 Task: Look for space in Đinh Văn, Vietnam from 12th August, 2023 to 16th August, 2023 for 8 adults in price range Rs.10000 to Rs.16000. Place can be private room with 8 bedrooms having 8 beds and 8 bathrooms. Property type can be house, flat, guest house, hotel. Amenities needed are: wifi, TV, free parkinig on premises, gym, breakfast. Booking option can be shelf check-in. Required host language is English.
Action: Mouse moved to (515, 107)
Screenshot: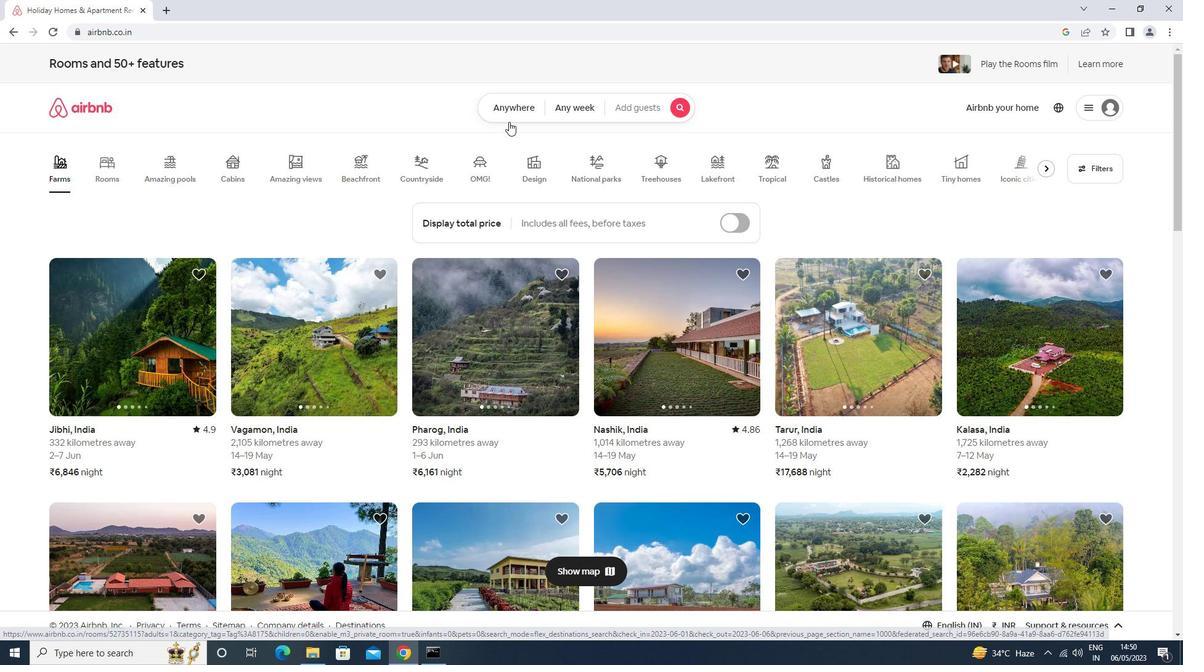 
Action: Mouse pressed left at (515, 107)
Screenshot: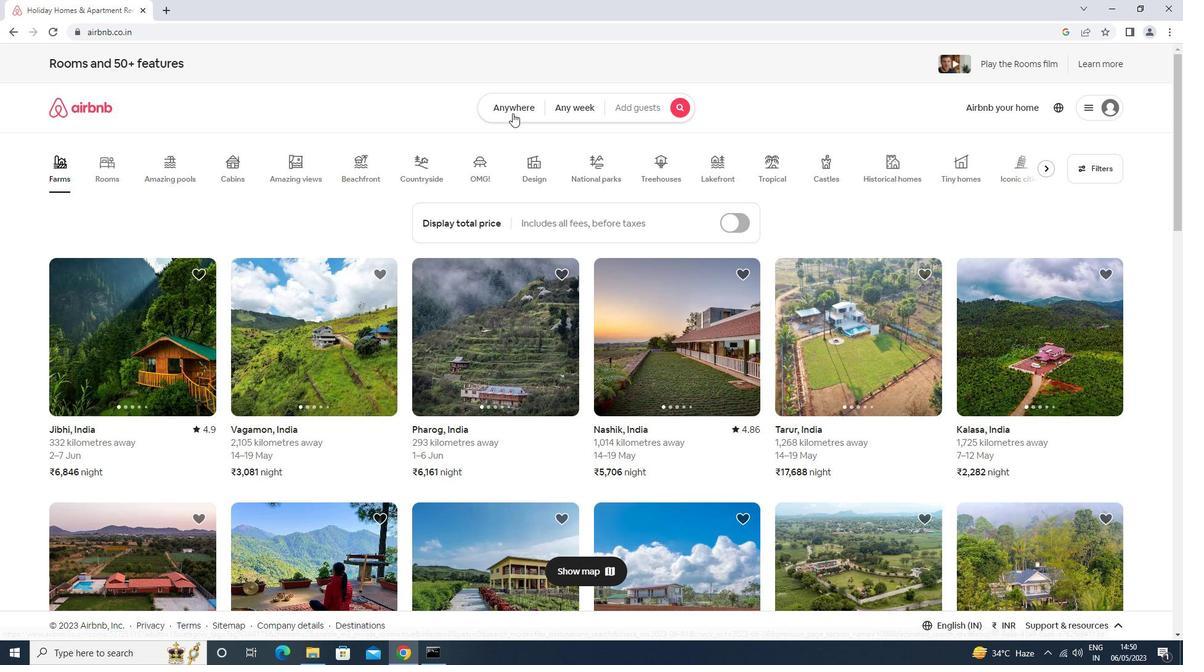 
Action: Mouse moved to (431, 165)
Screenshot: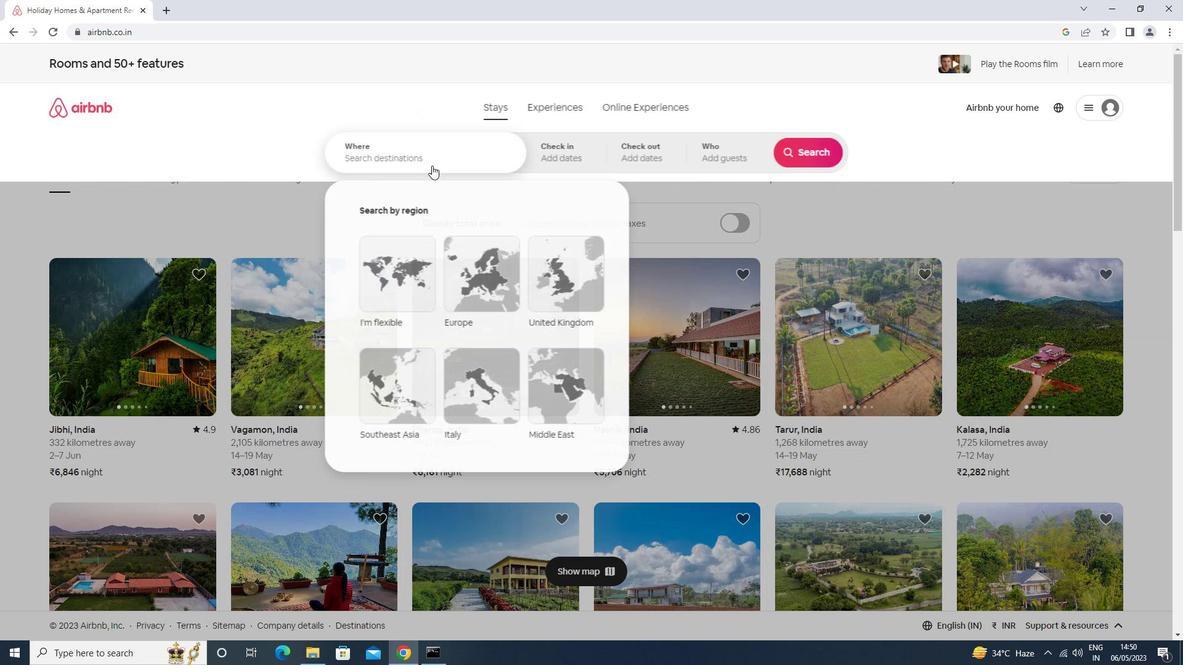 
Action: Mouse pressed left at (431, 165)
Screenshot: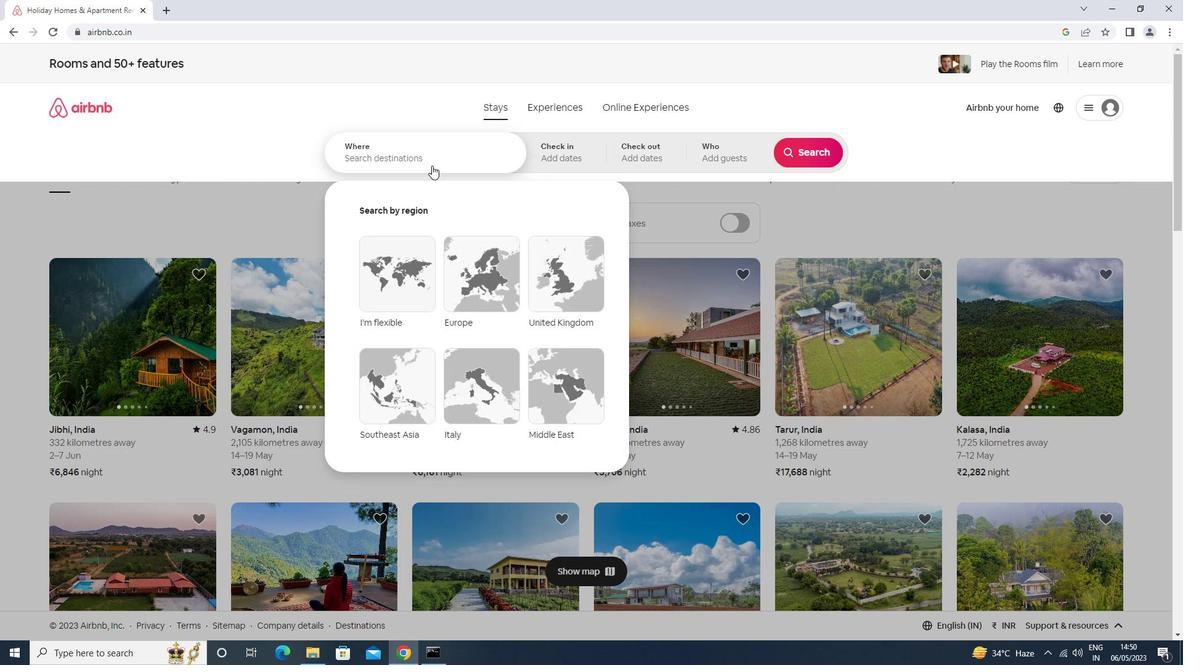 
Action: Mouse moved to (431, 162)
Screenshot: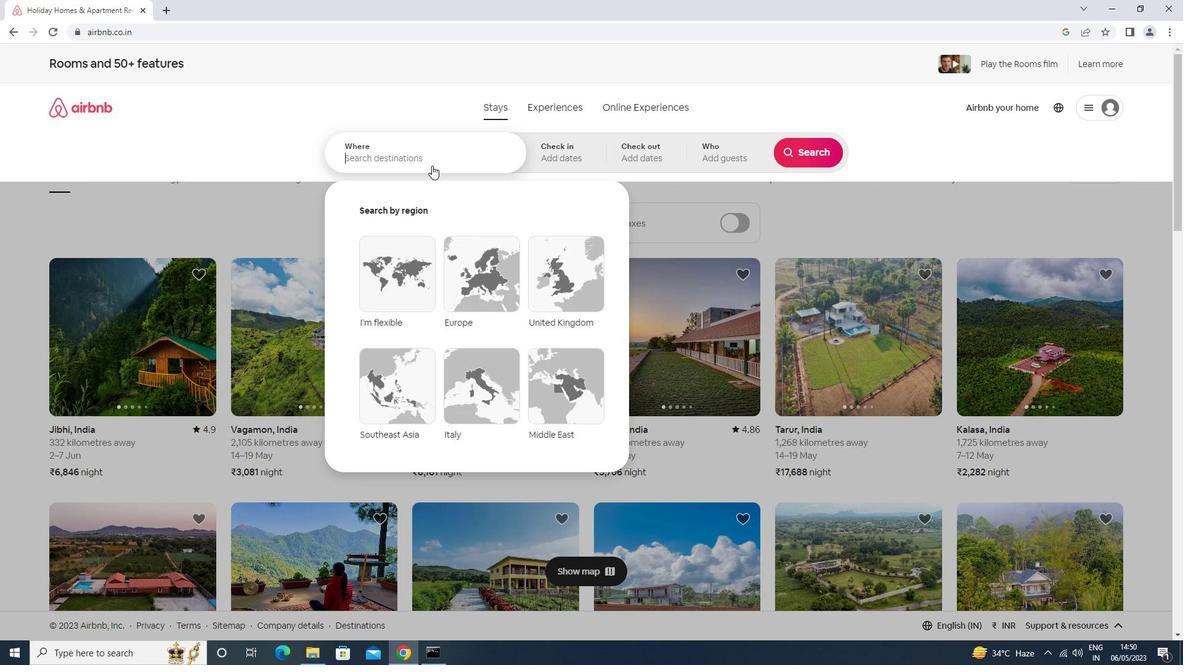 
Action: Key pressed dinh<Key.space>van<Key.space>vietnam<Key.enter>
Screenshot: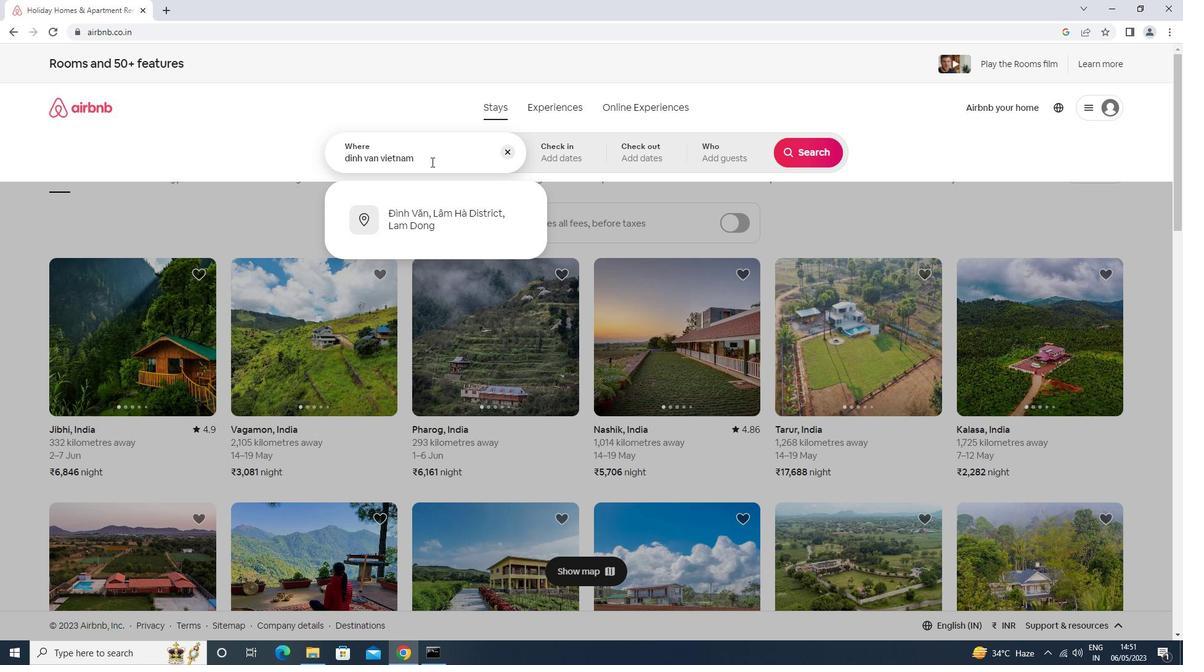 
Action: Mouse moved to (796, 247)
Screenshot: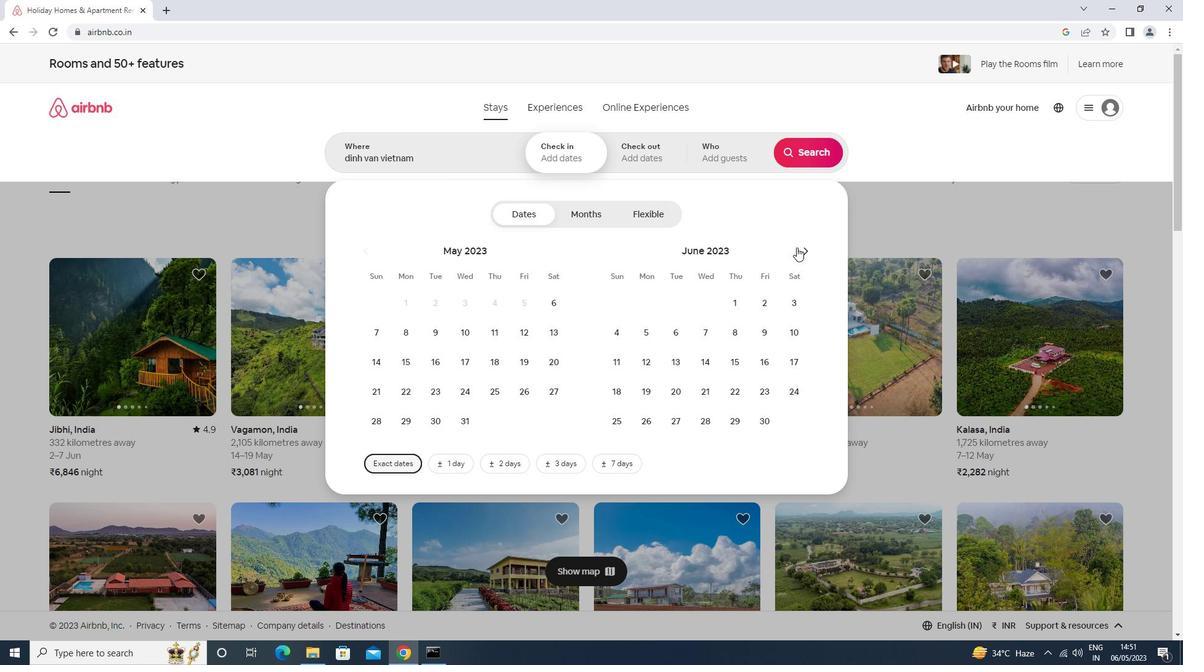 
Action: Mouse pressed left at (796, 247)
Screenshot: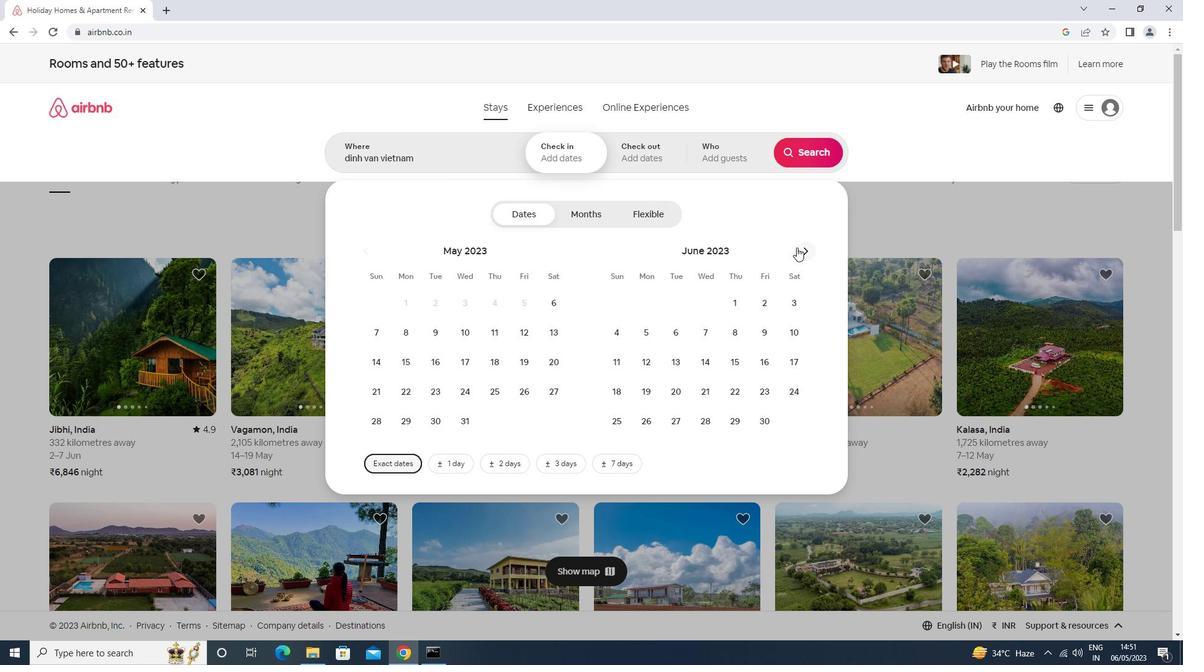 
Action: Mouse moved to (804, 248)
Screenshot: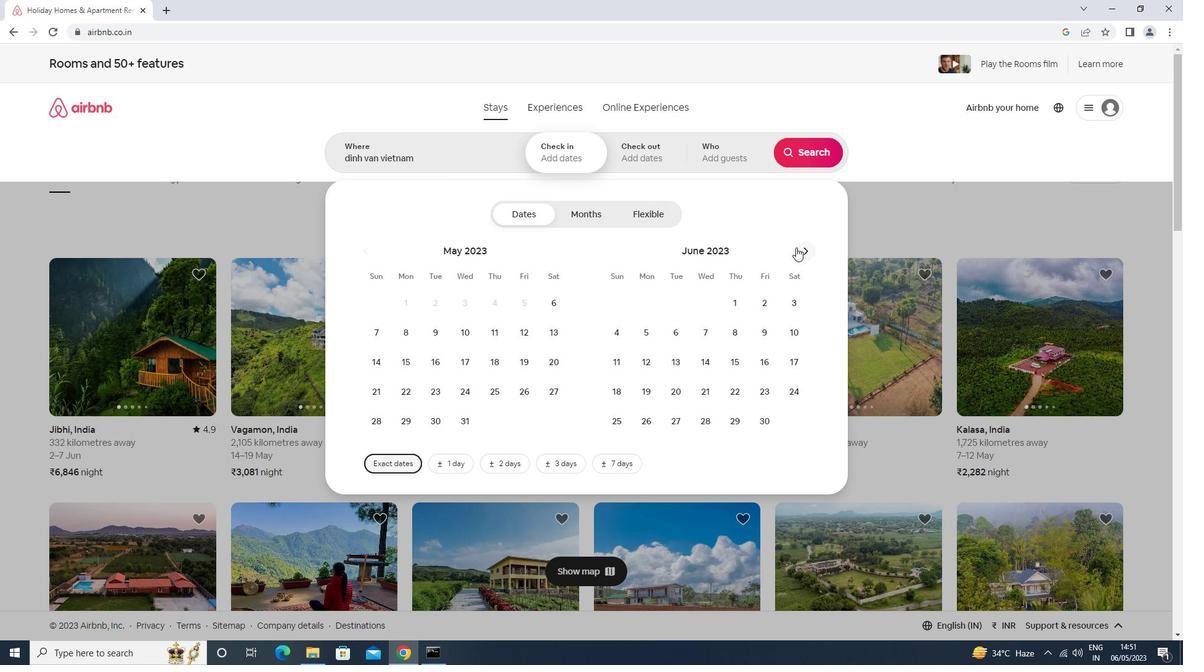 
Action: Mouse pressed left at (804, 248)
Screenshot: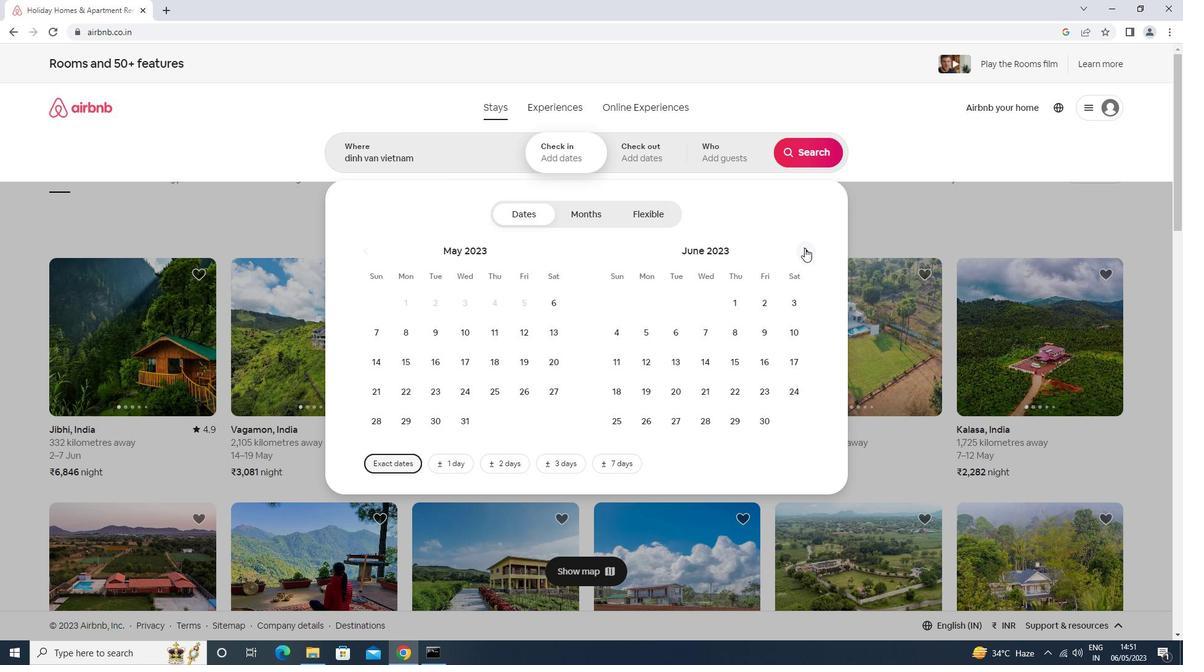 
Action: Mouse pressed left at (804, 248)
Screenshot: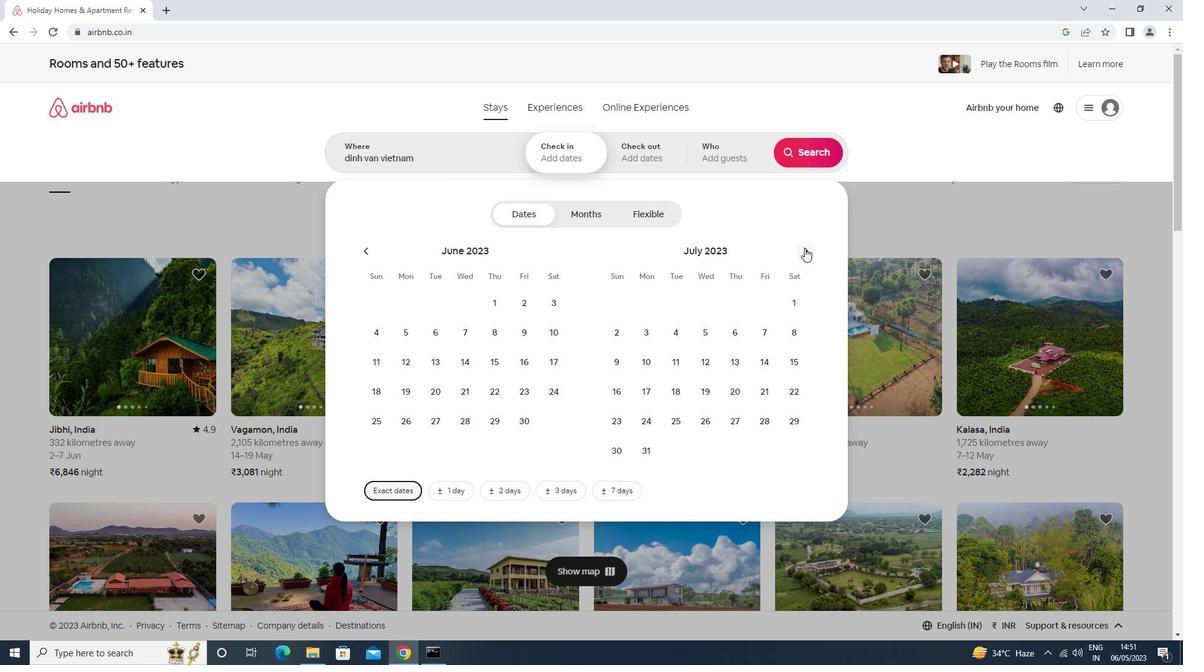 
Action: Mouse moved to (791, 327)
Screenshot: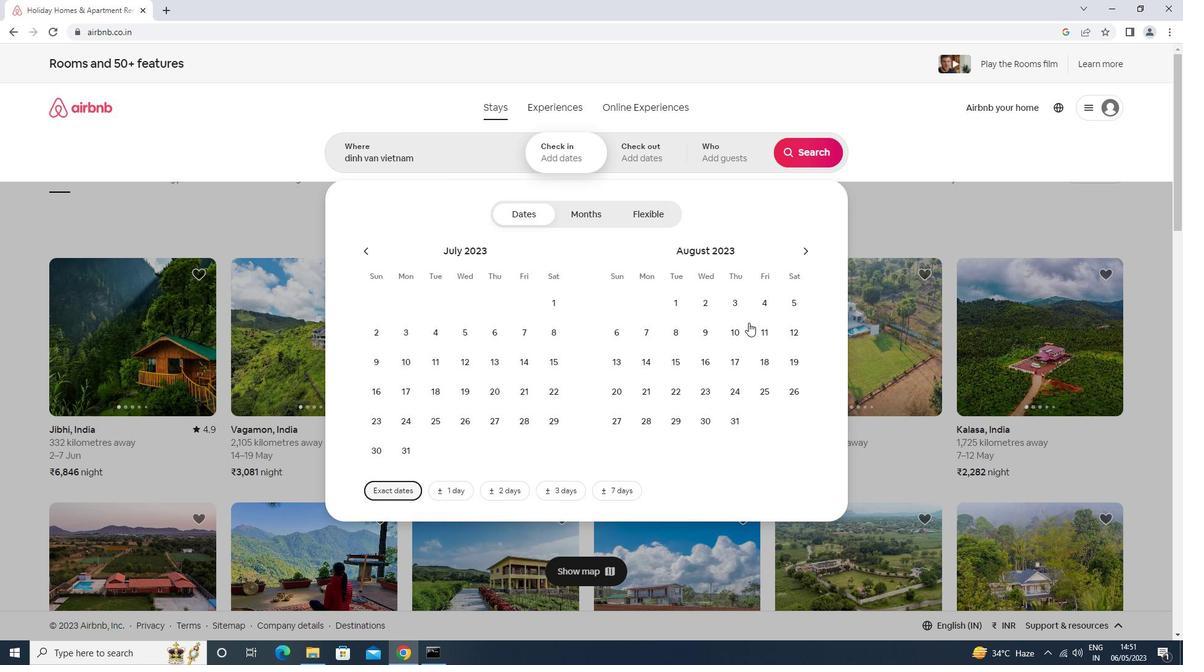 
Action: Mouse pressed left at (791, 327)
Screenshot: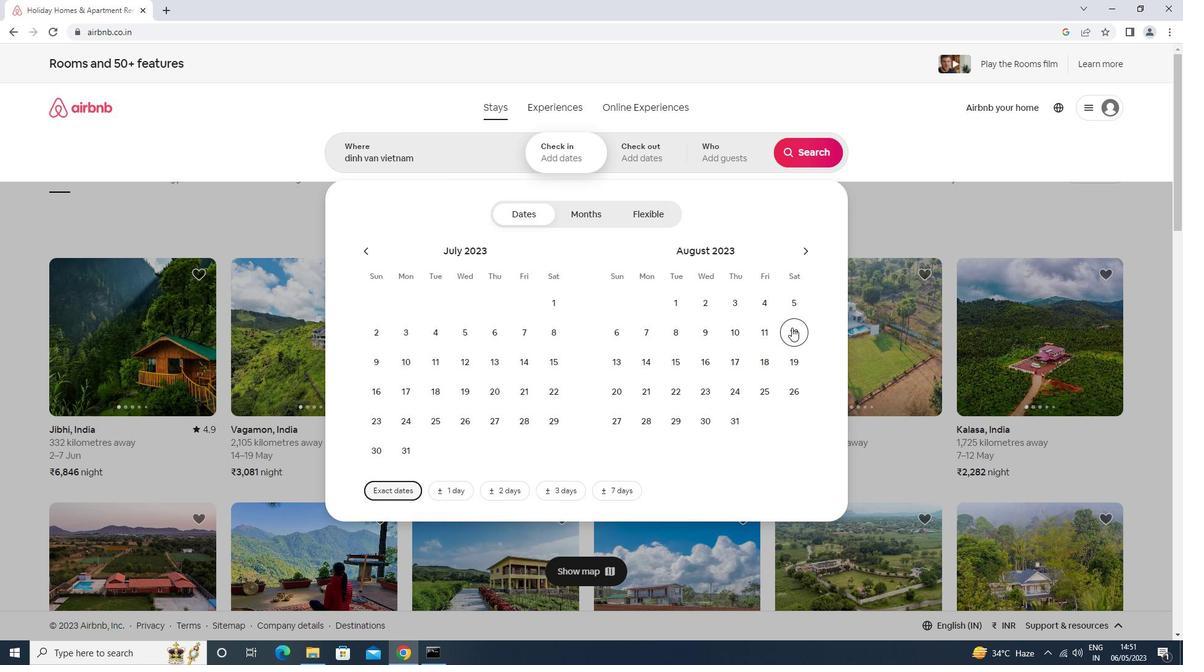 
Action: Mouse moved to (712, 364)
Screenshot: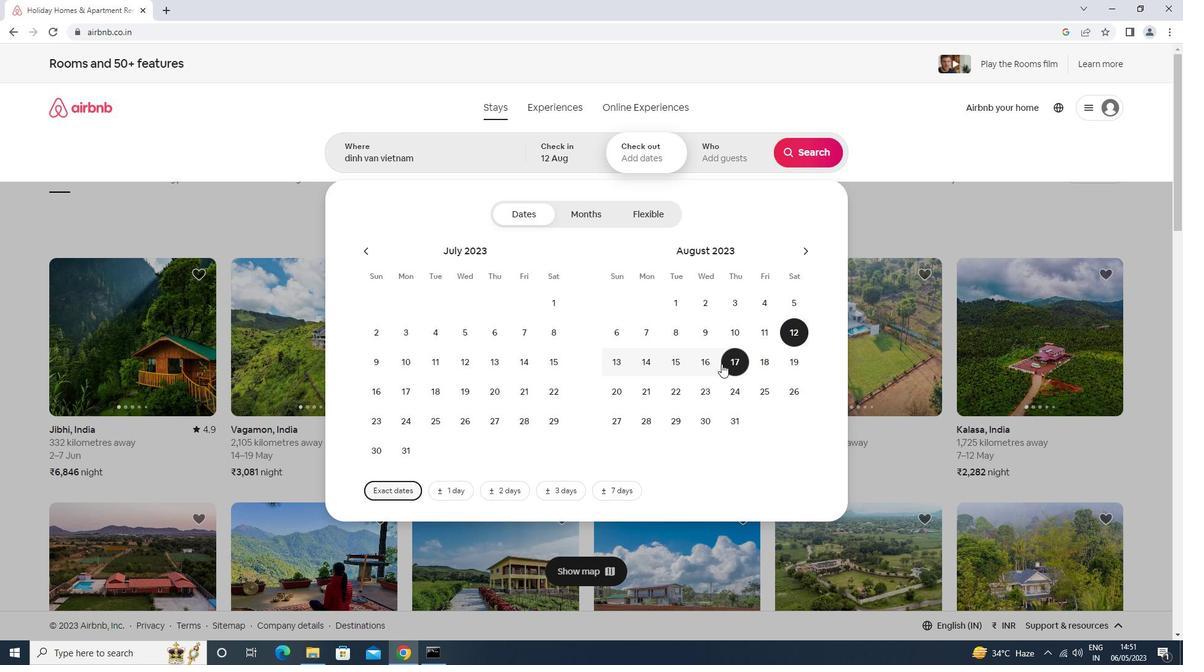 
Action: Mouse pressed left at (712, 364)
Screenshot: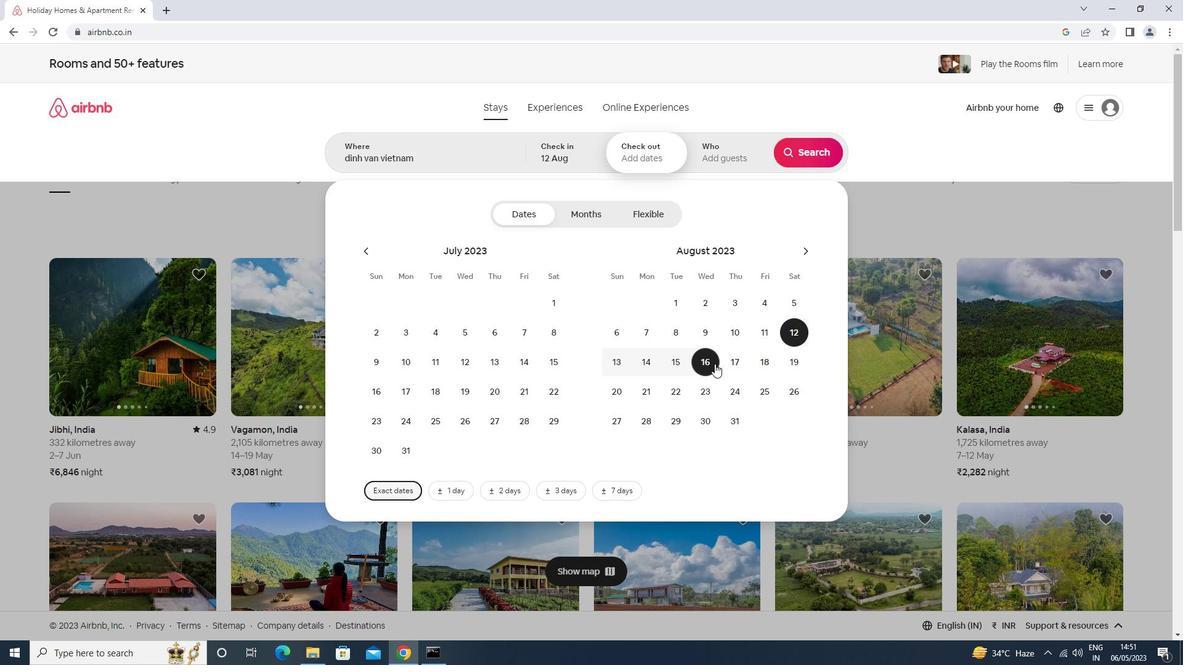 
Action: Mouse moved to (710, 165)
Screenshot: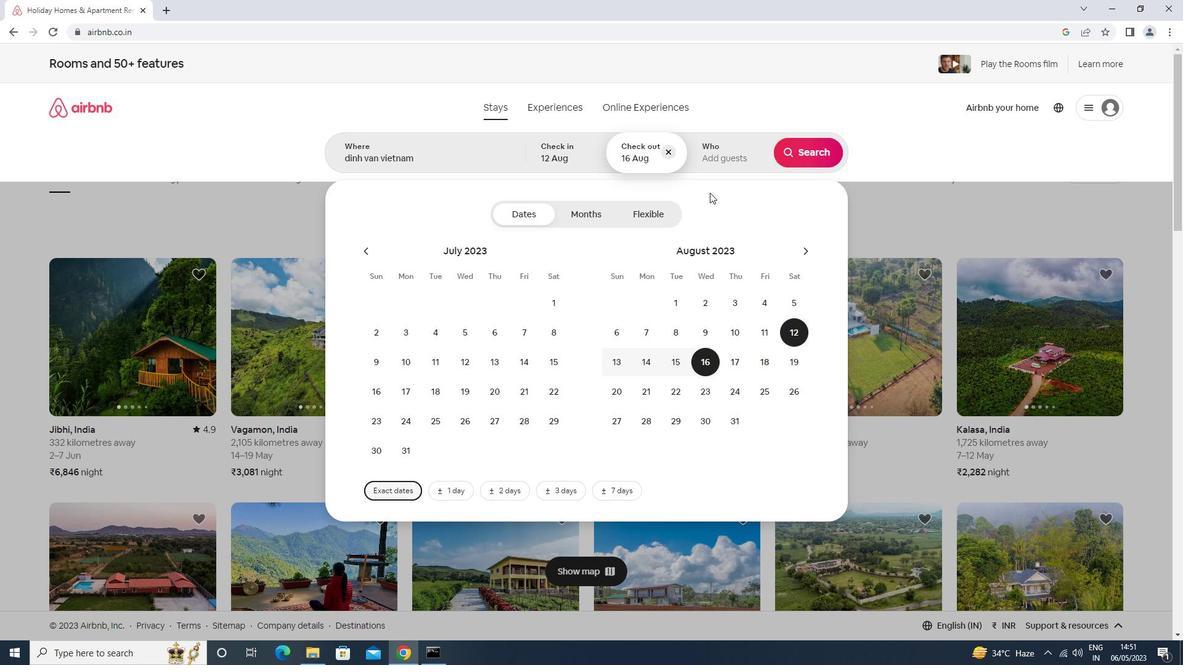 
Action: Mouse pressed left at (710, 165)
Screenshot: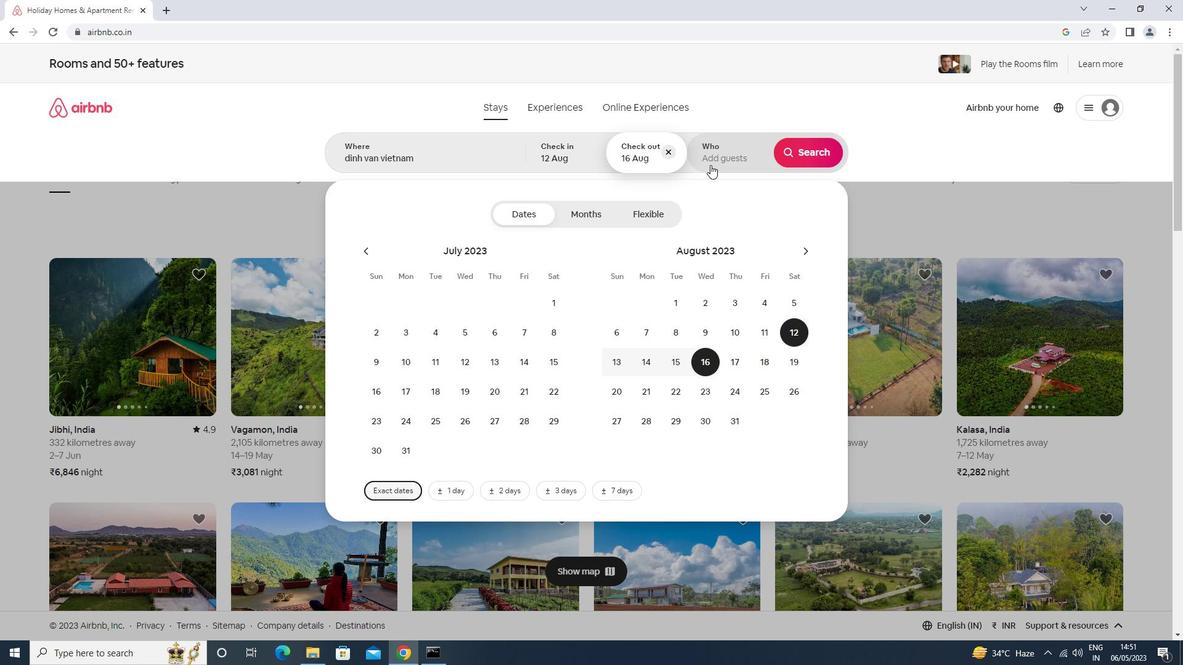 
Action: Mouse moved to (808, 211)
Screenshot: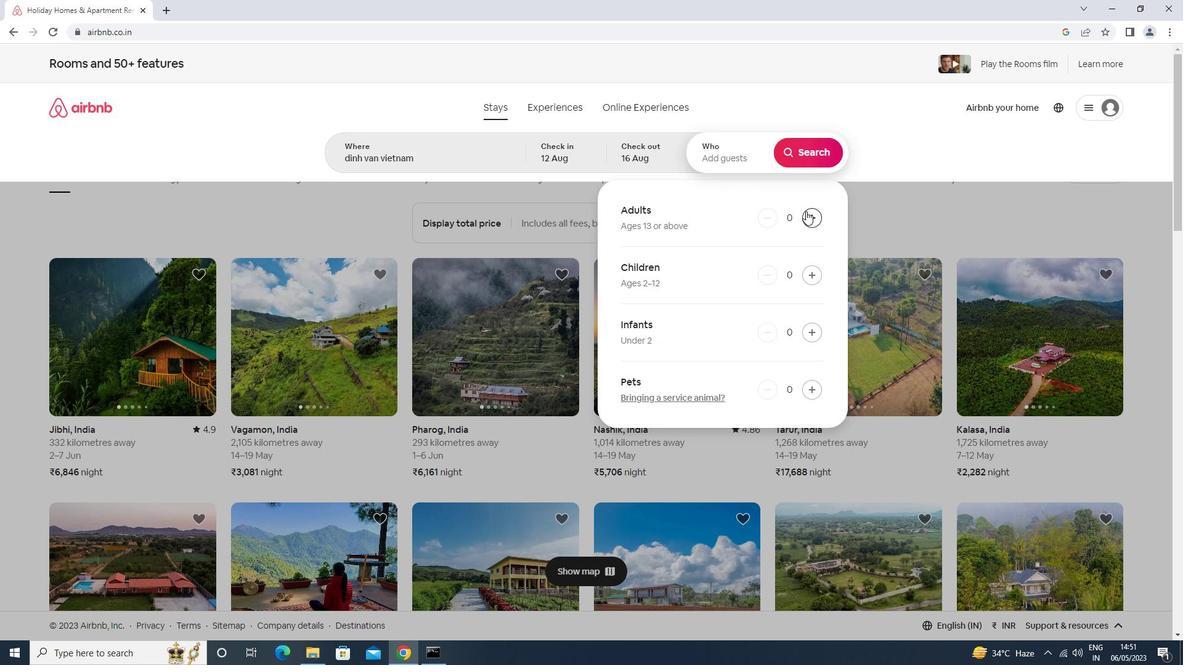 
Action: Mouse pressed left at (808, 211)
Screenshot: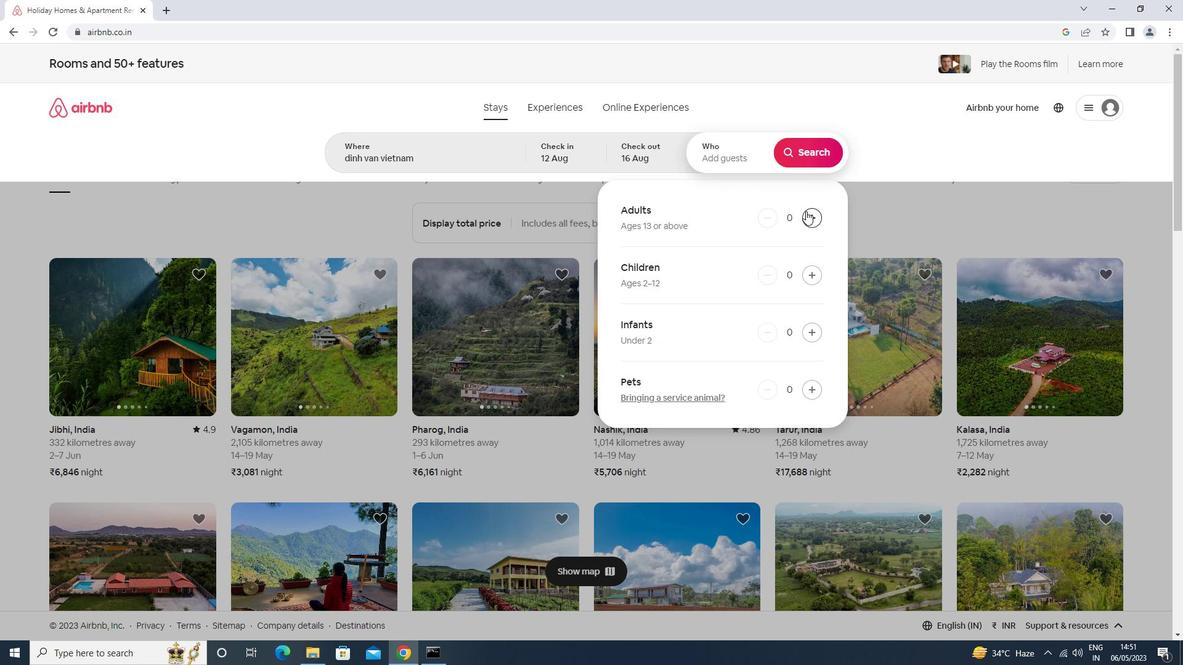 
Action: Mouse pressed left at (808, 211)
Screenshot: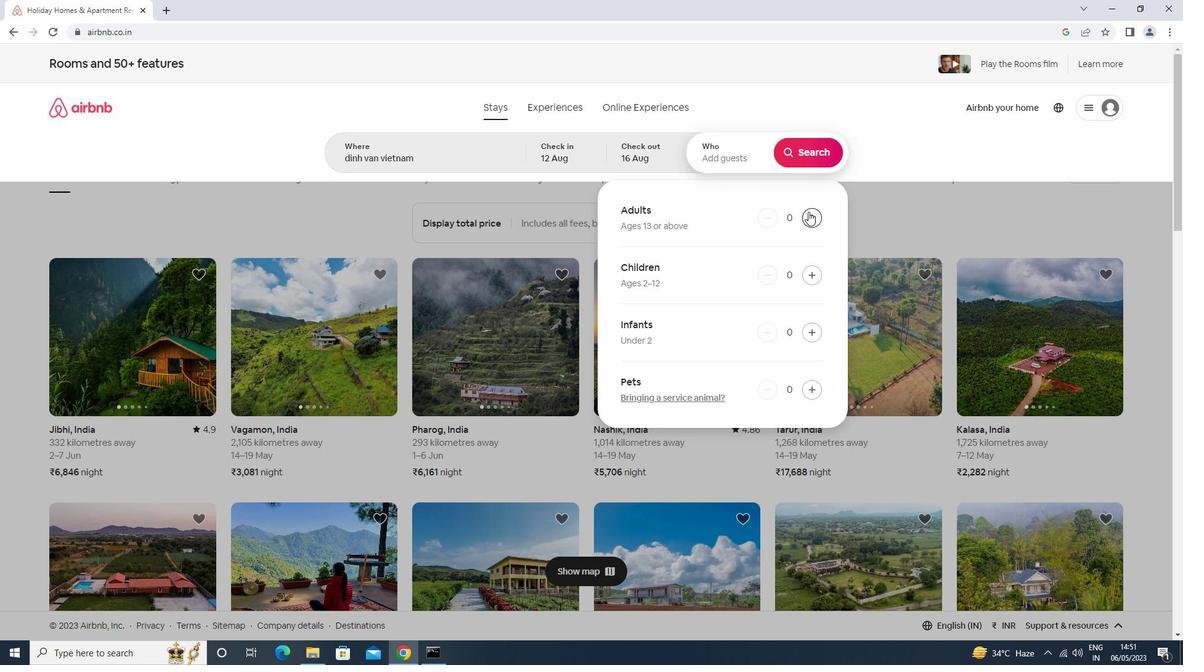 
Action: Mouse pressed left at (808, 211)
Screenshot: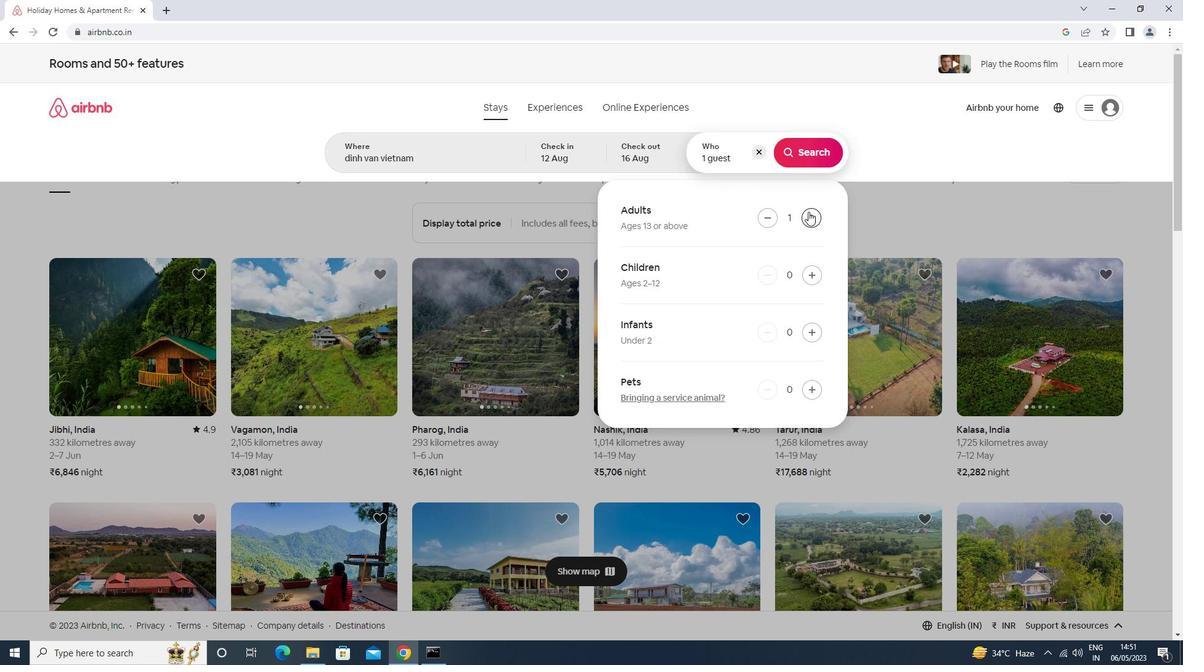 
Action: Mouse pressed left at (808, 211)
Screenshot: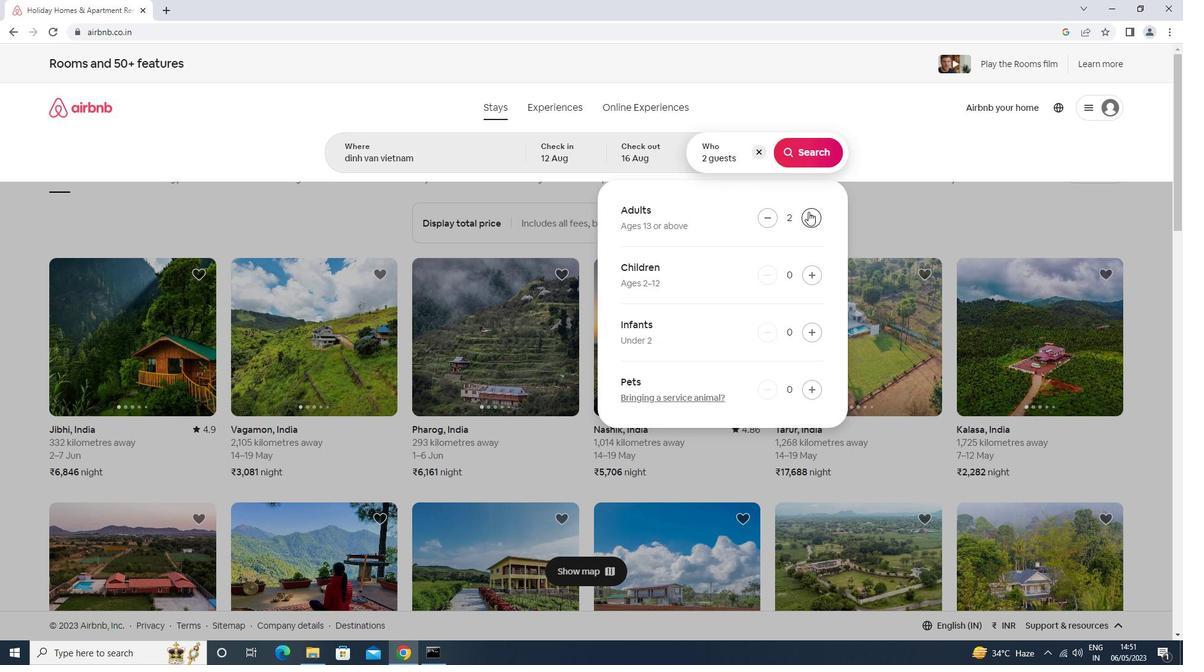 
Action: Mouse pressed left at (808, 211)
Screenshot: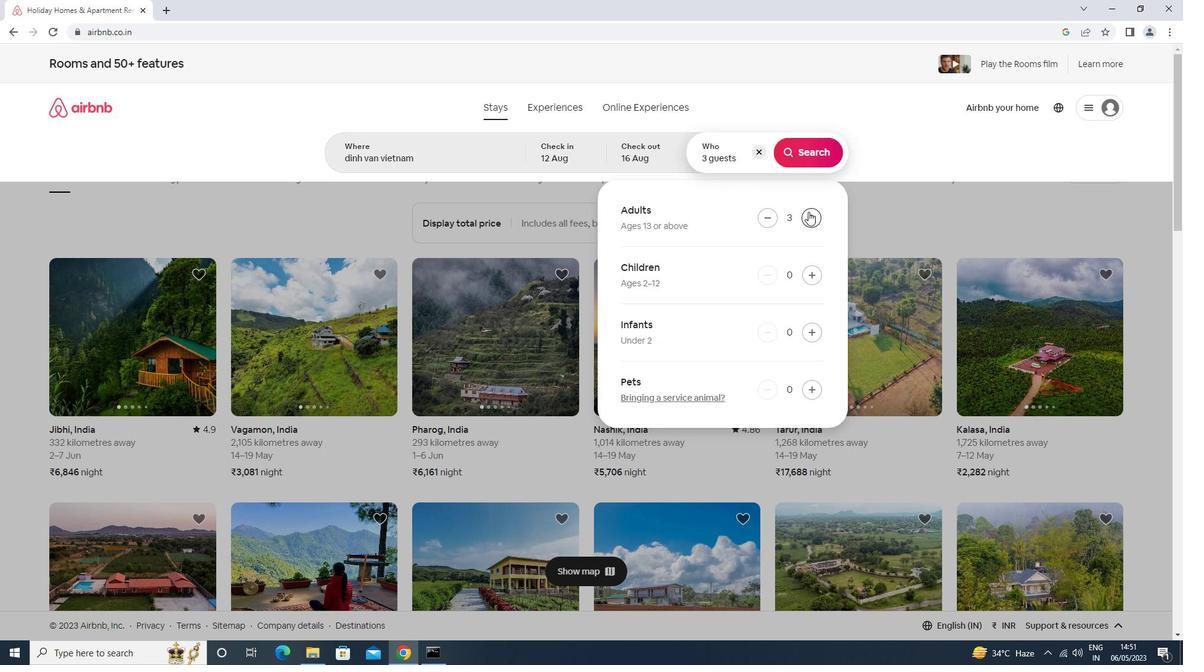 
Action: Mouse pressed left at (808, 211)
Screenshot: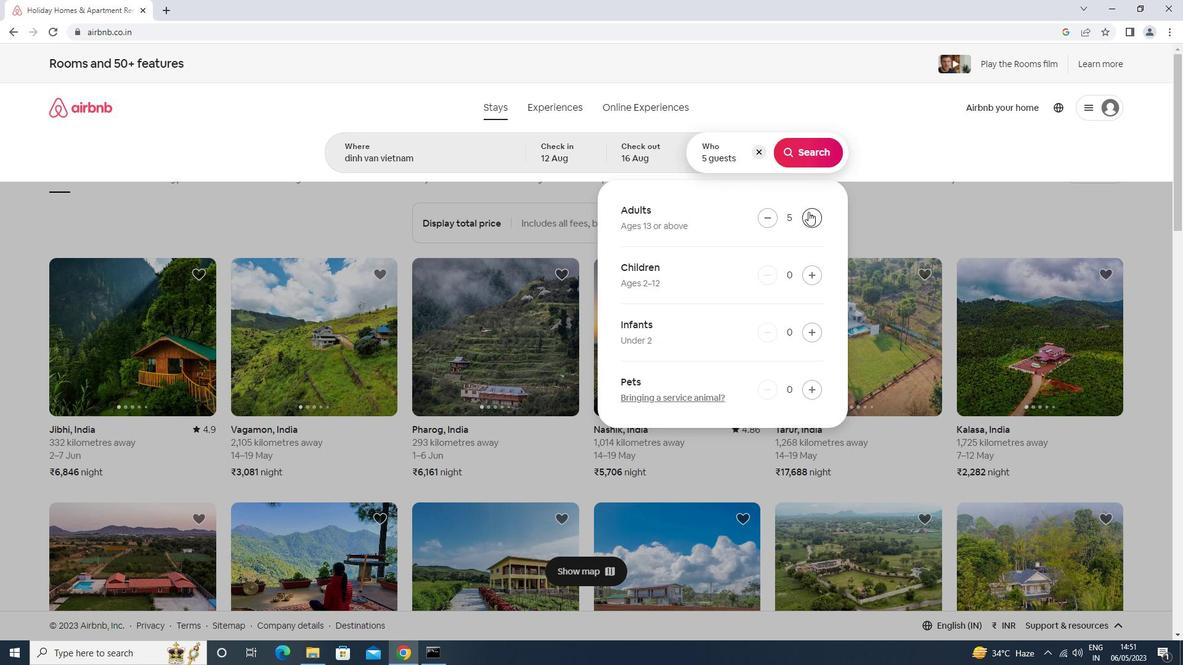 
Action: Mouse pressed left at (808, 211)
Screenshot: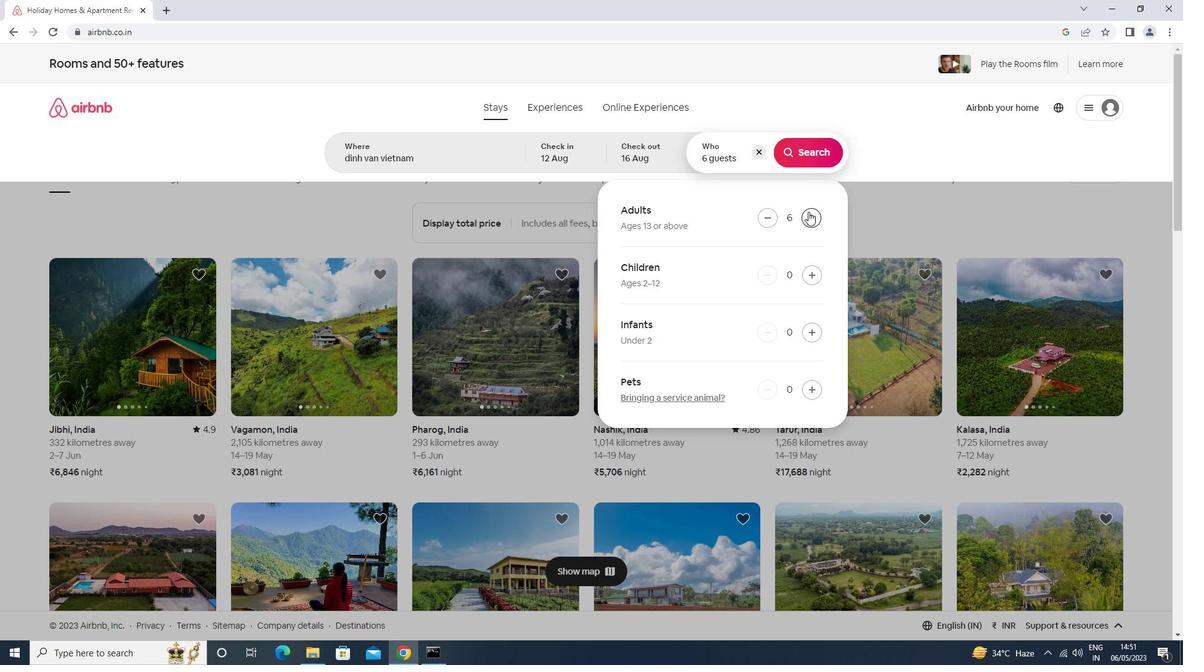 
Action: Mouse pressed left at (808, 211)
Screenshot: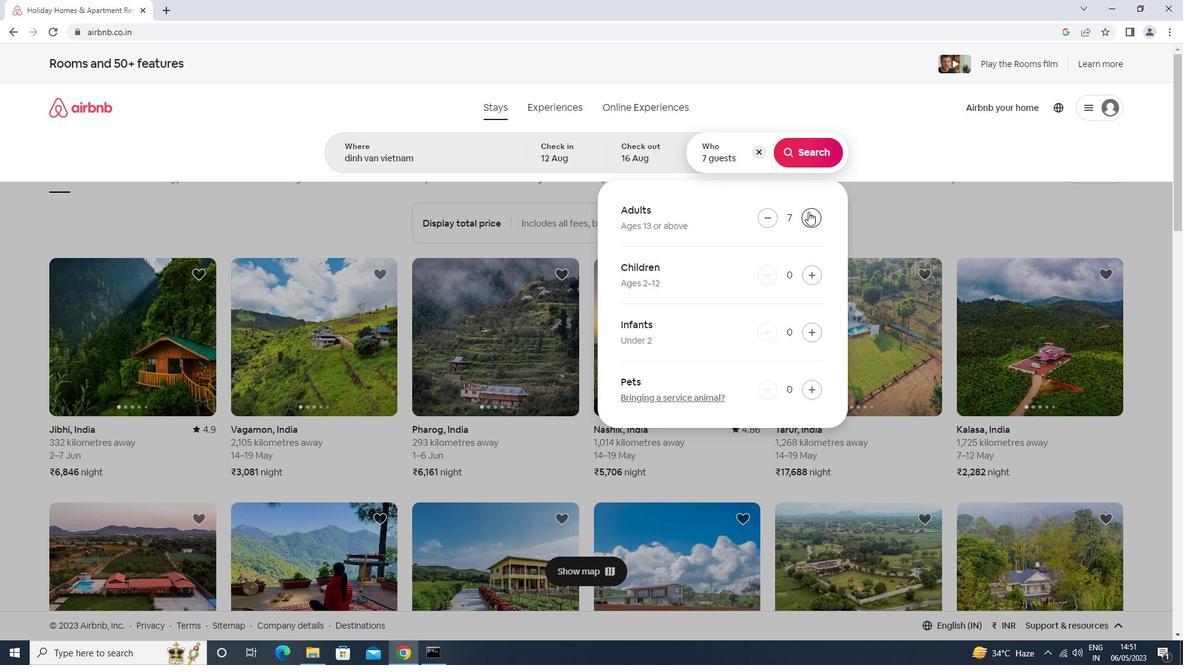 
Action: Mouse moved to (811, 155)
Screenshot: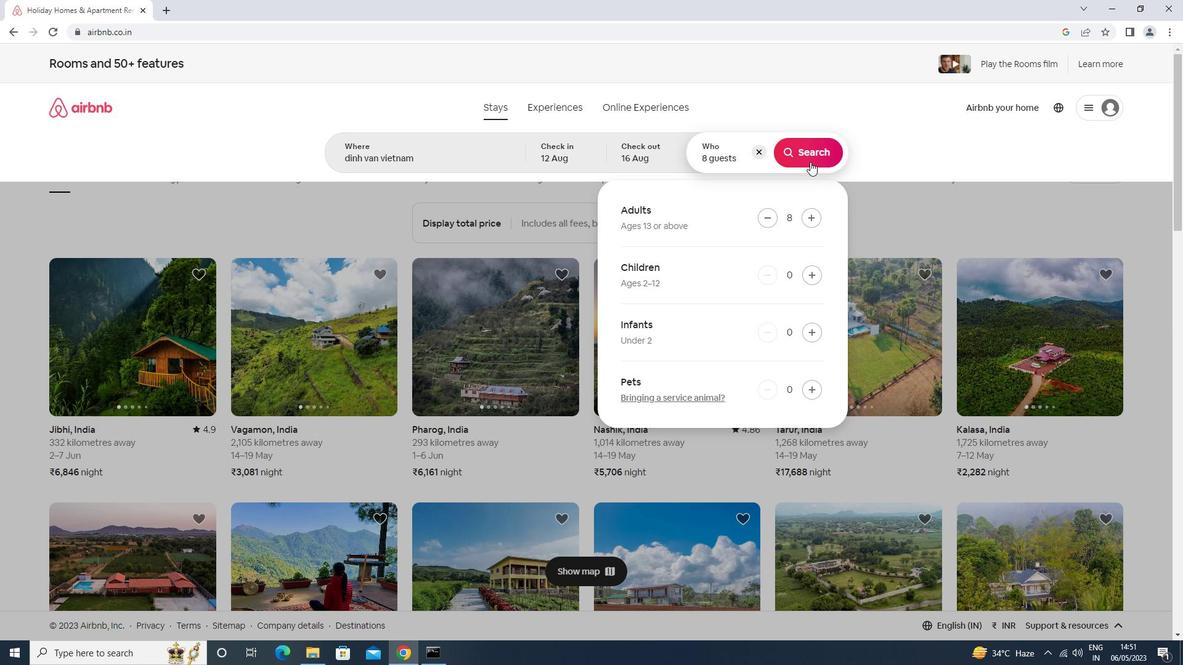
Action: Mouse pressed left at (811, 155)
Screenshot: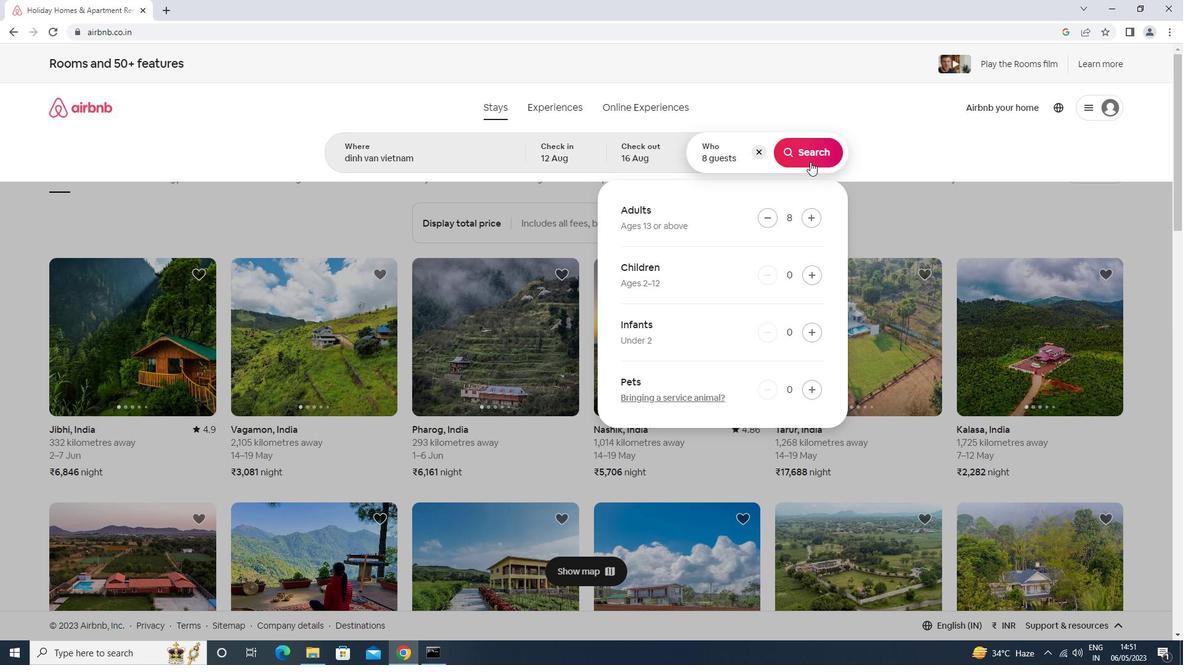 
Action: Mouse moved to (1122, 113)
Screenshot: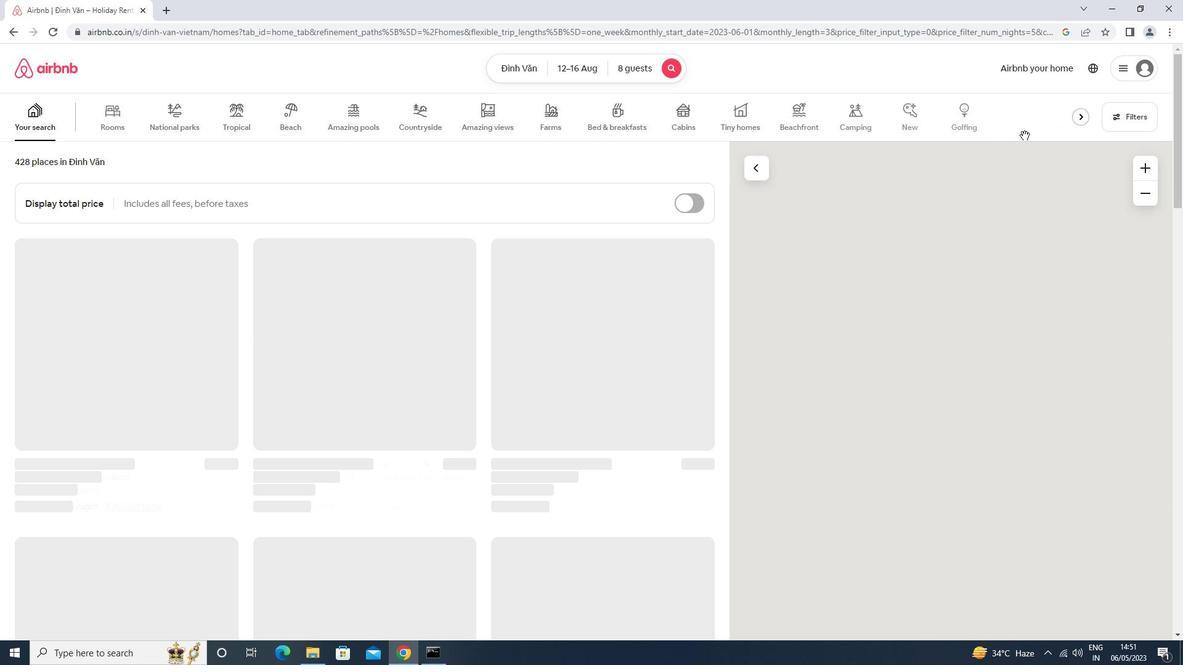 
Action: Mouse pressed left at (1122, 113)
Screenshot: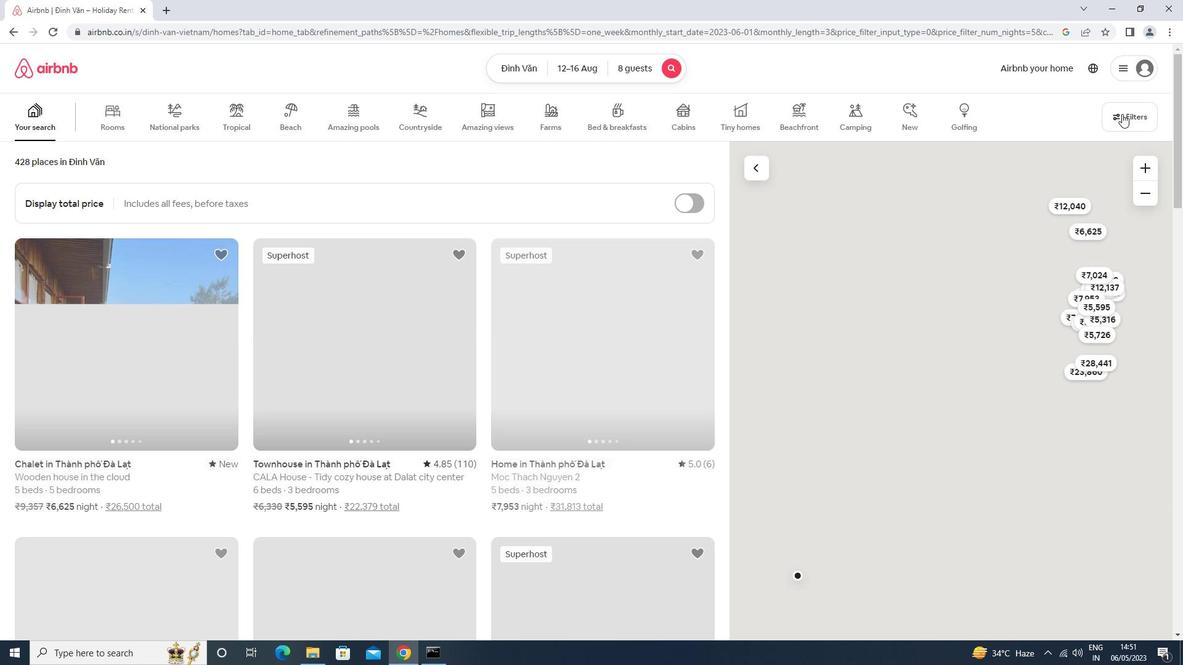 
Action: Mouse moved to (473, 425)
Screenshot: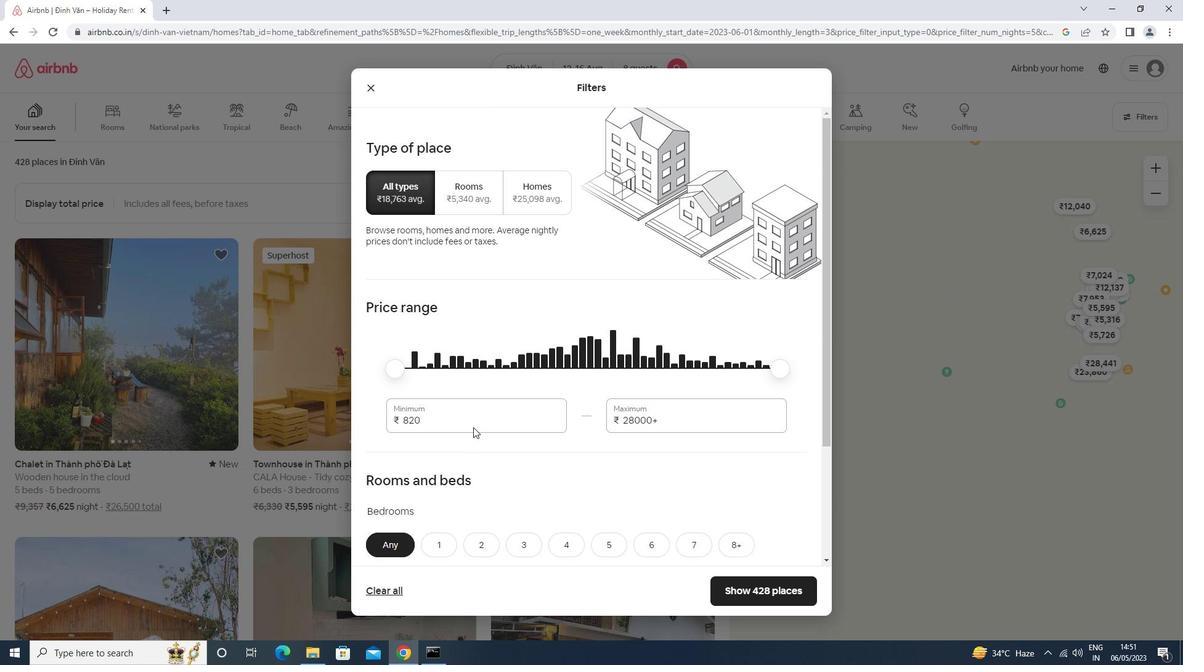 
Action: Mouse pressed left at (473, 425)
Screenshot: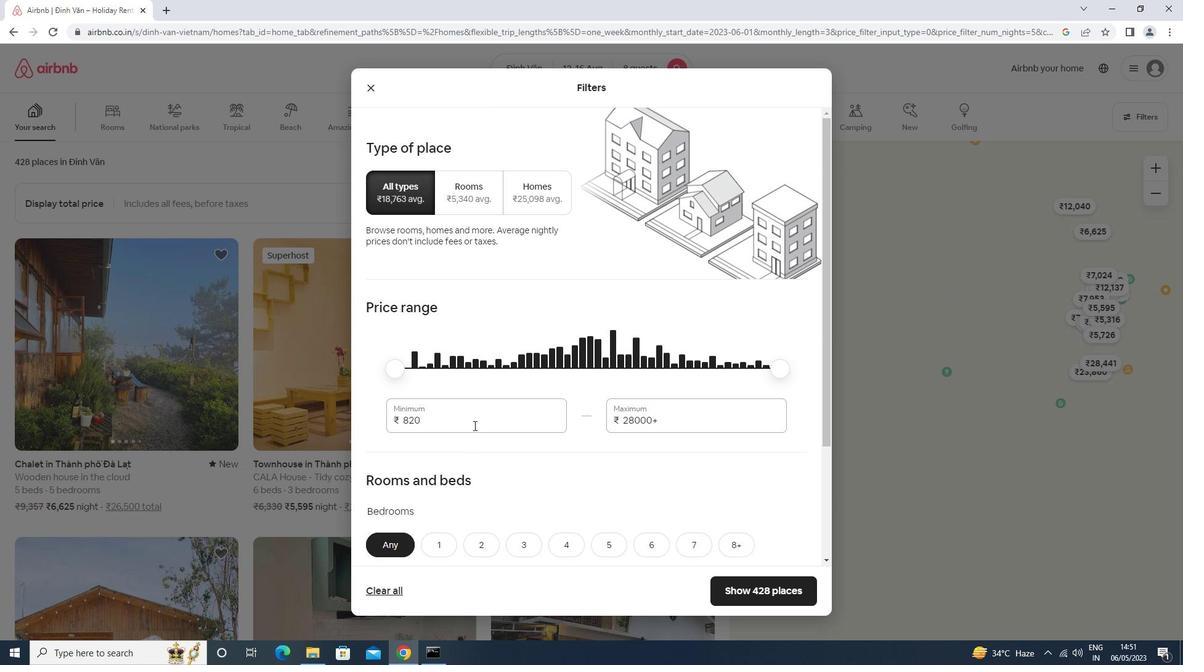 
Action: Key pressed <Key.backspace><Key.backspace><Key.backspace><Key.backspace><Key.backspace>10000<Key.tab>16000
Screenshot: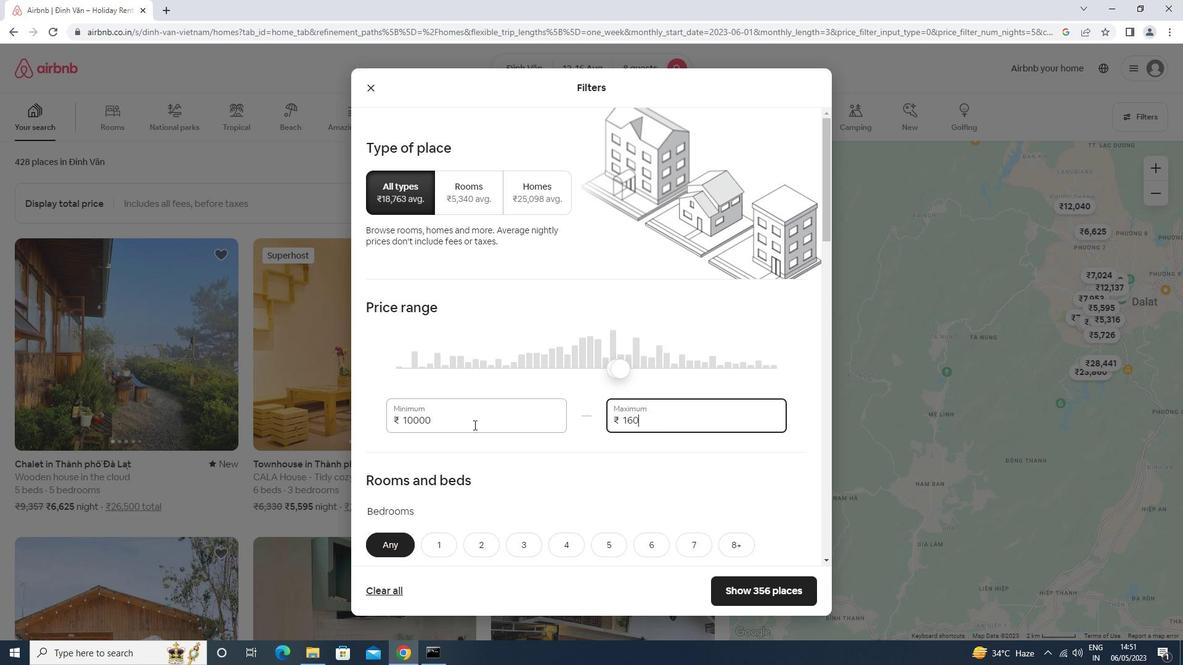
Action: Mouse scrolled (473, 424) with delta (0, 0)
Screenshot: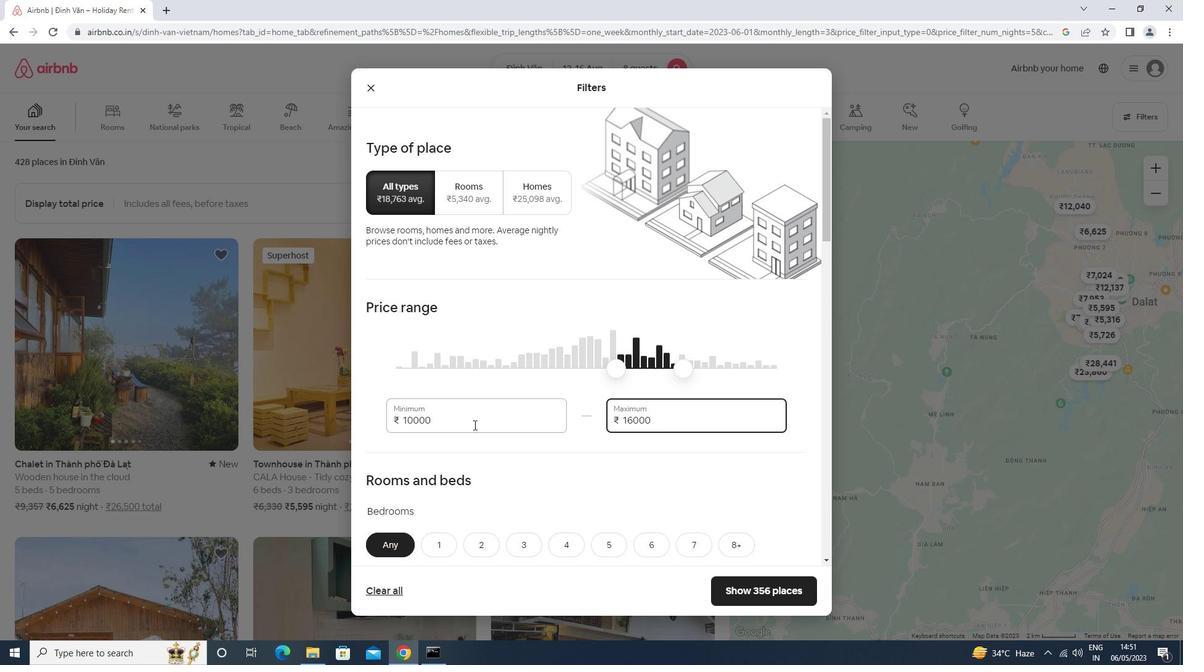 
Action: Mouse scrolled (473, 424) with delta (0, 0)
Screenshot: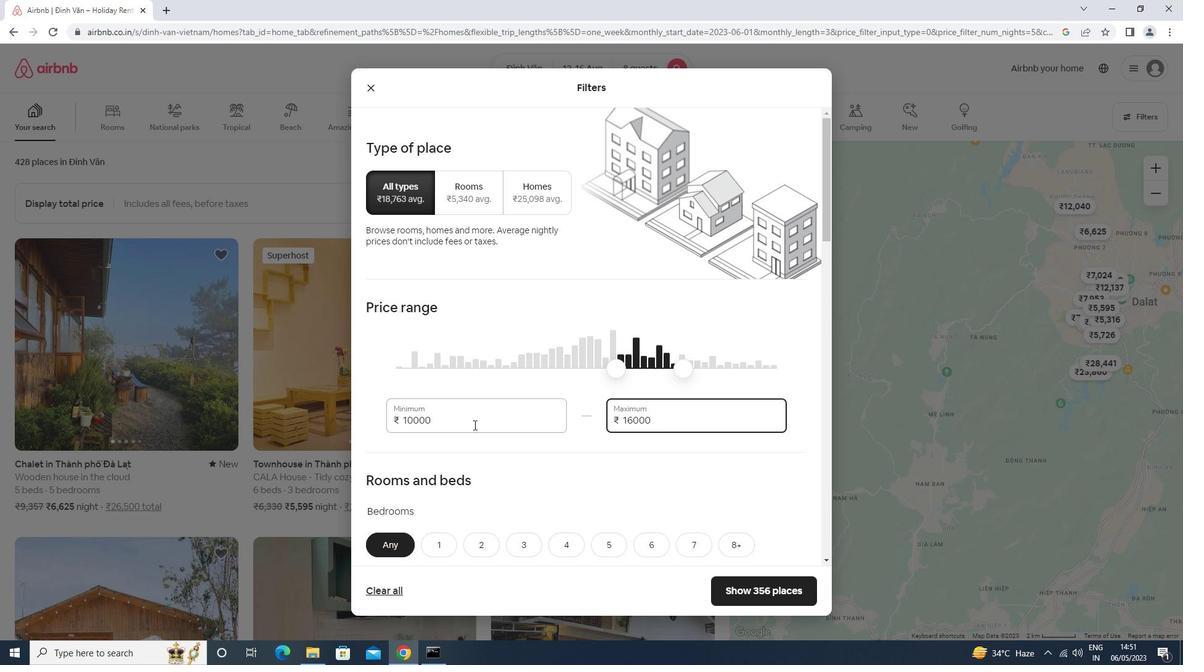 
Action: Mouse scrolled (473, 424) with delta (0, 0)
Screenshot: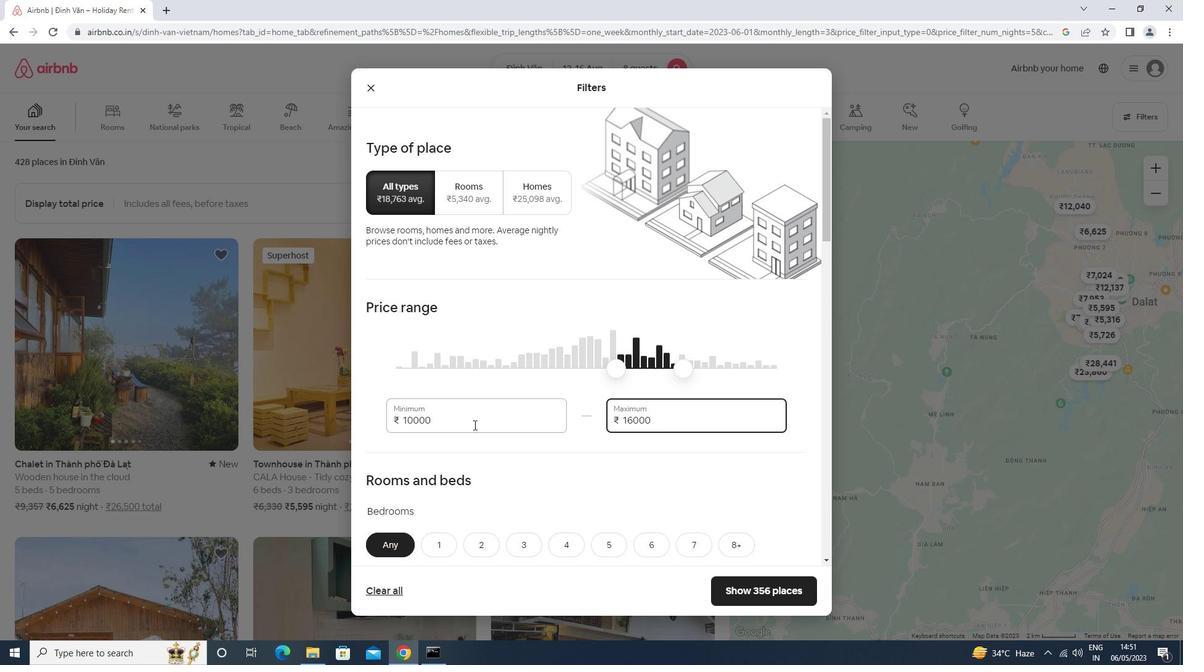 
Action: Mouse scrolled (473, 424) with delta (0, 0)
Screenshot: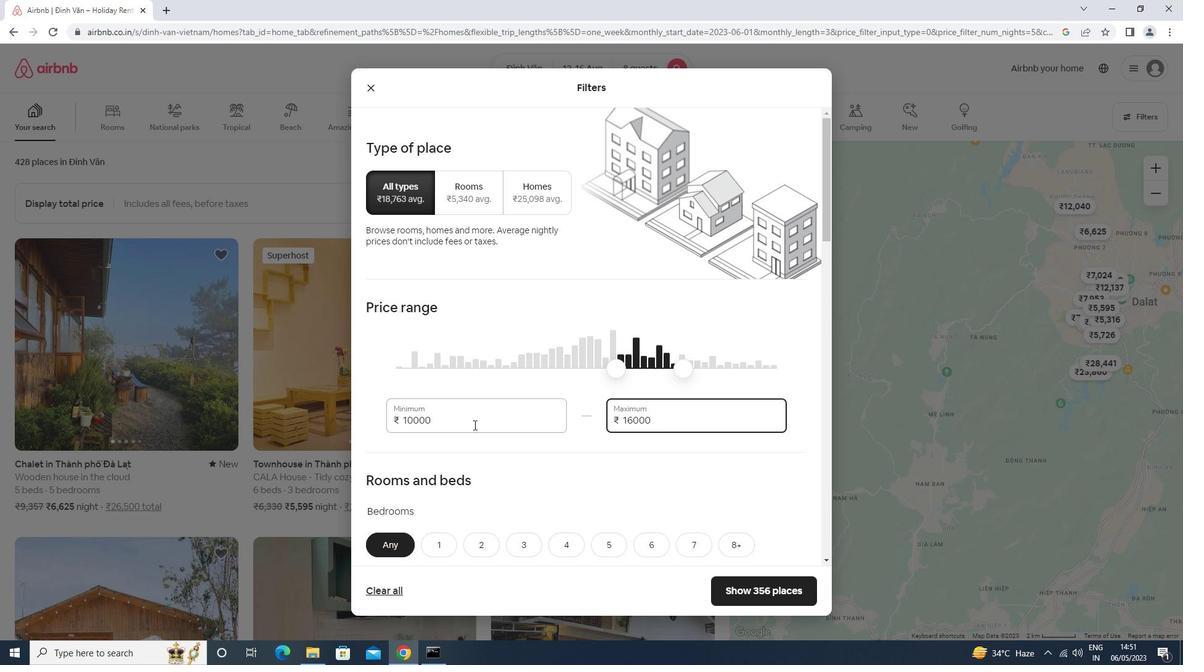 
Action: Mouse moved to (731, 297)
Screenshot: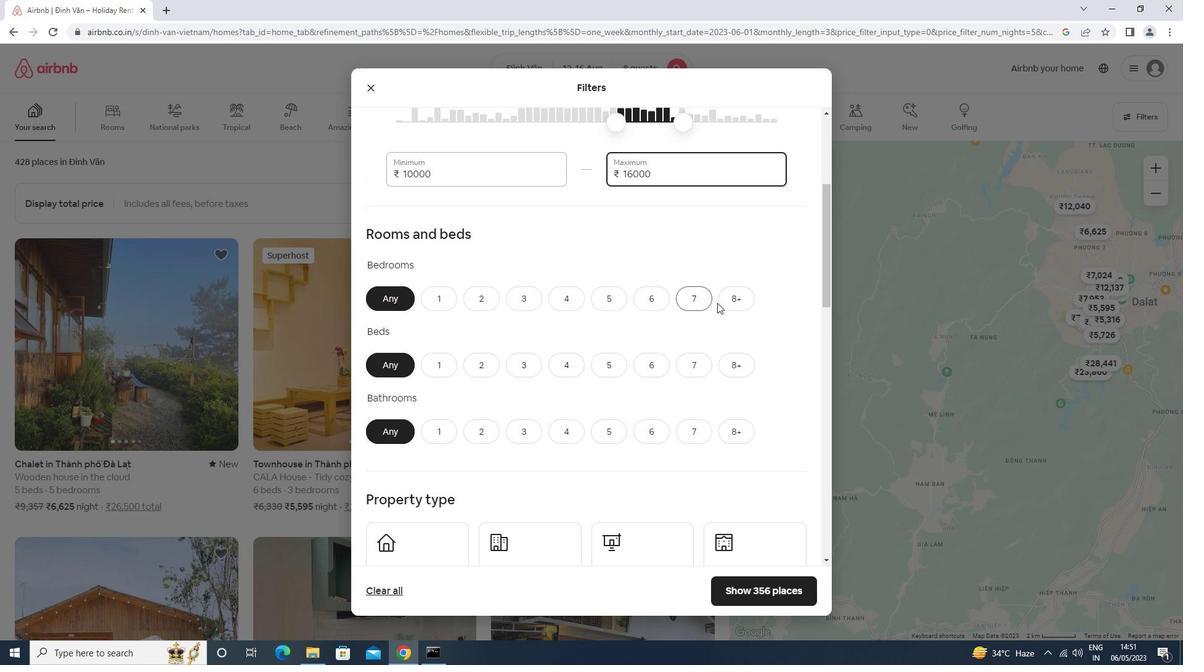 
Action: Mouse pressed left at (731, 297)
Screenshot: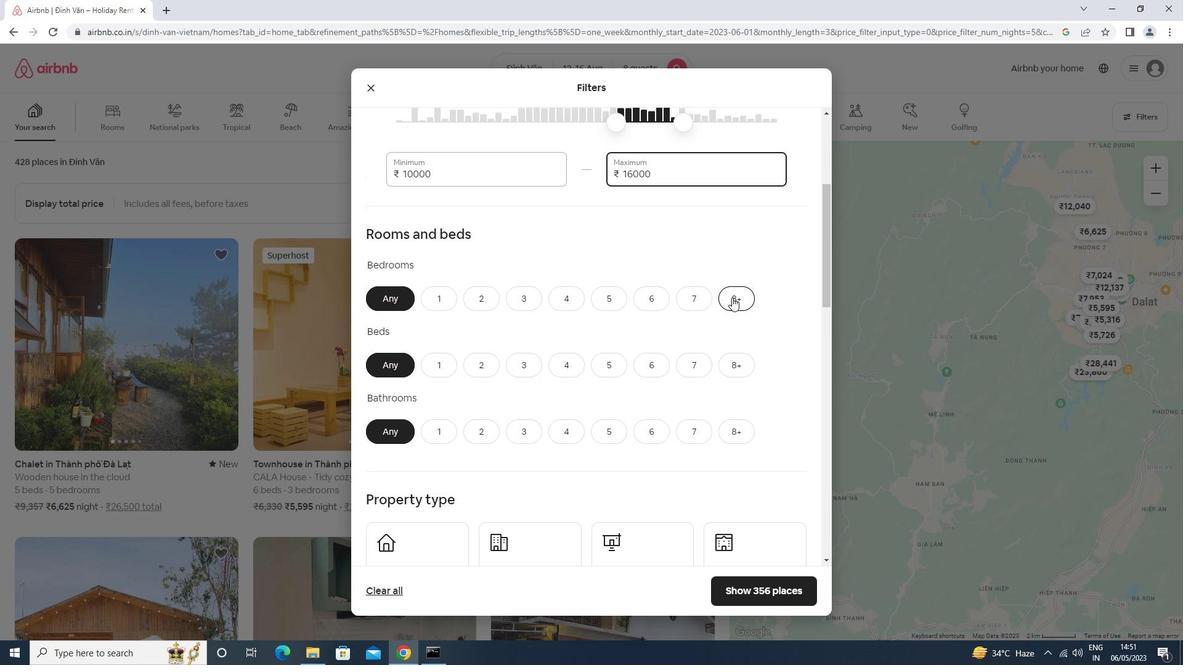 
Action: Mouse moved to (743, 362)
Screenshot: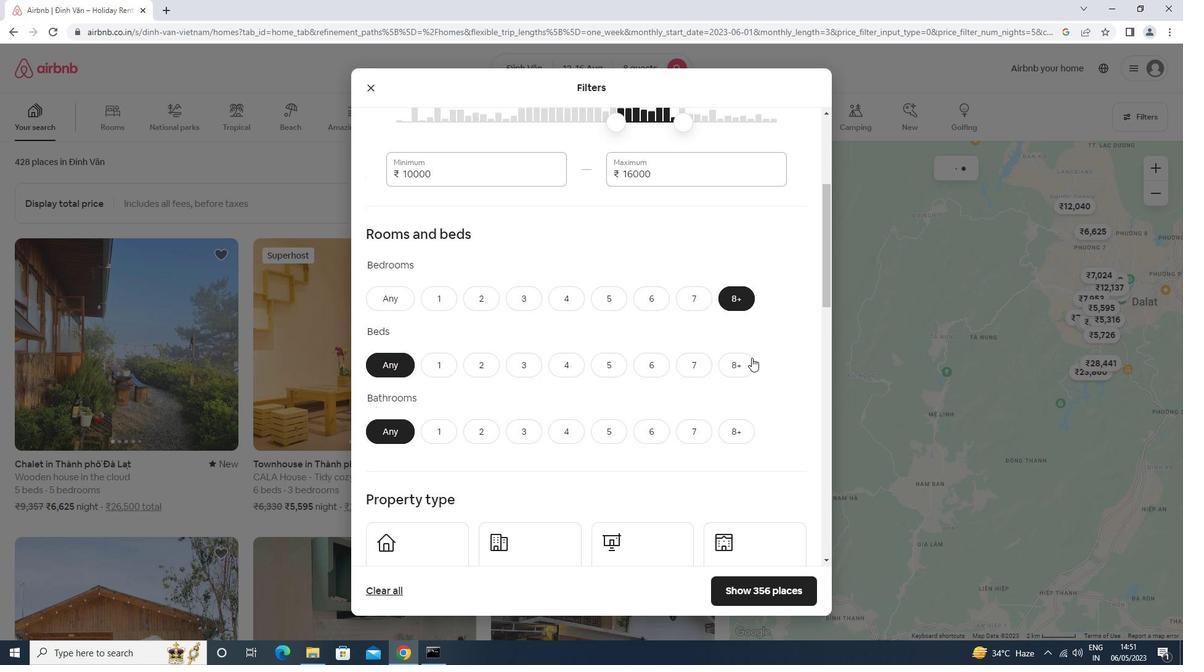 
Action: Mouse pressed left at (743, 362)
Screenshot: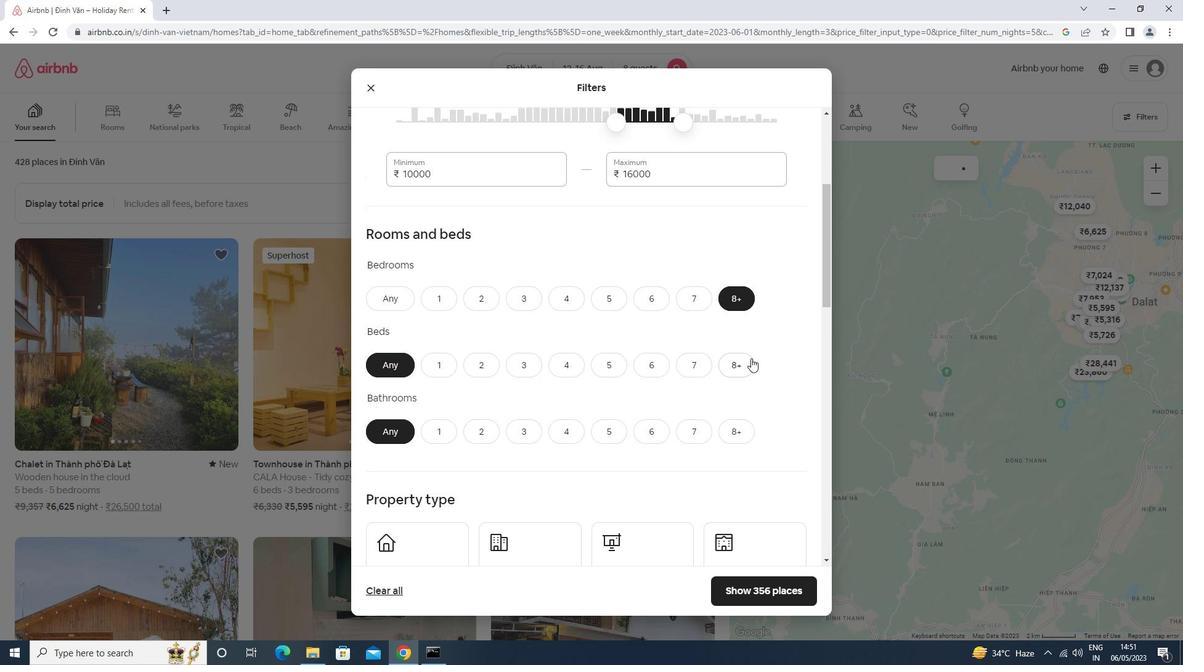 
Action: Mouse moved to (726, 430)
Screenshot: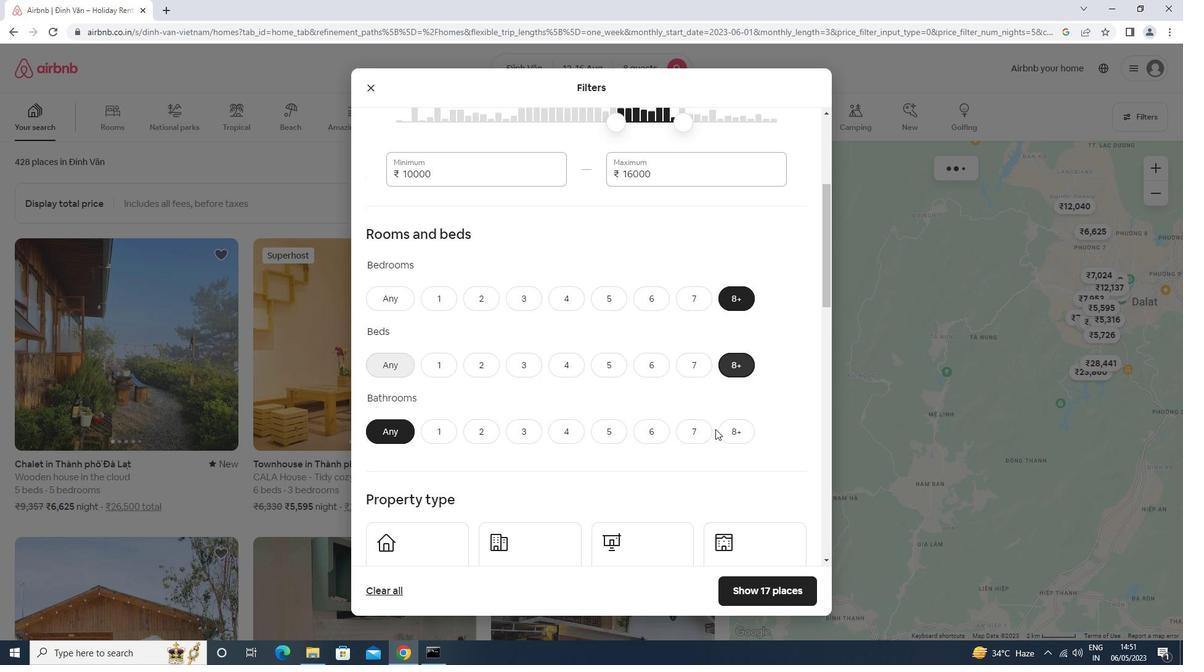 
Action: Mouse pressed left at (726, 430)
Screenshot: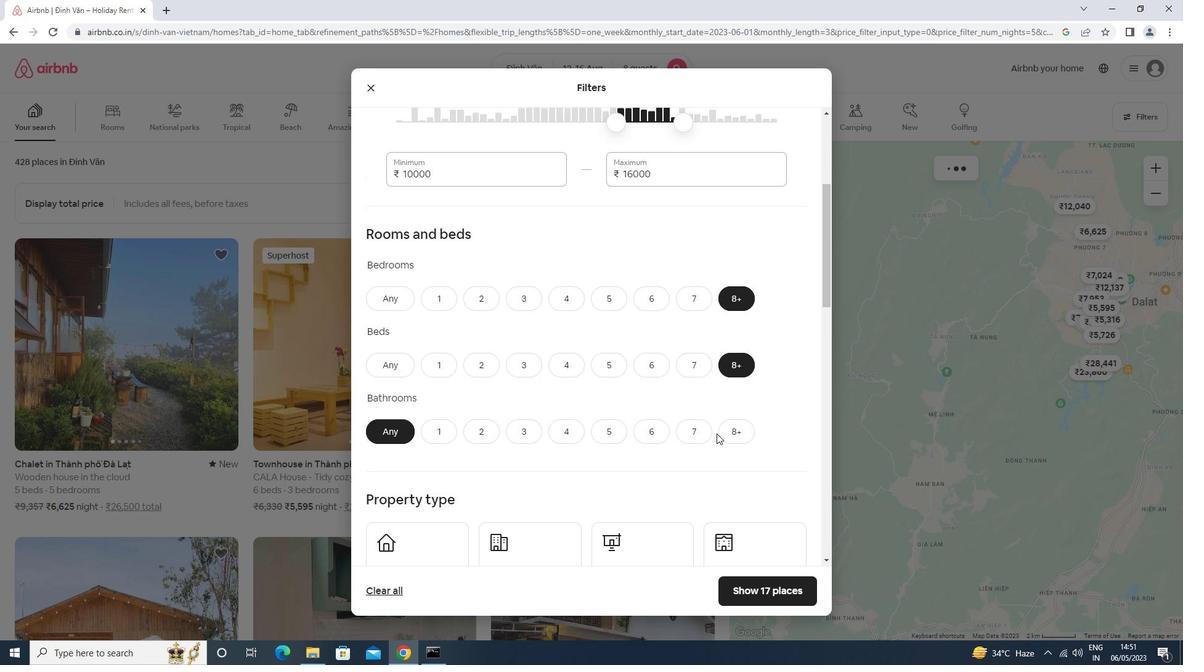 
Action: Mouse moved to (577, 386)
Screenshot: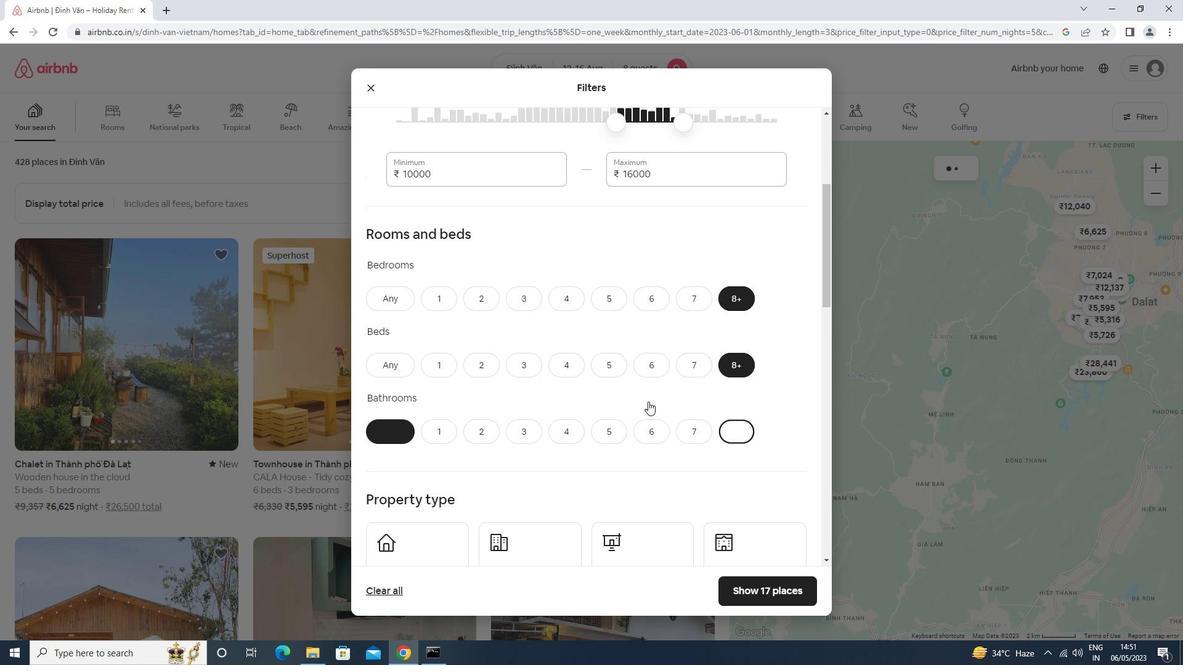 
Action: Mouse scrolled (577, 385) with delta (0, 0)
Screenshot: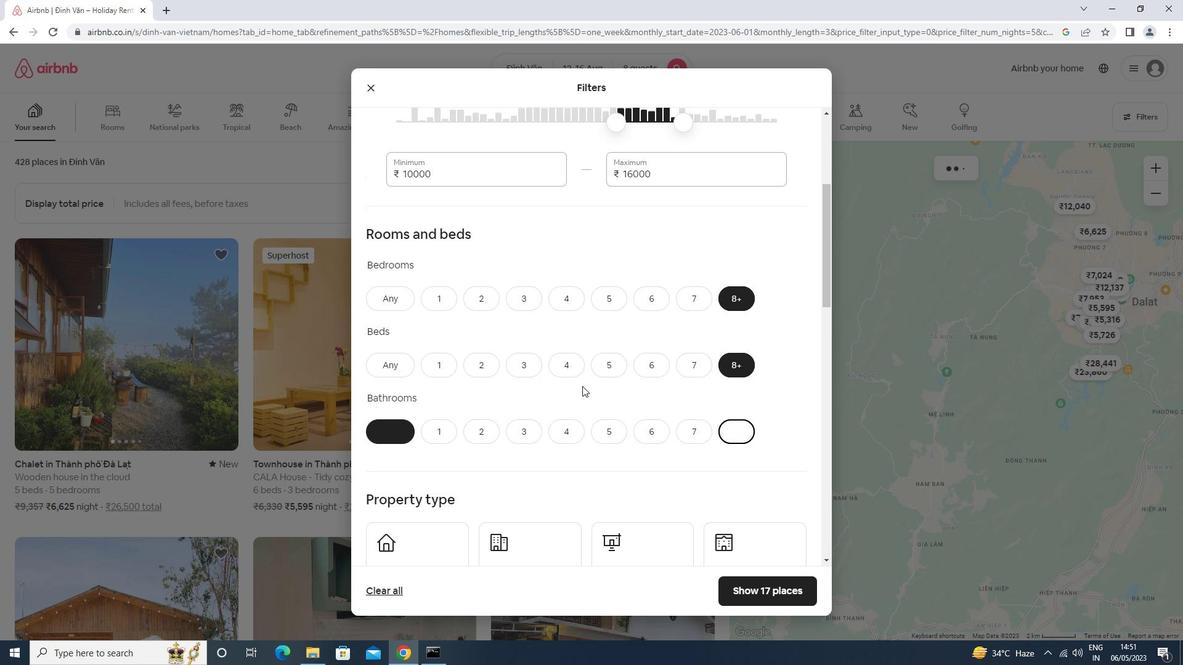
Action: Mouse scrolled (577, 385) with delta (0, 0)
Screenshot: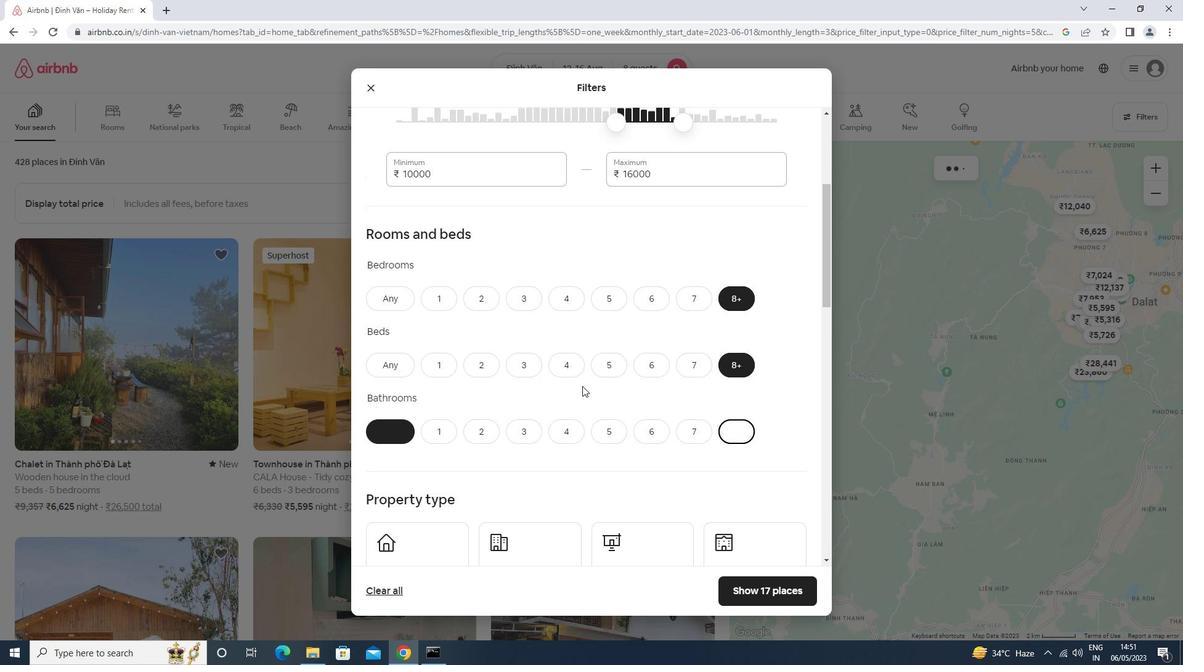 
Action: Mouse scrolled (577, 385) with delta (0, 0)
Screenshot: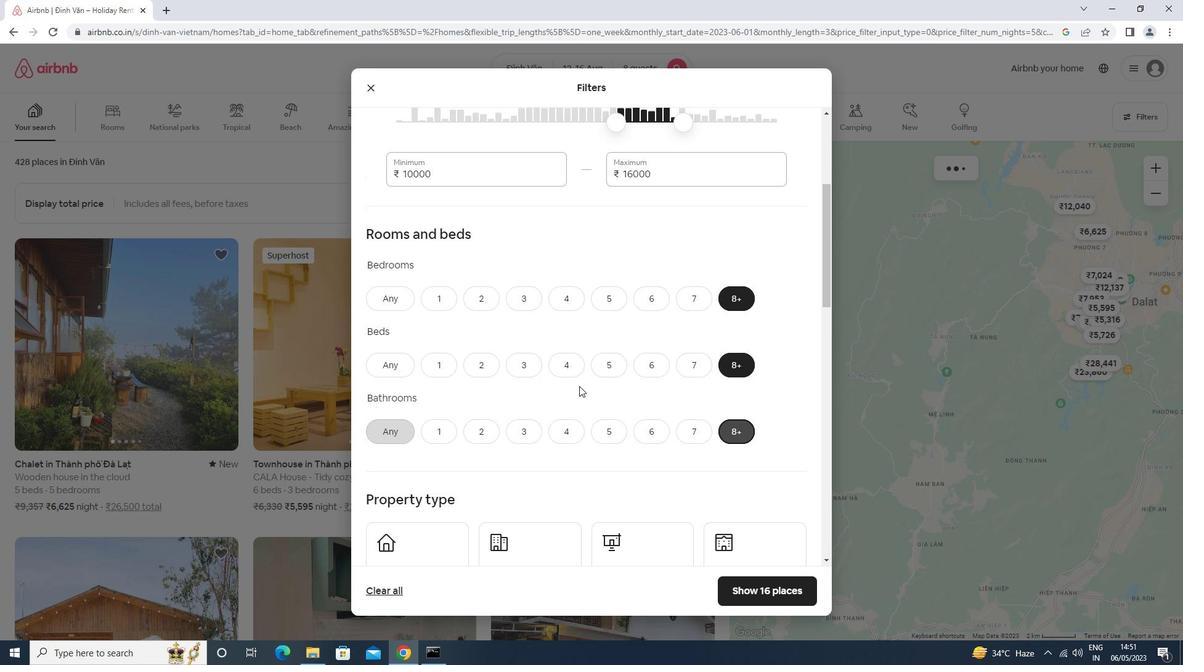 
Action: Mouse moved to (577, 386)
Screenshot: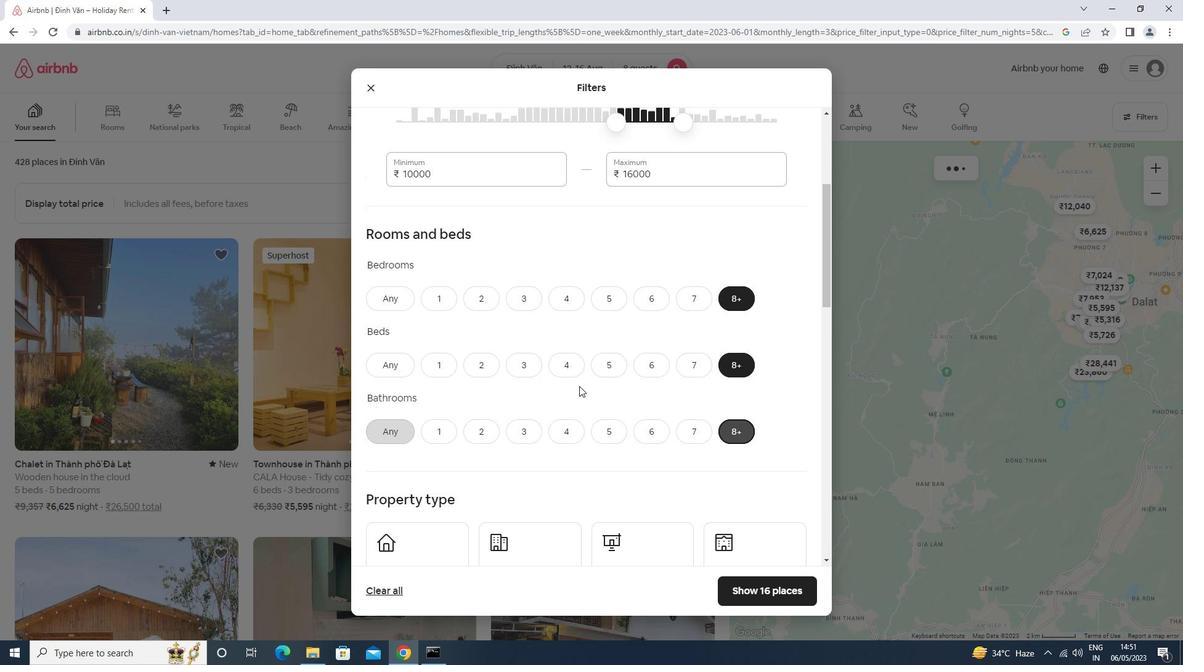
Action: Mouse scrolled (577, 385) with delta (0, 0)
Screenshot: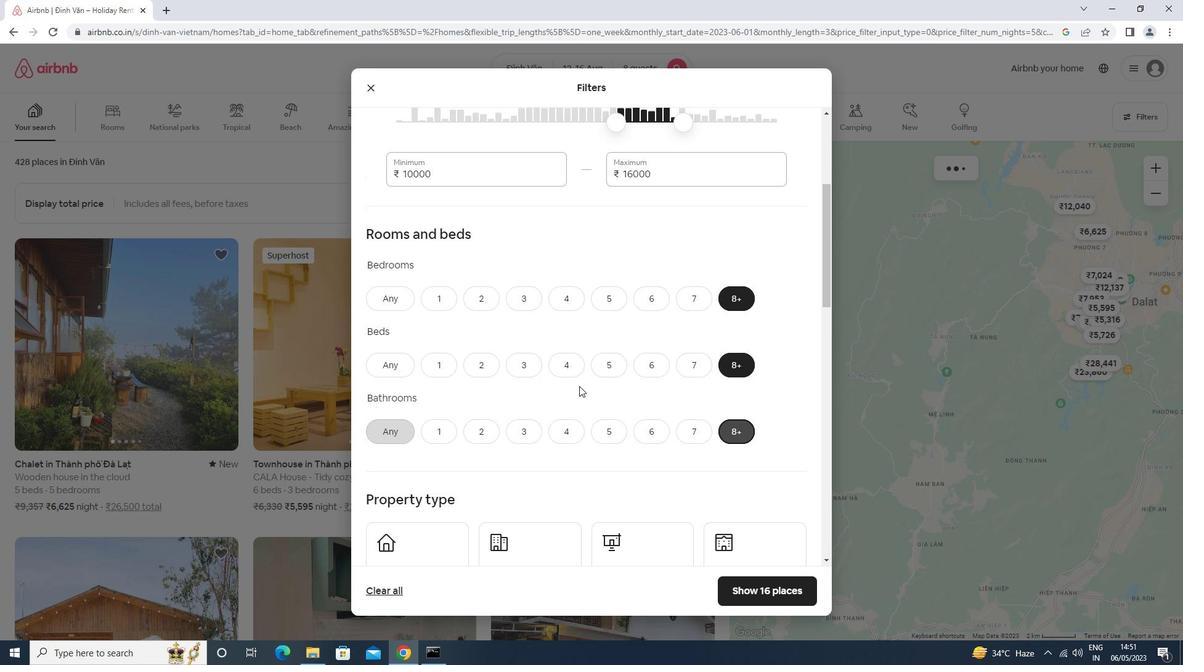 
Action: Mouse moved to (446, 326)
Screenshot: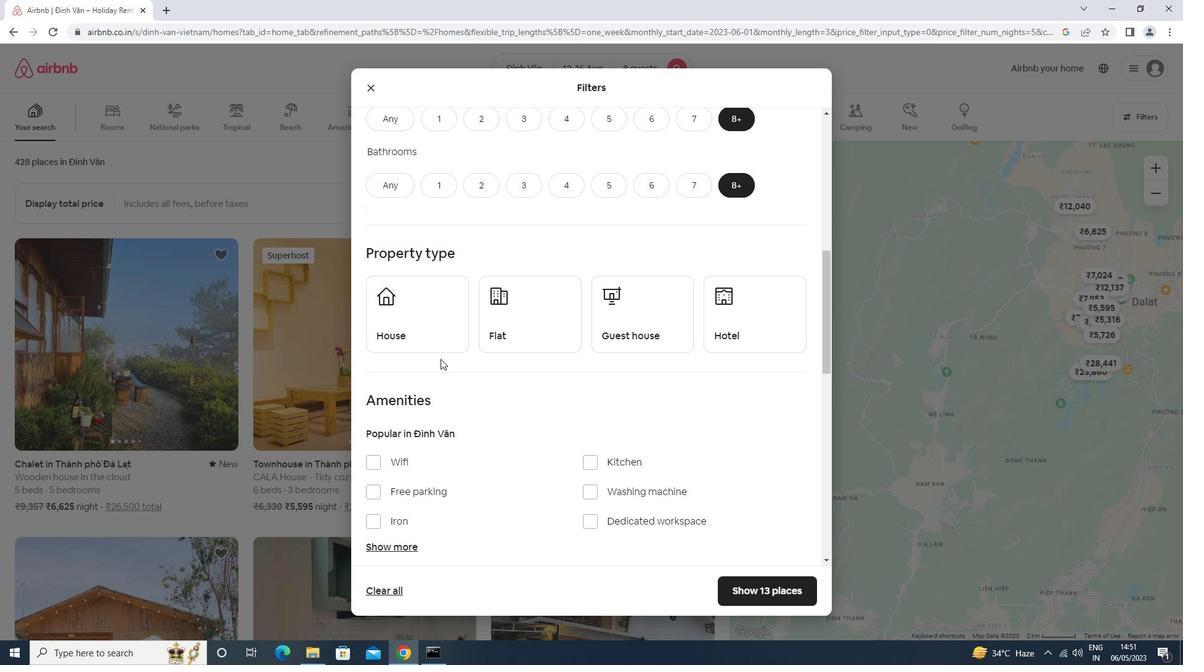 
Action: Mouse pressed left at (446, 326)
Screenshot: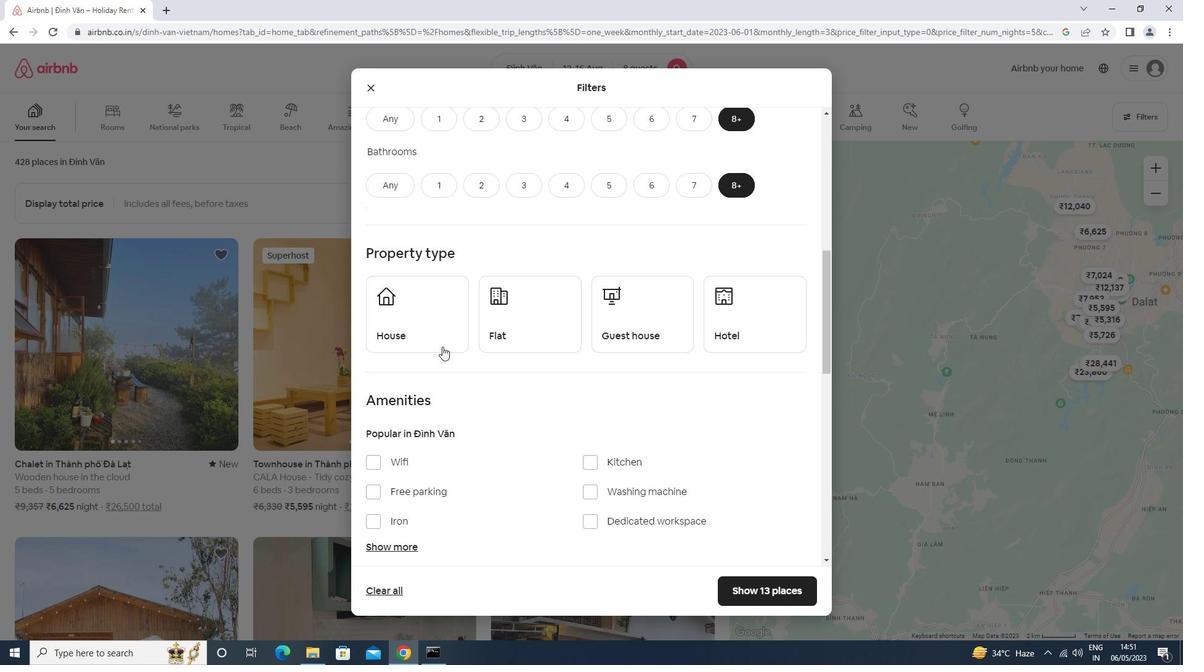 
Action: Mouse moved to (509, 311)
Screenshot: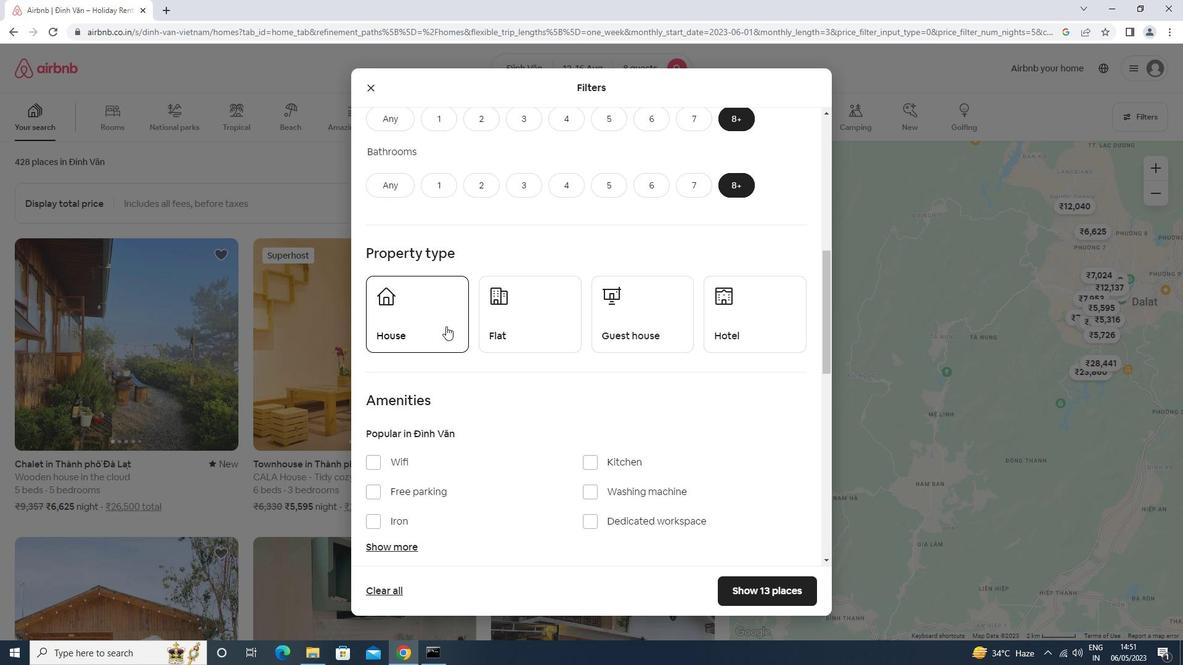 
Action: Mouse pressed left at (509, 311)
Screenshot: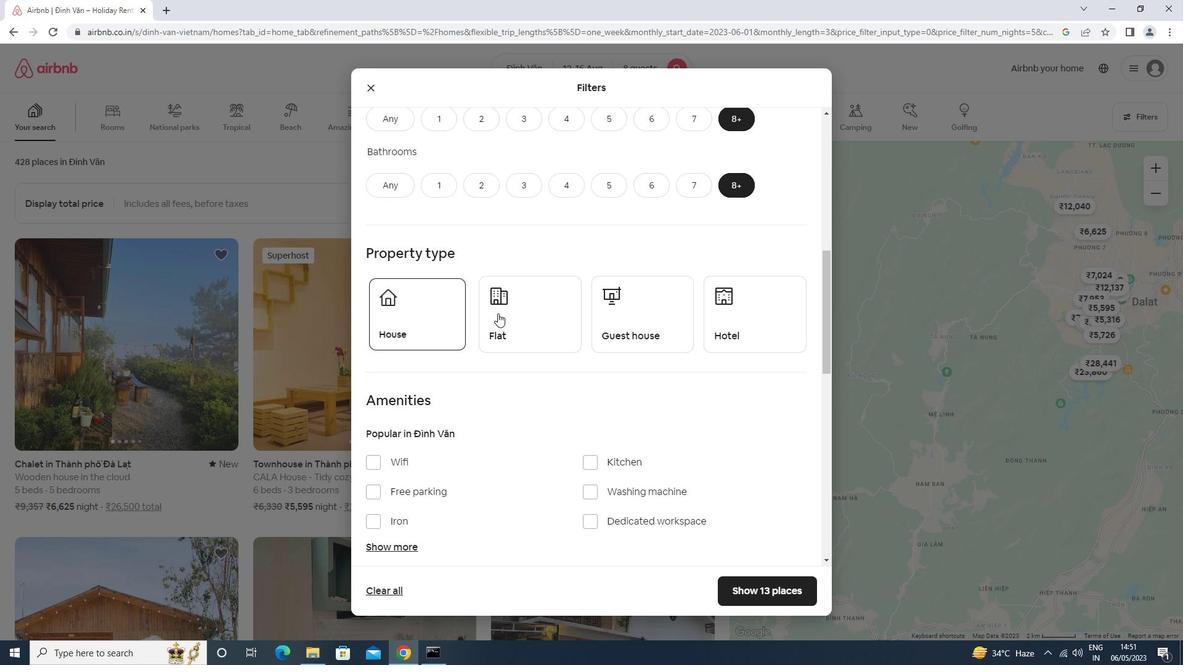 
Action: Mouse moved to (693, 323)
Screenshot: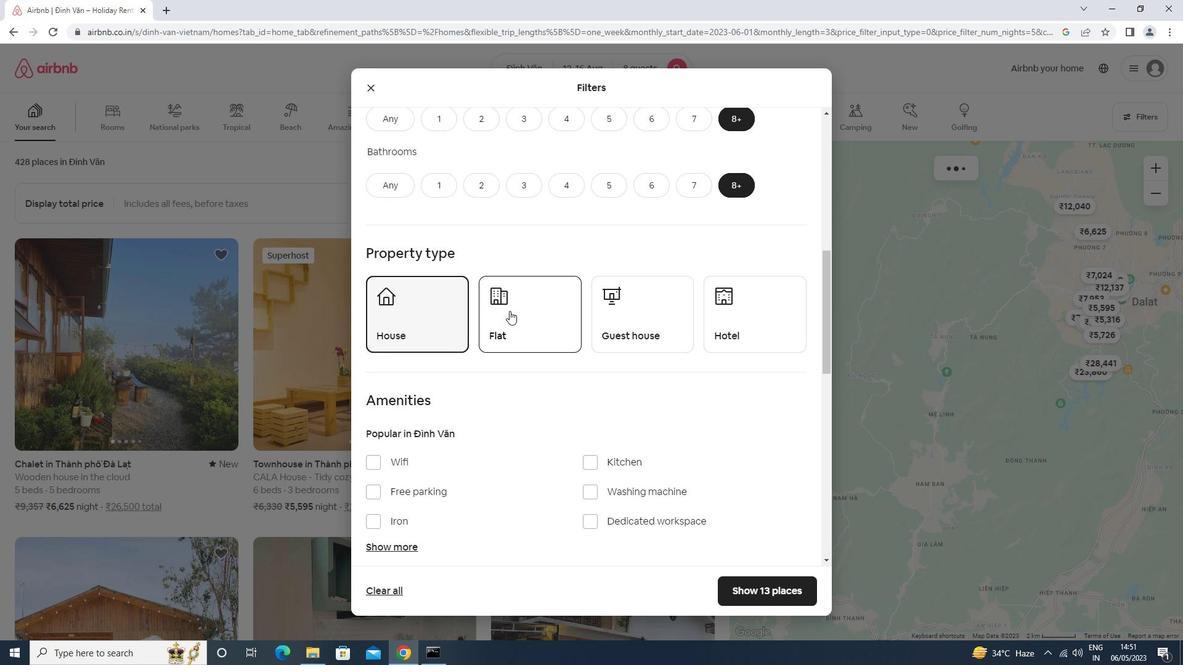
Action: Mouse pressed left at (693, 323)
Screenshot: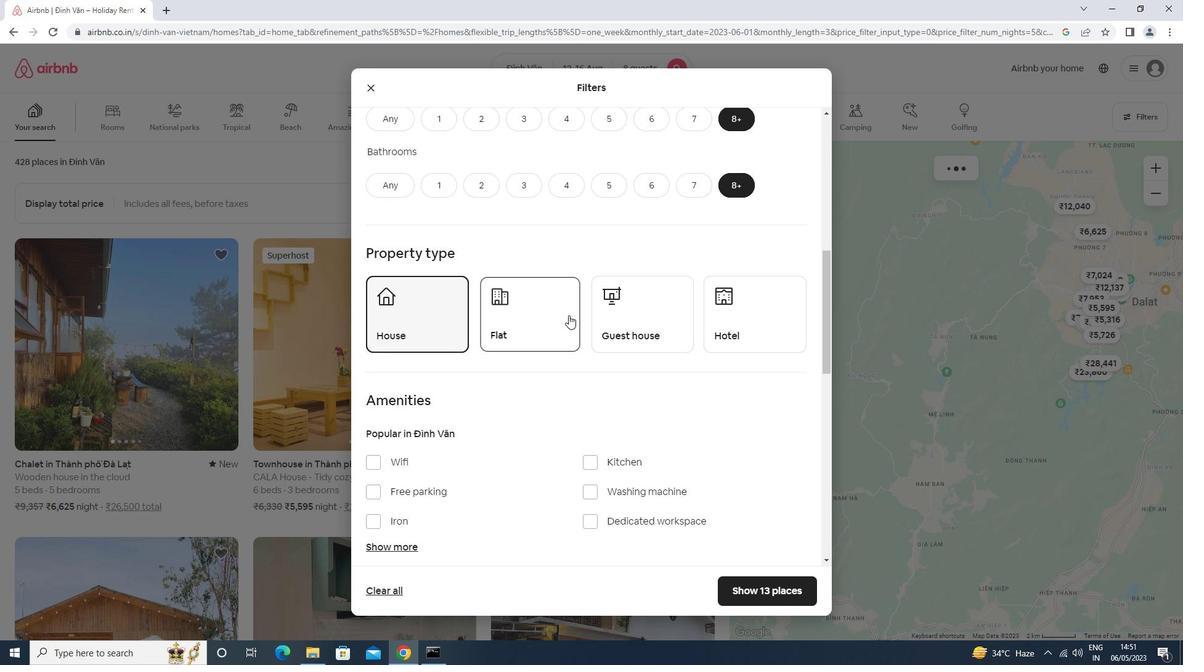 
Action: Mouse moved to (741, 321)
Screenshot: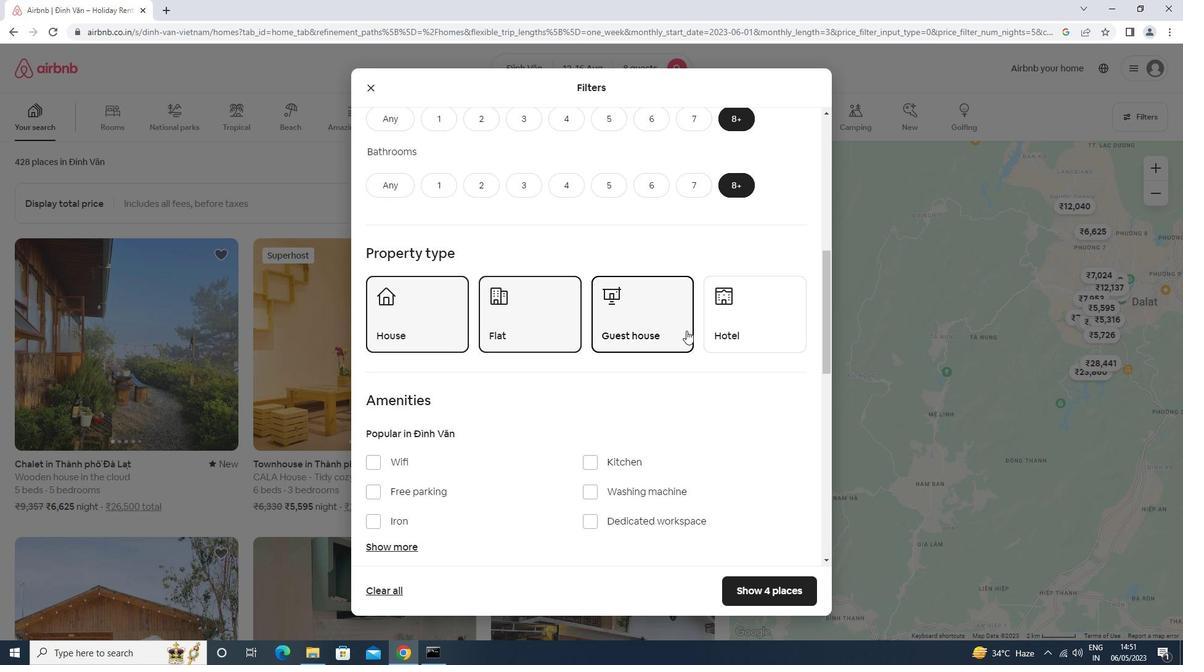 
Action: Mouse pressed left at (741, 321)
Screenshot: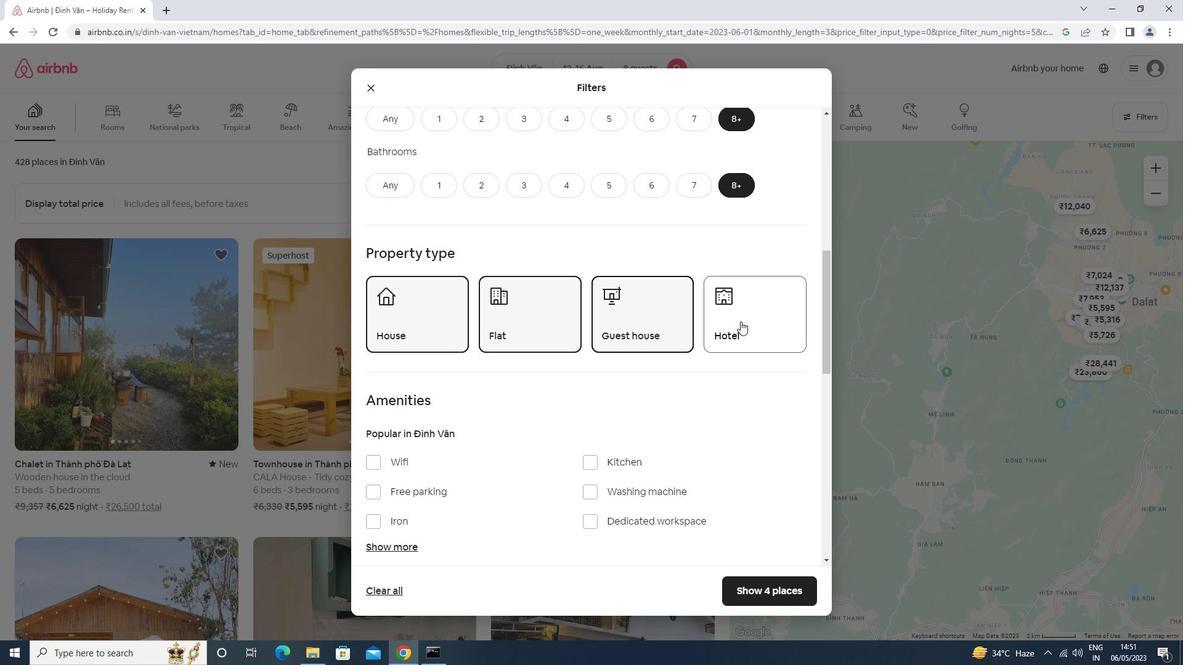 
Action: Mouse moved to (713, 342)
Screenshot: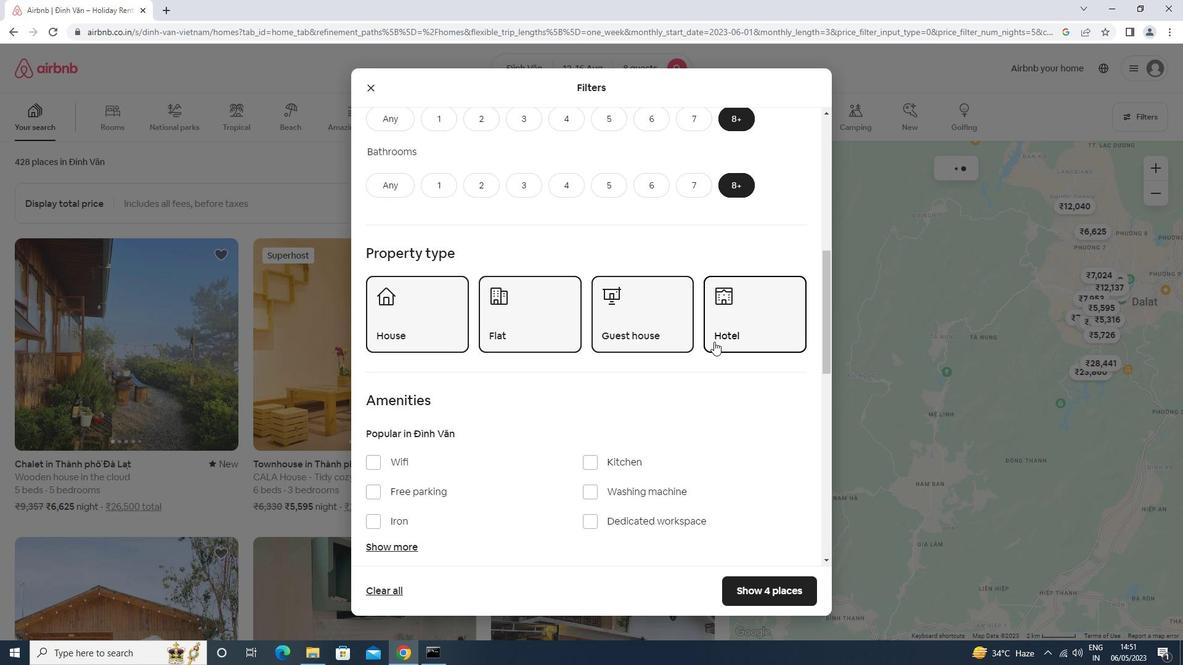 
Action: Mouse scrolled (713, 341) with delta (0, 0)
Screenshot: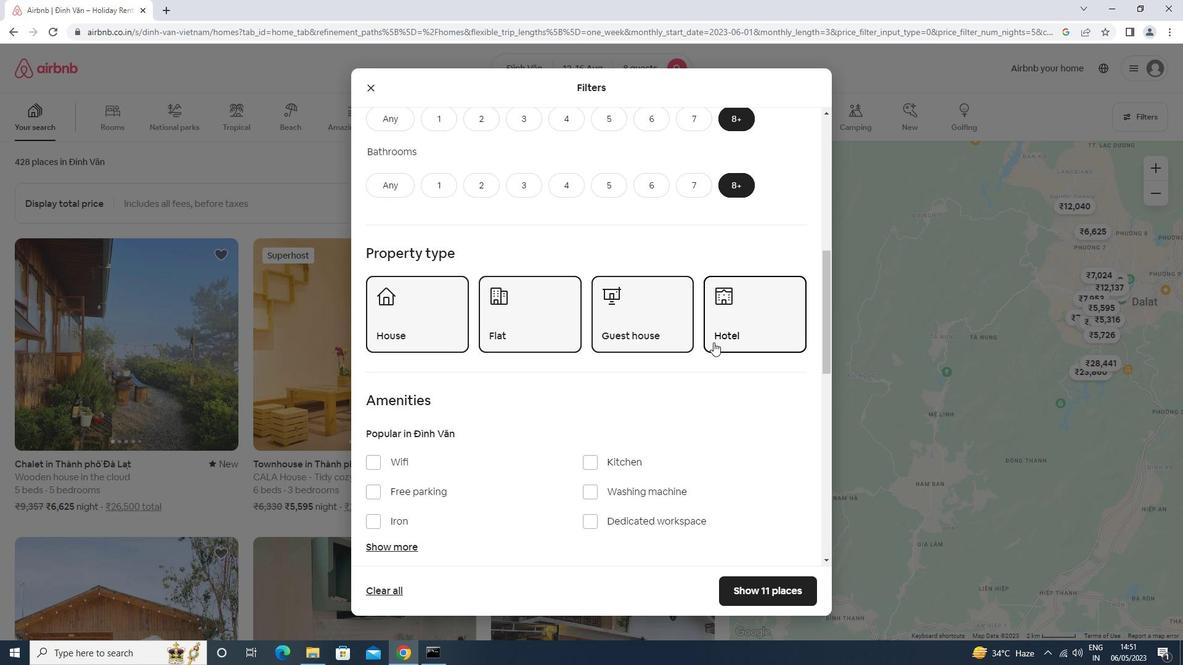 
Action: Mouse scrolled (713, 341) with delta (0, 0)
Screenshot: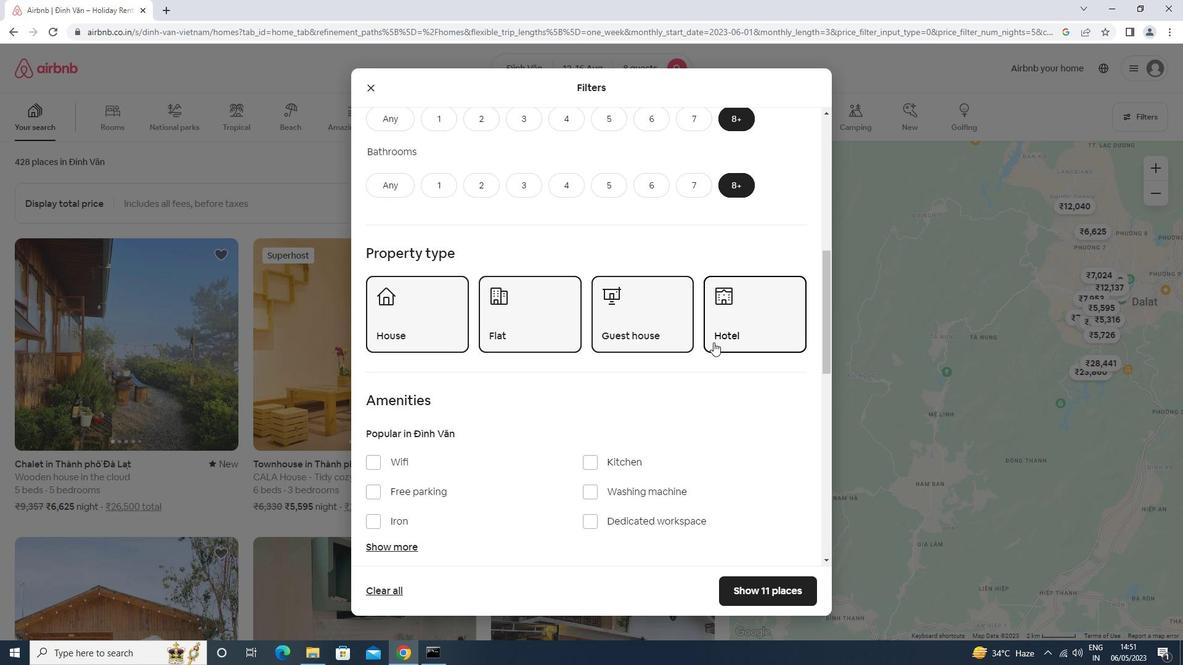 
Action: Mouse scrolled (713, 341) with delta (0, 0)
Screenshot: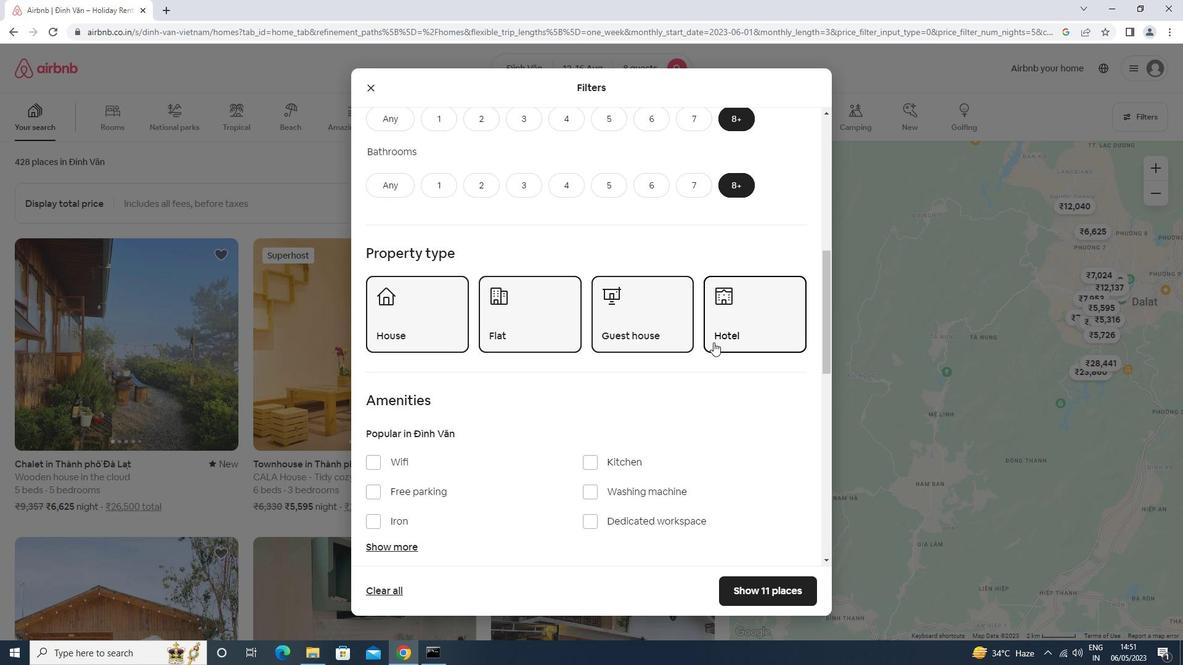 
Action: Mouse moved to (404, 361)
Screenshot: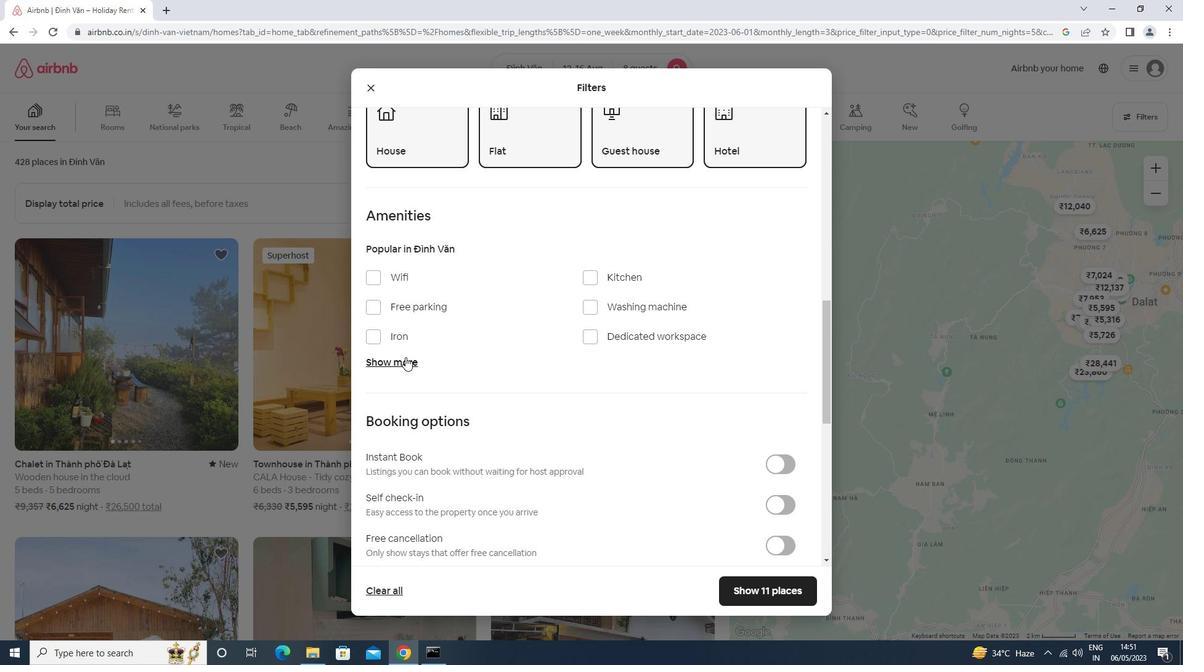 
Action: Mouse pressed left at (404, 361)
Screenshot: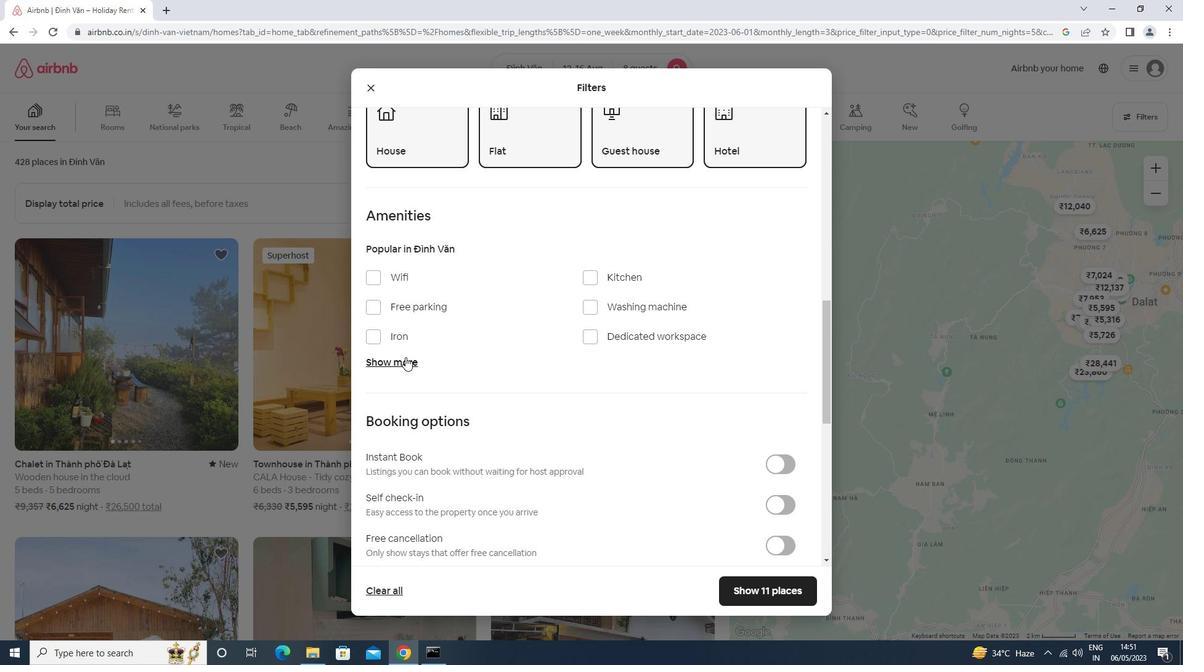 
Action: Mouse moved to (407, 309)
Screenshot: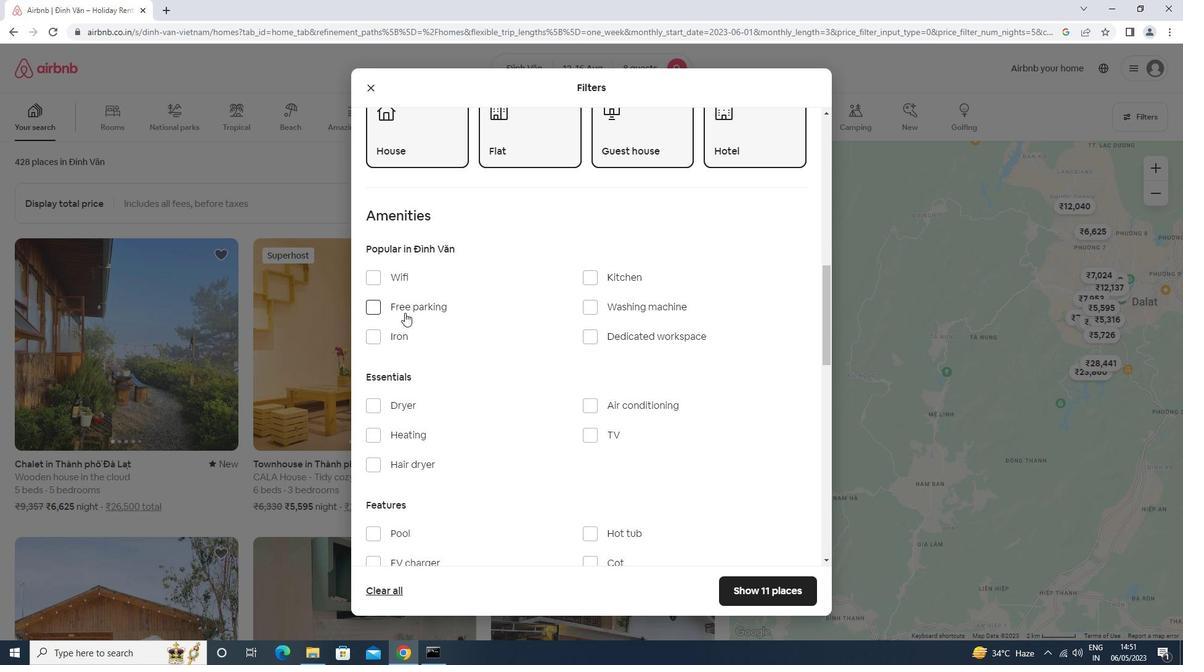 
Action: Mouse pressed left at (407, 309)
Screenshot: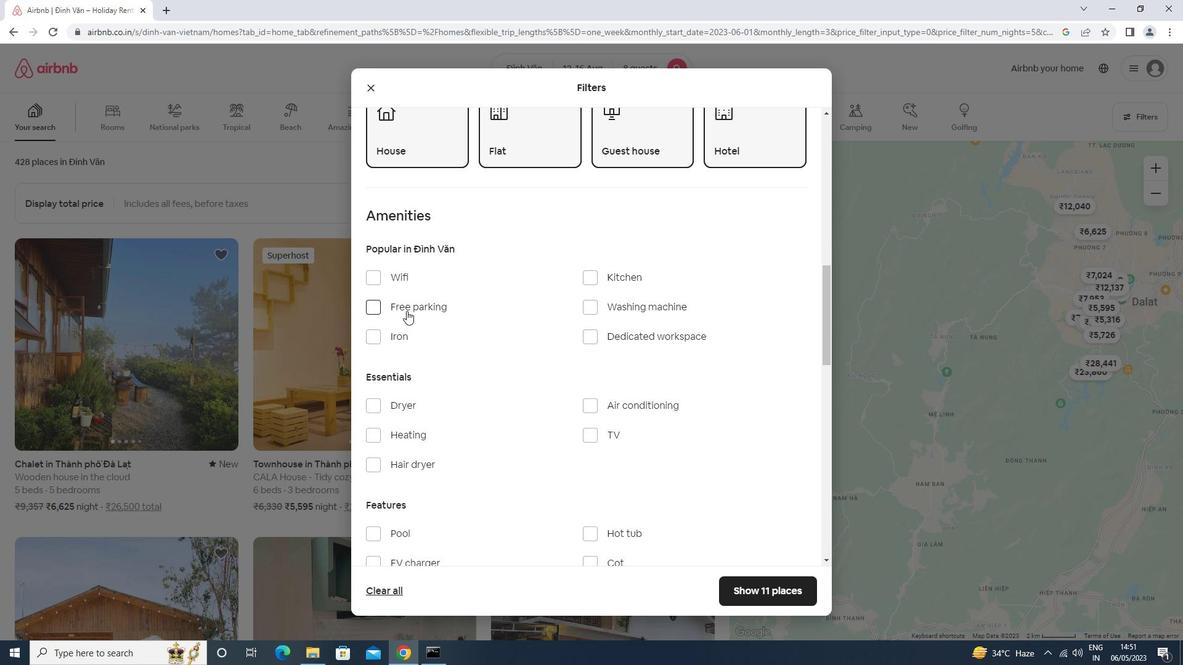 
Action: Mouse moved to (412, 273)
Screenshot: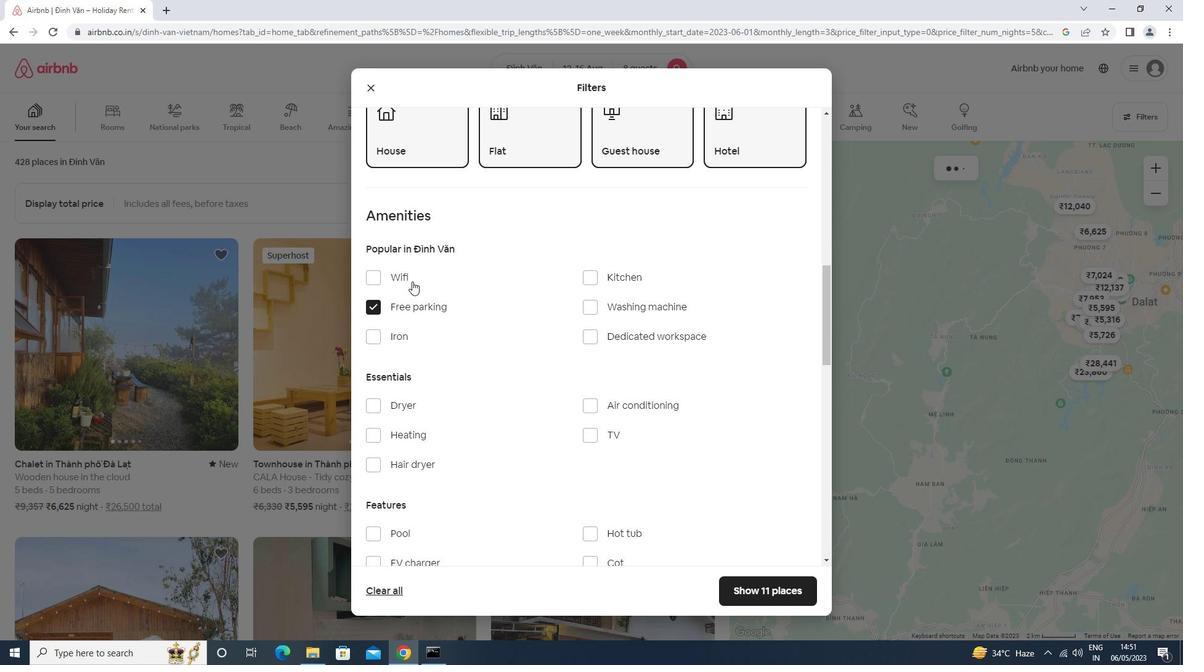 
Action: Mouse pressed left at (412, 273)
Screenshot: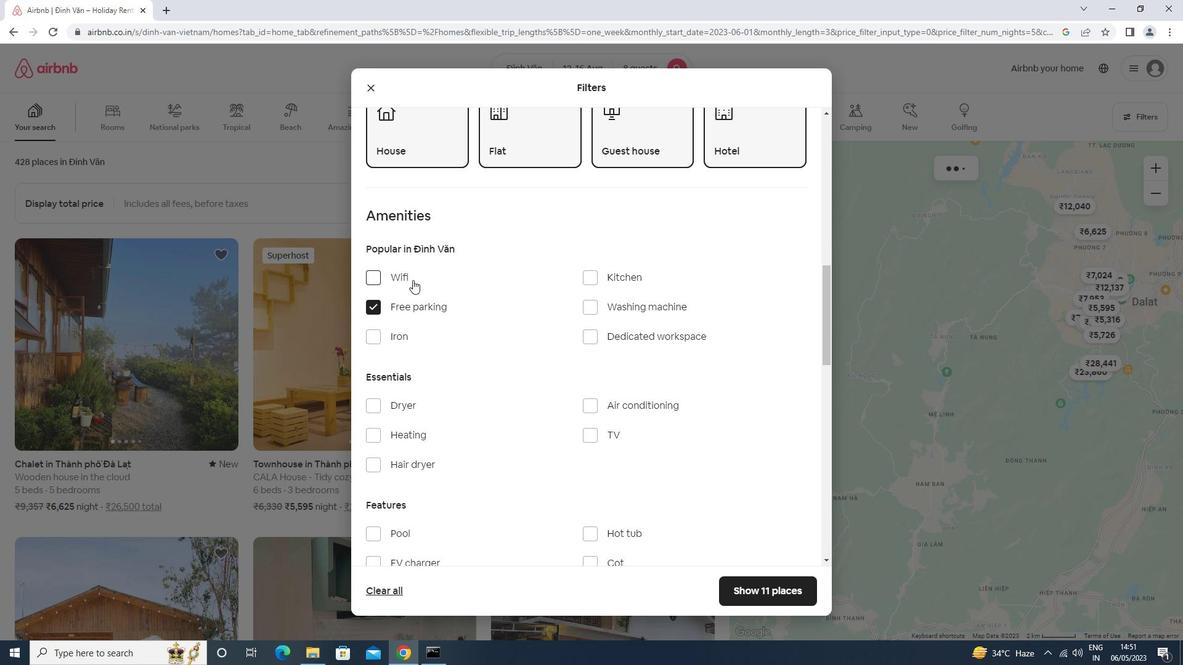 
Action: Mouse moved to (618, 306)
Screenshot: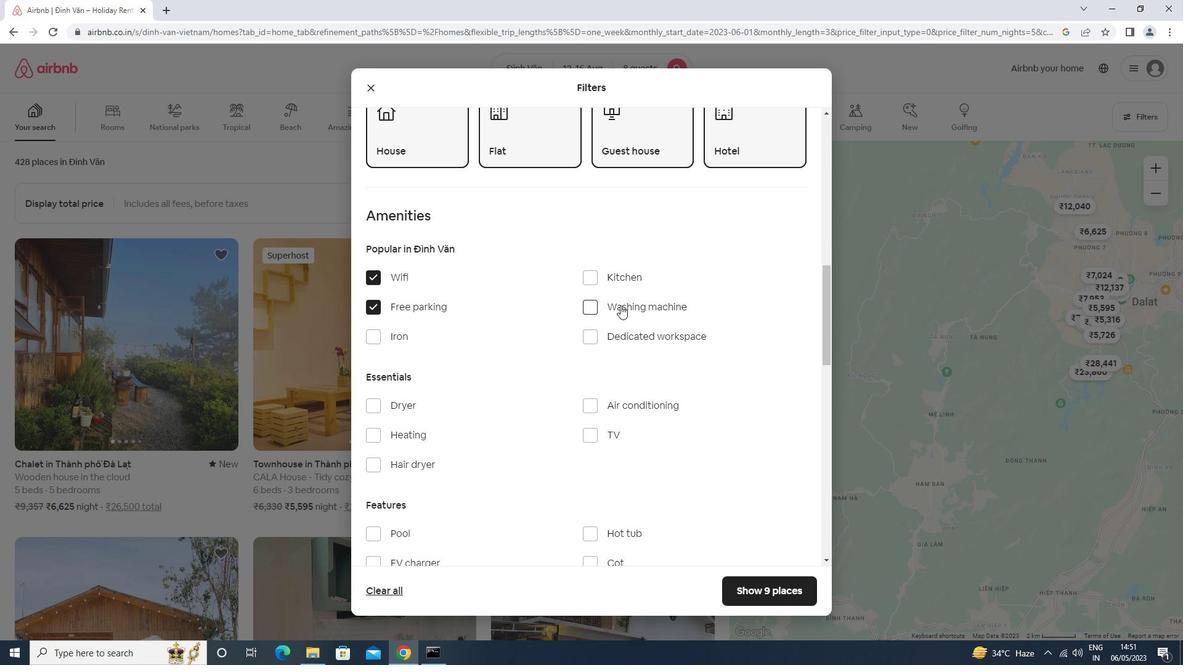 
Action: Mouse scrolled (618, 305) with delta (0, 0)
Screenshot: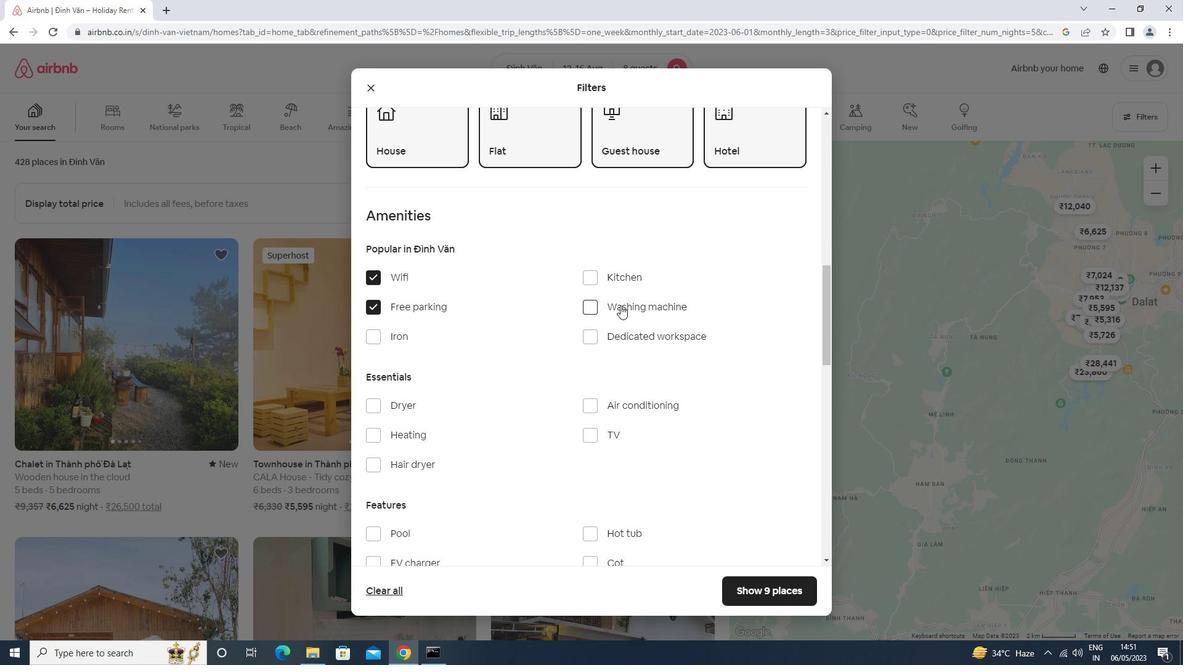 
Action: Mouse scrolled (618, 305) with delta (0, 0)
Screenshot: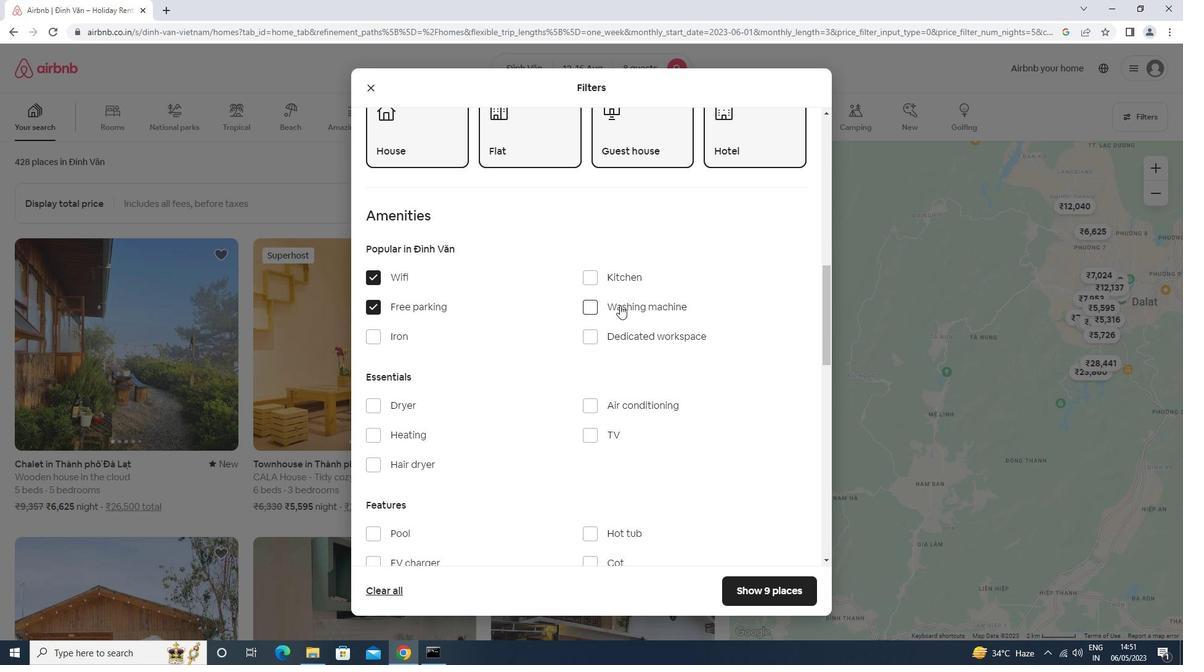 
Action: Mouse scrolled (618, 305) with delta (0, 0)
Screenshot: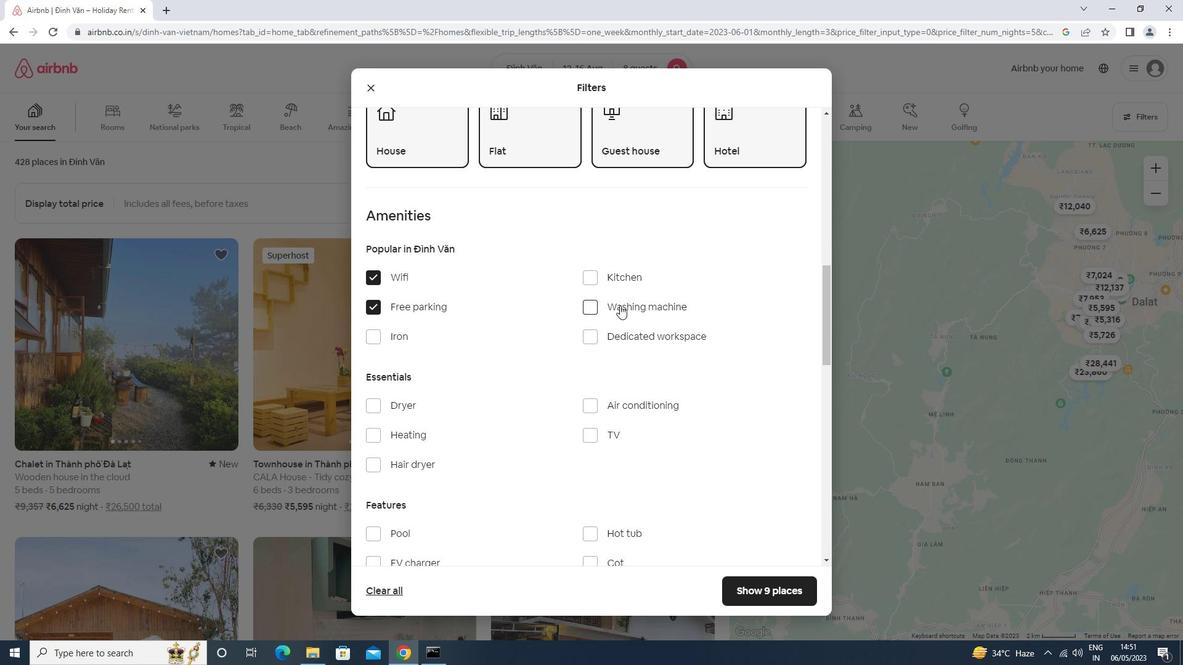 
Action: Mouse moved to (617, 306)
Screenshot: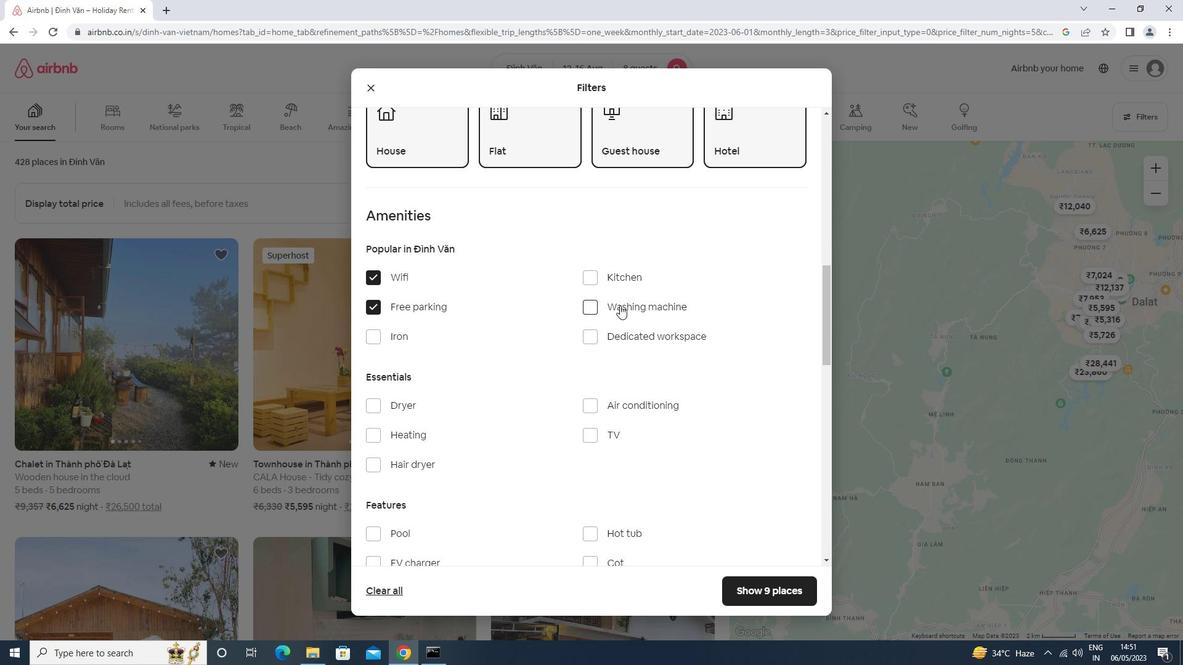 
Action: Mouse scrolled (617, 306) with delta (0, 0)
Screenshot: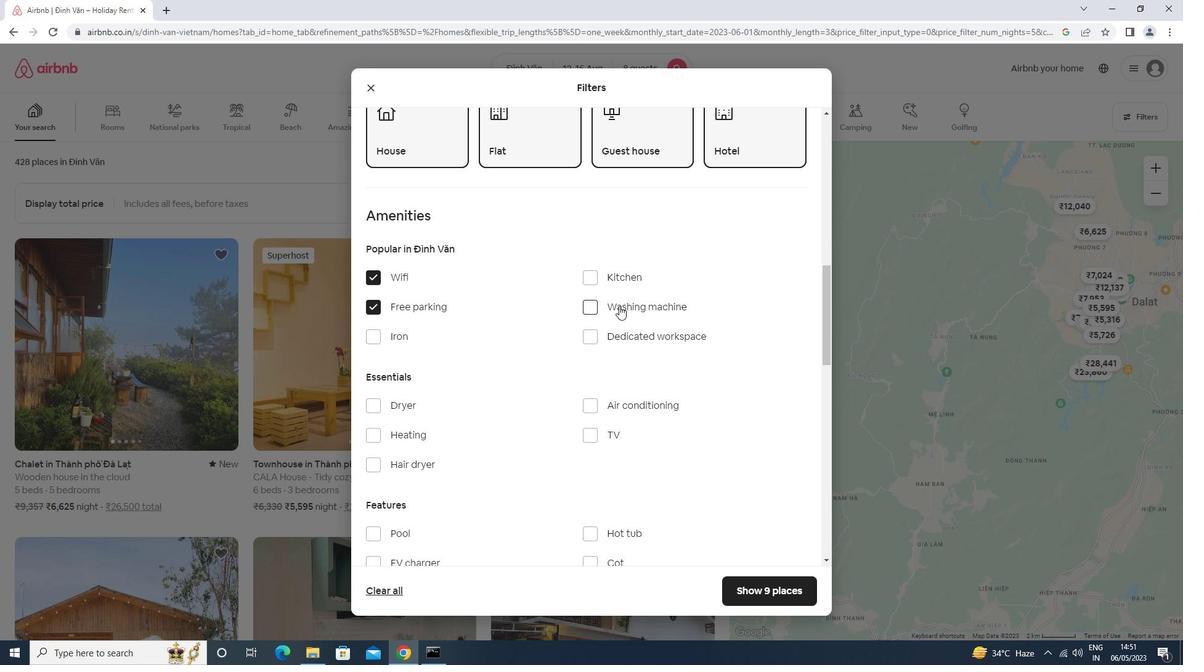 
Action: Mouse moved to (426, 375)
Screenshot: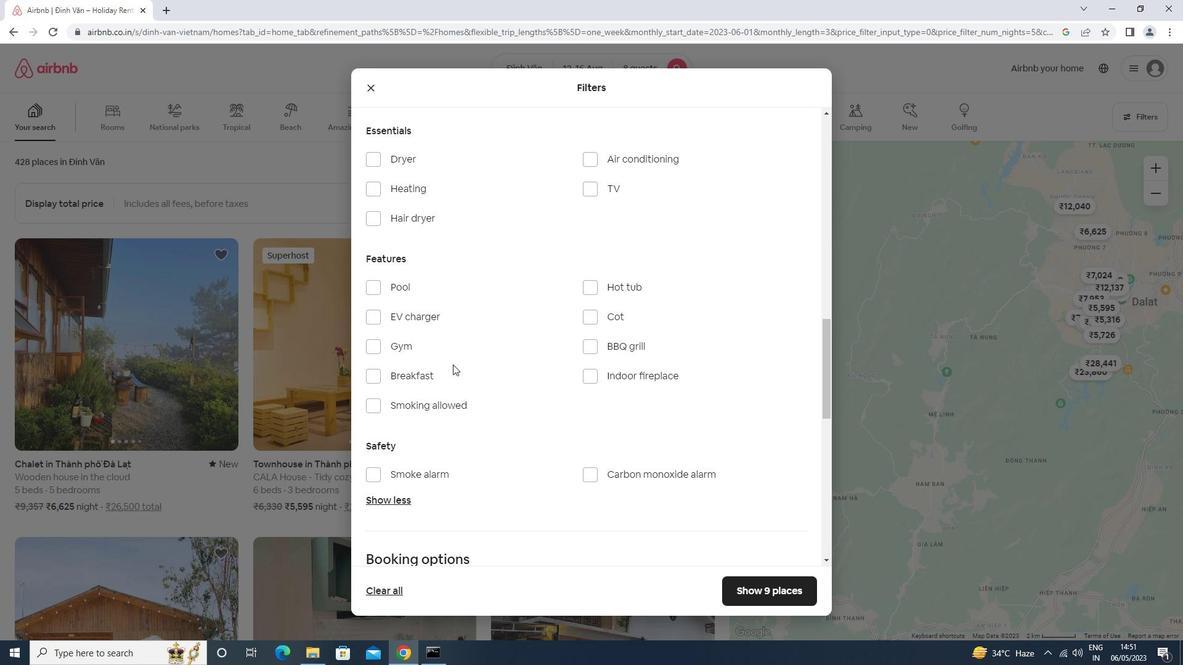 
Action: Mouse pressed left at (426, 375)
Screenshot: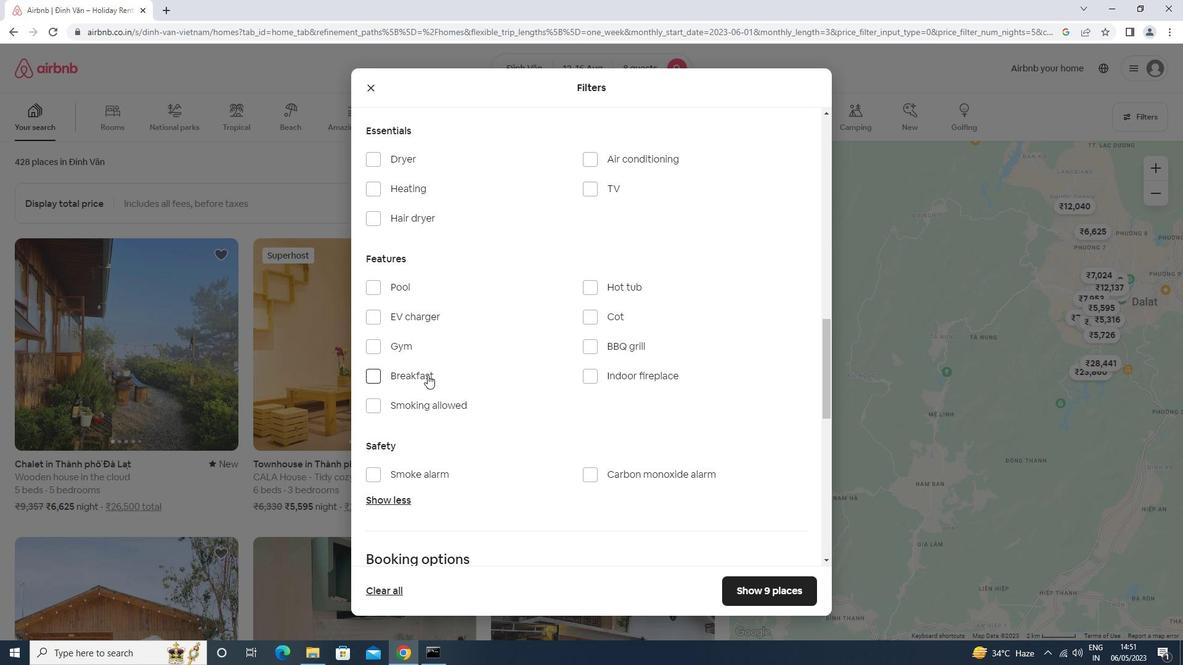 
Action: Mouse moved to (513, 345)
Screenshot: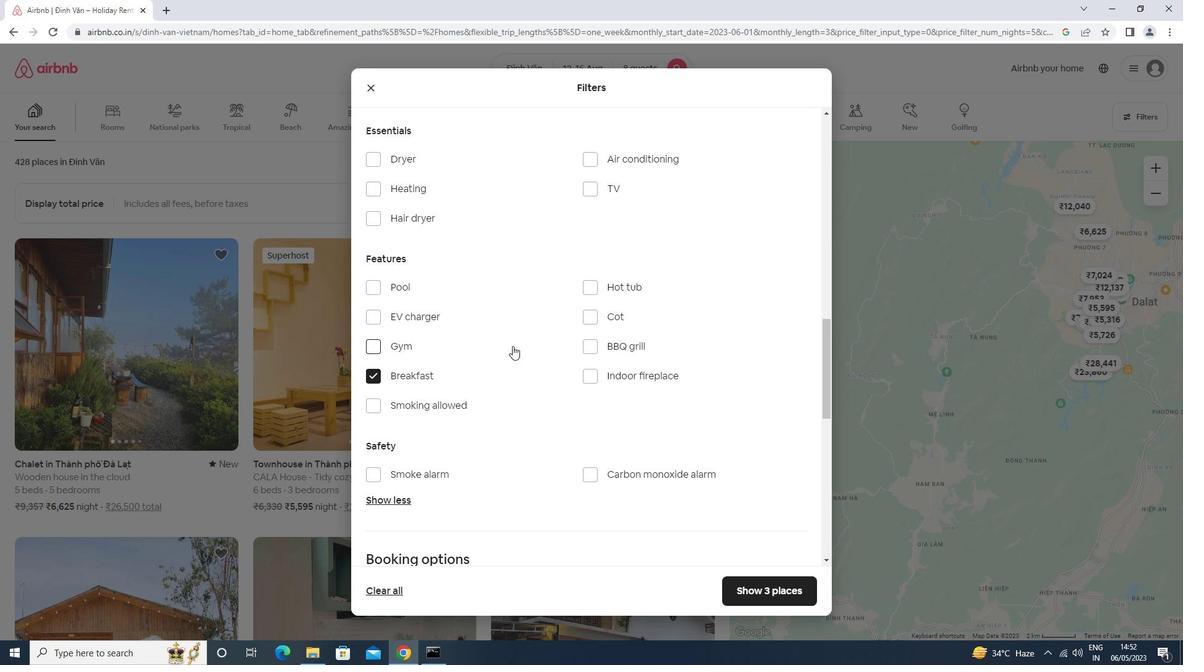 
Action: Mouse scrolled (513, 344) with delta (0, 0)
Screenshot: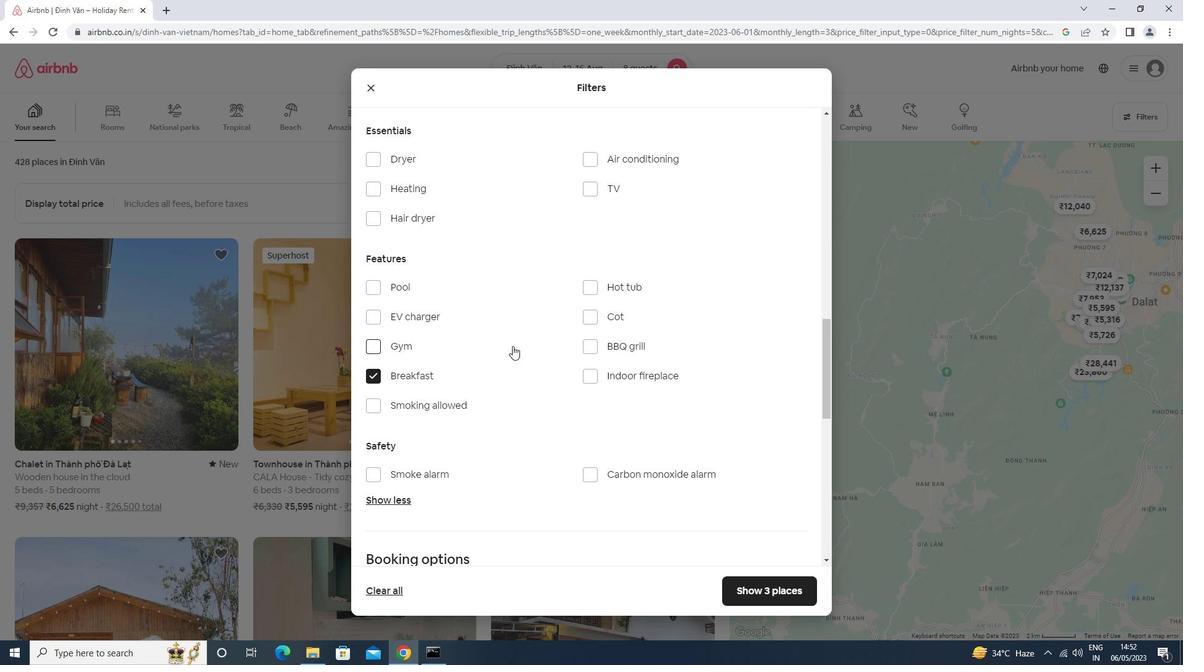 
Action: Mouse scrolled (513, 344) with delta (0, 0)
Screenshot: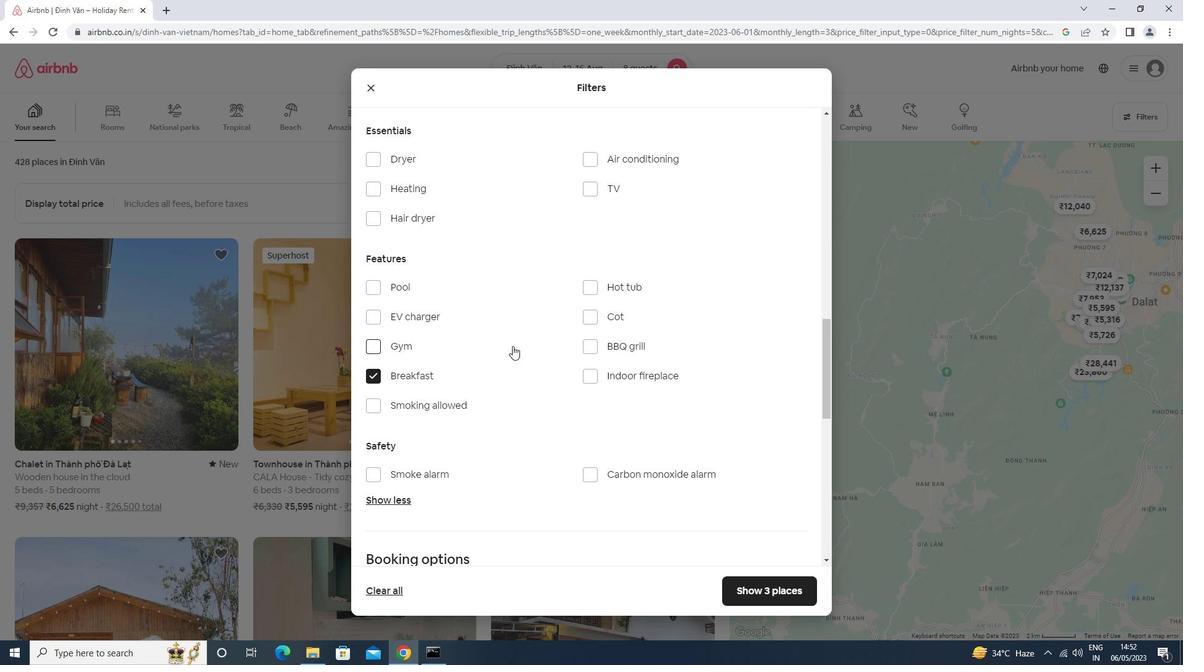
Action: Mouse scrolled (513, 344) with delta (0, 0)
Screenshot: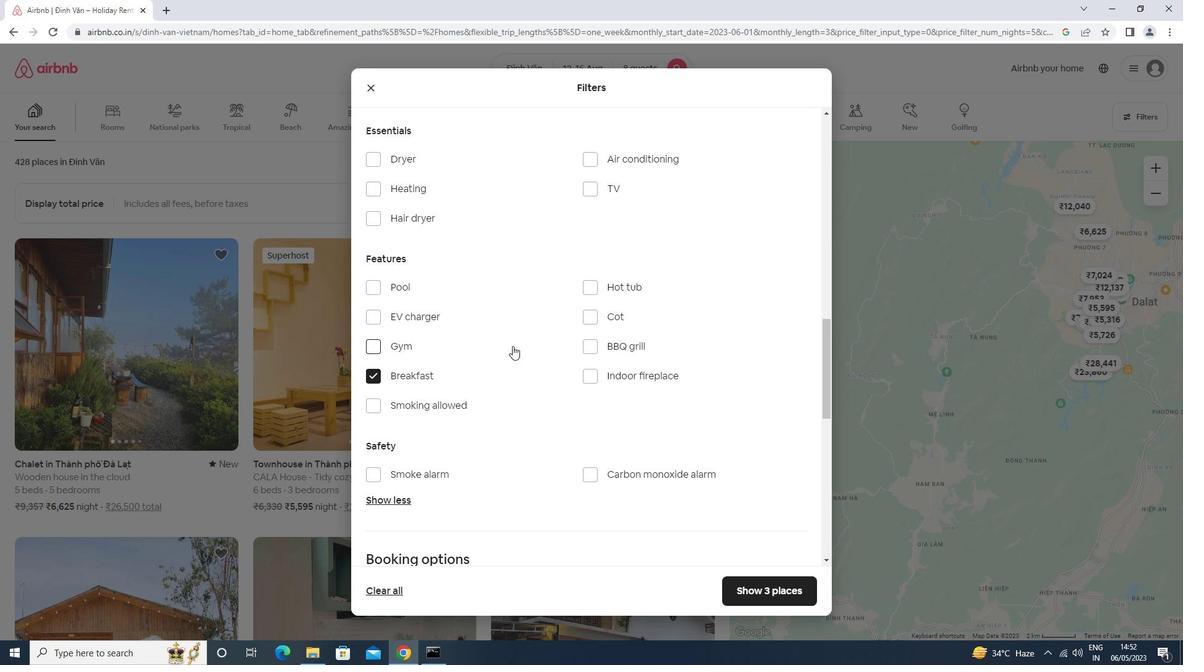 
Action: Mouse scrolled (513, 344) with delta (0, 0)
Screenshot: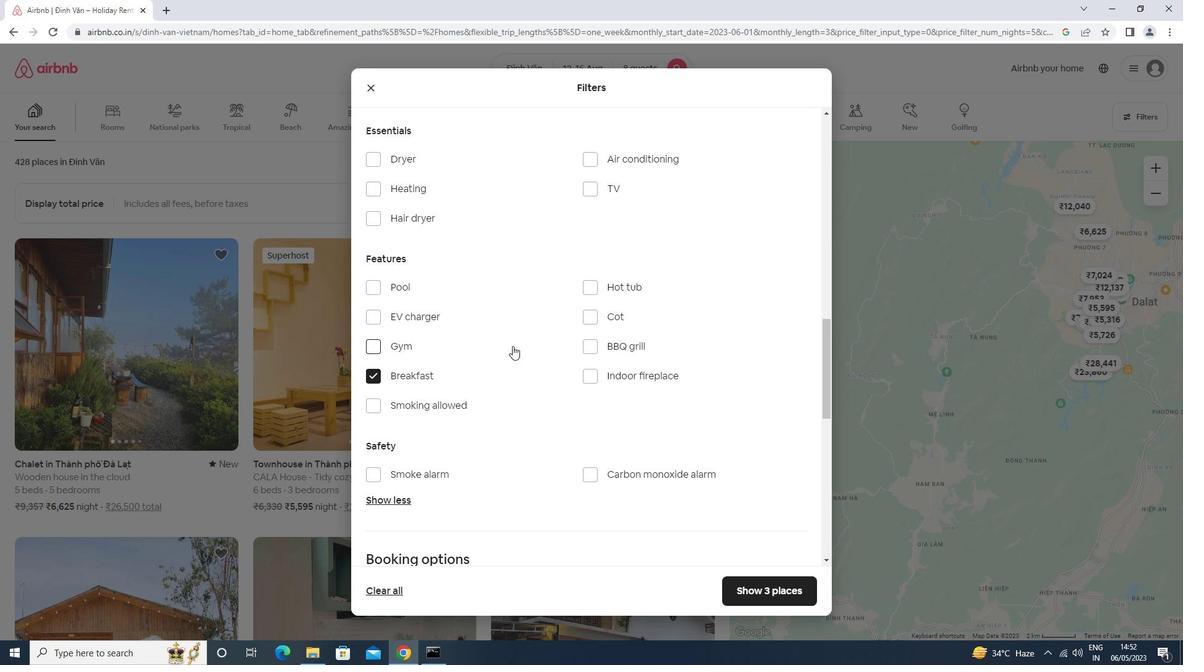 
Action: Mouse scrolled (513, 344) with delta (0, 0)
Screenshot: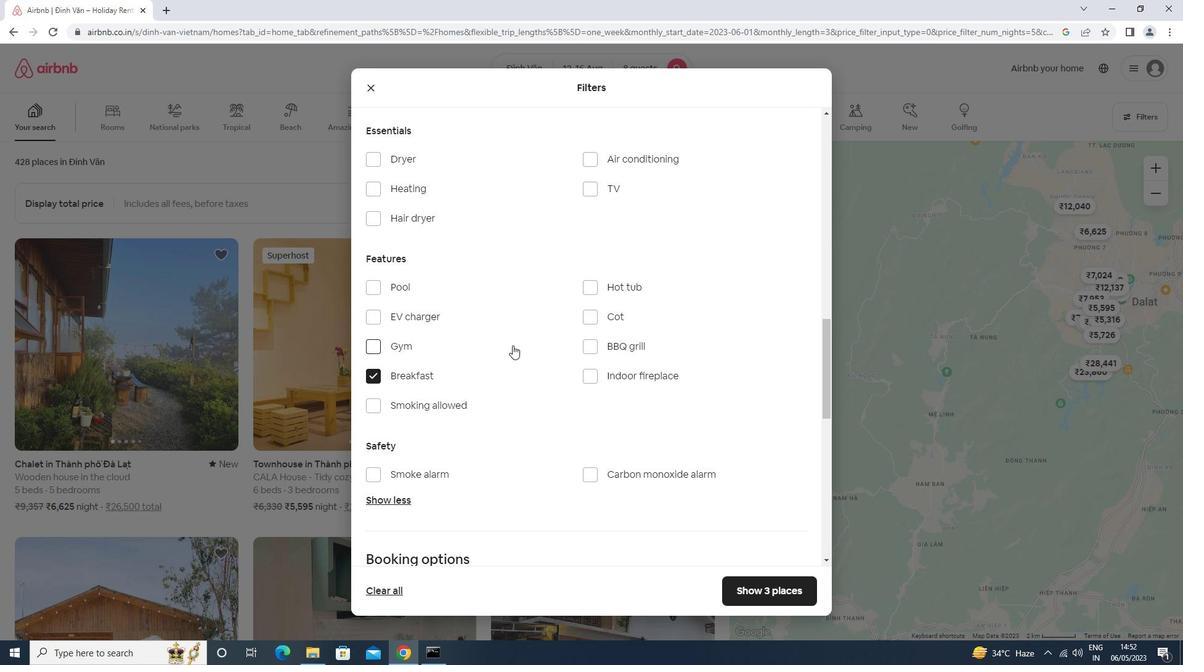
Action: Mouse moved to (781, 333)
Screenshot: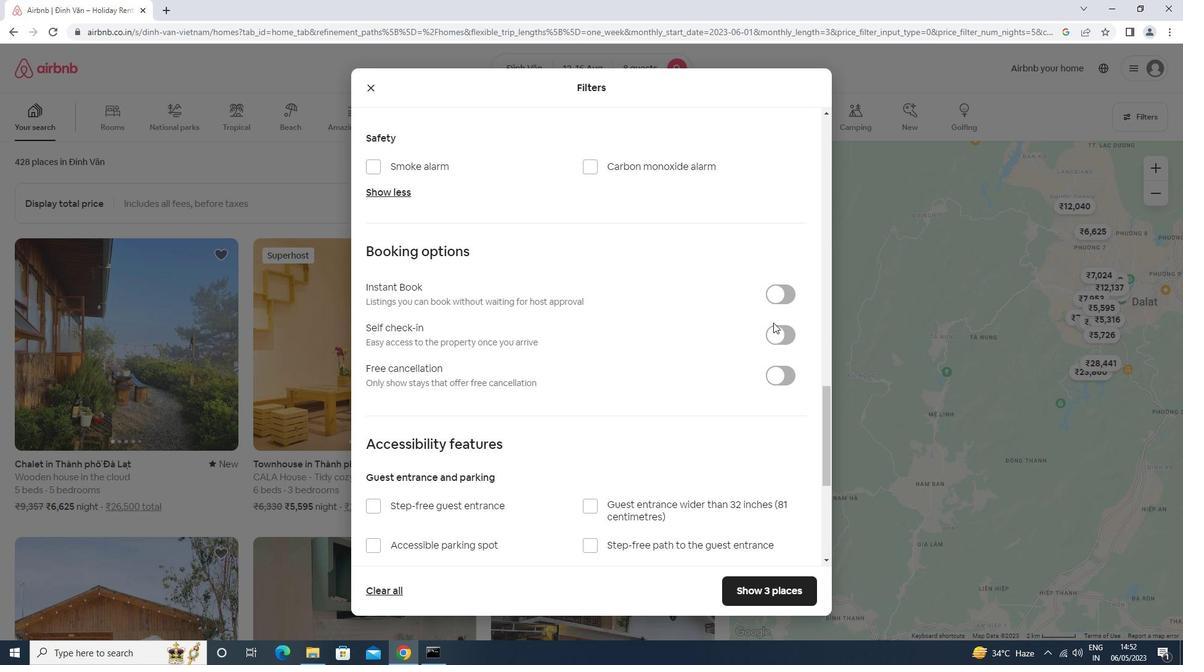 
Action: Mouse pressed left at (781, 333)
Screenshot: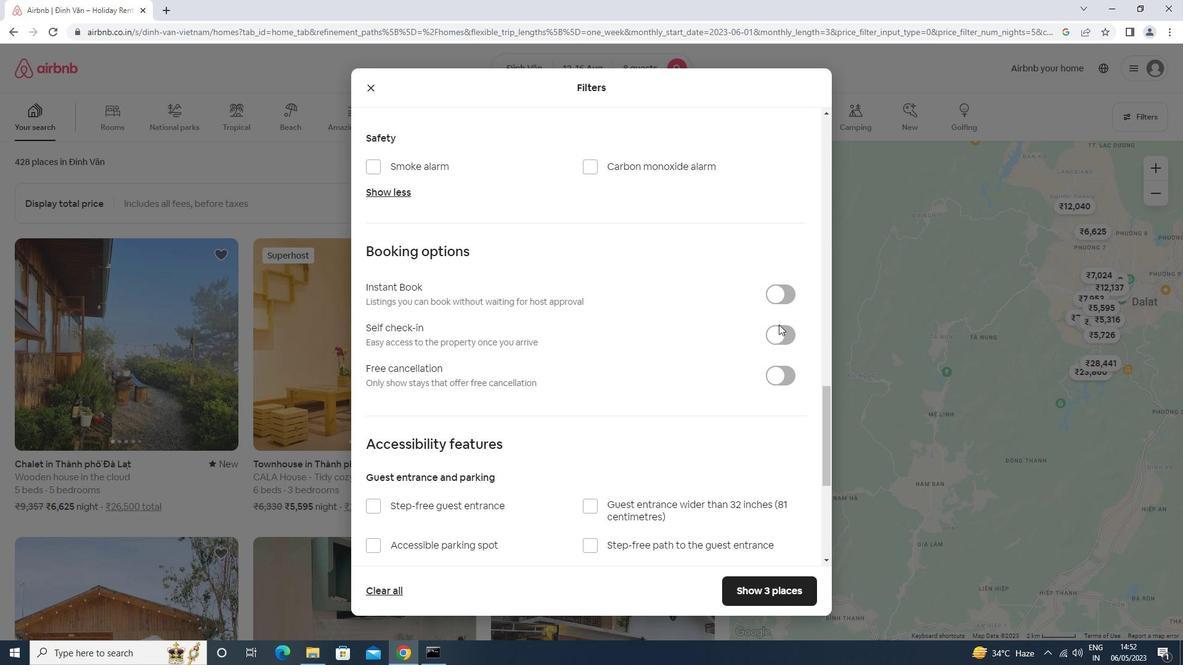 
Action: Mouse moved to (565, 393)
Screenshot: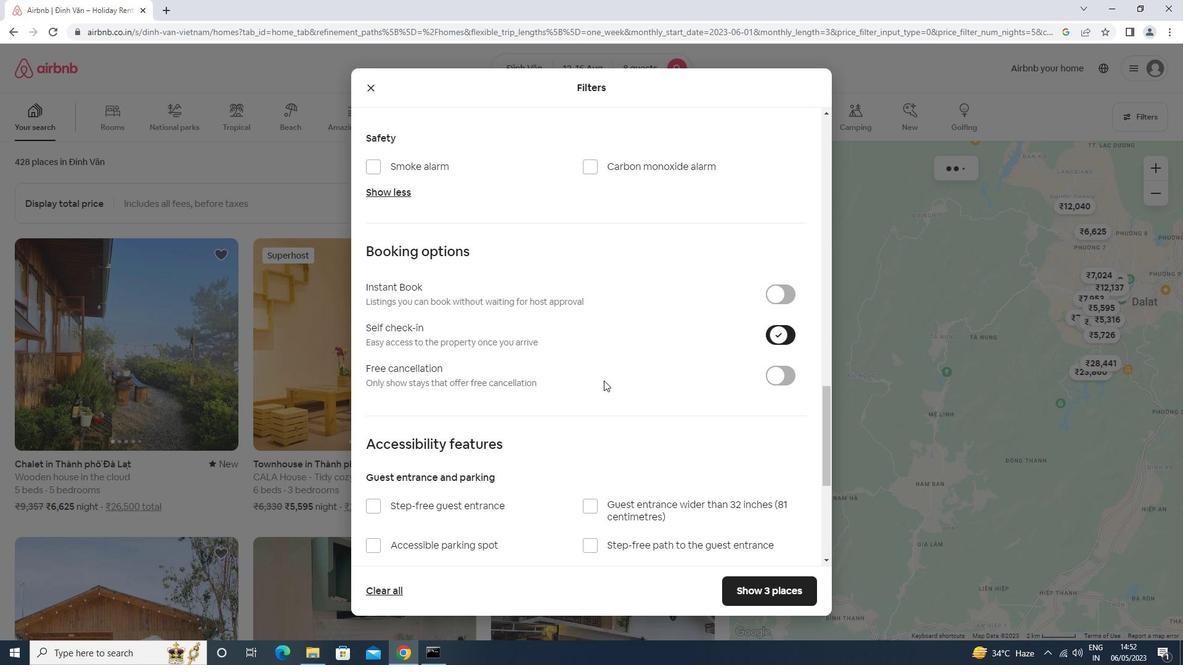 
Action: Mouse scrolled (565, 392) with delta (0, 0)
Screenshot: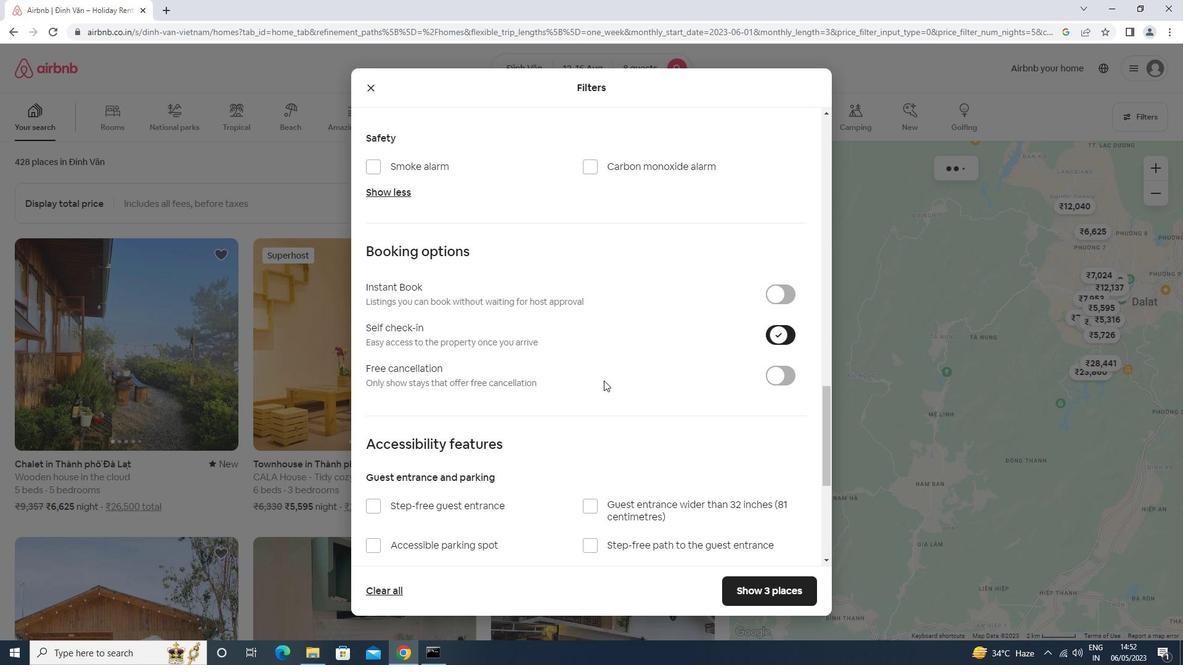 
Action: Mouse moved to (562, 395)
Screenshot: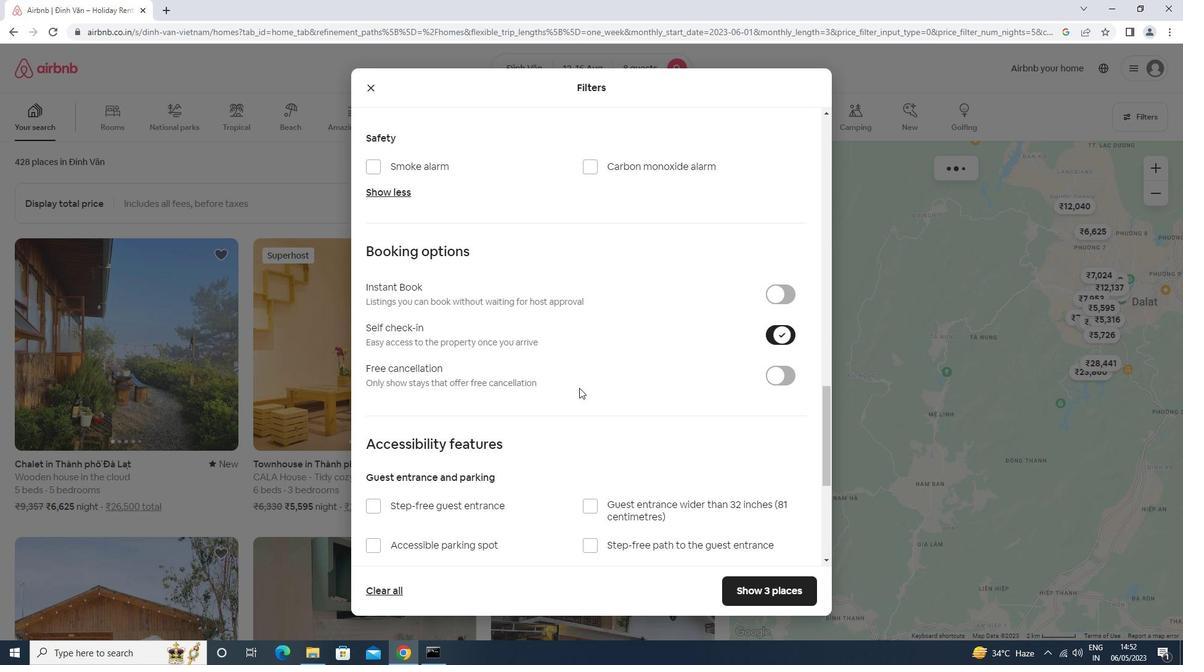 
Action: Mouse scrolled (562, 394) with delta (0, 0)
Screenshot: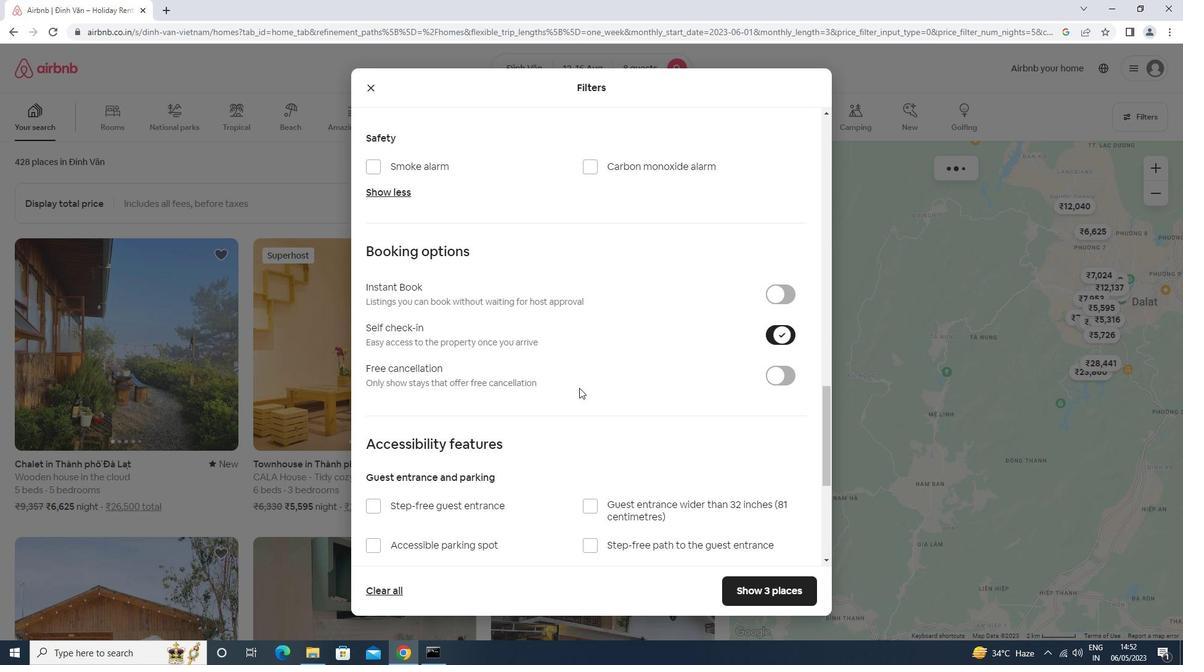 
Action: Mouse moved to (561, 396)
Screenshot: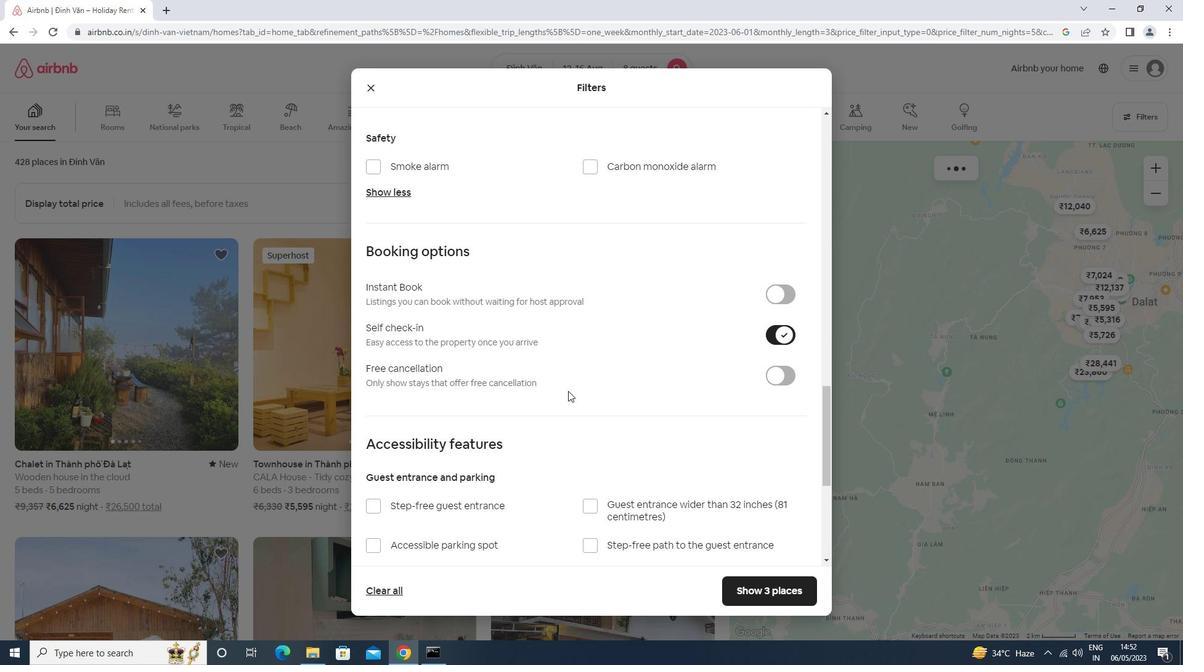 
Action: Mouse scrolled (561, 395) with delta (0, 0)
Screenshot: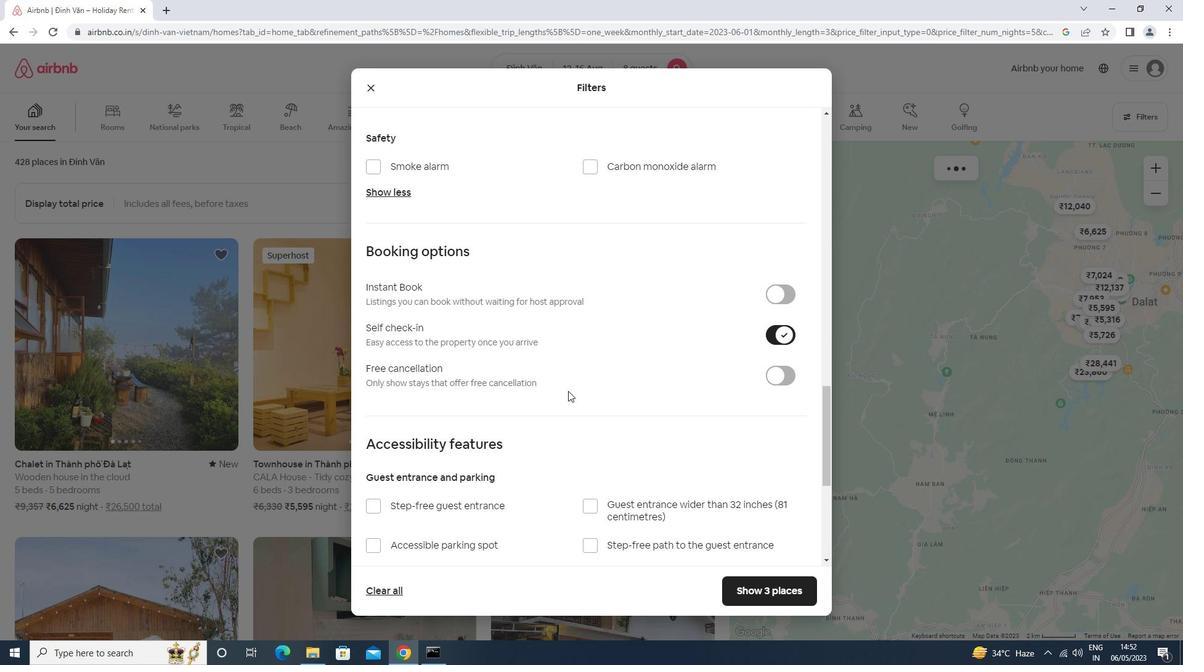 
Action: Mouse scrolled (561, 395) with delta (0, 0)
Screenshot: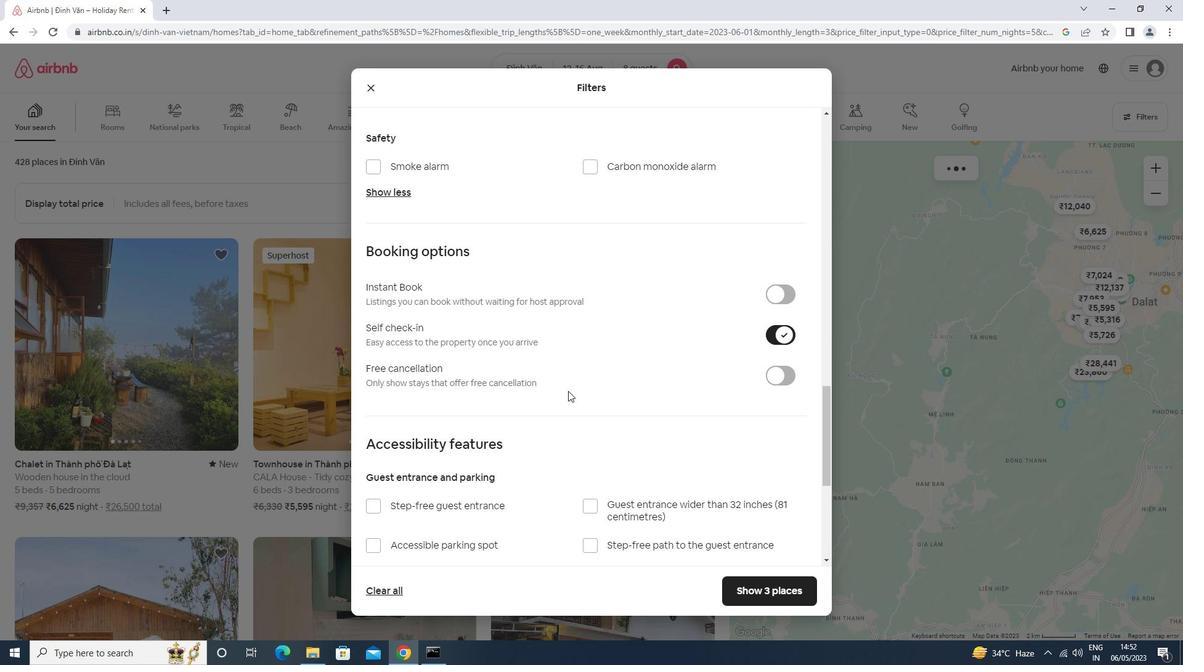 
Action: Mouse moved to (561, 396)
Screenshot: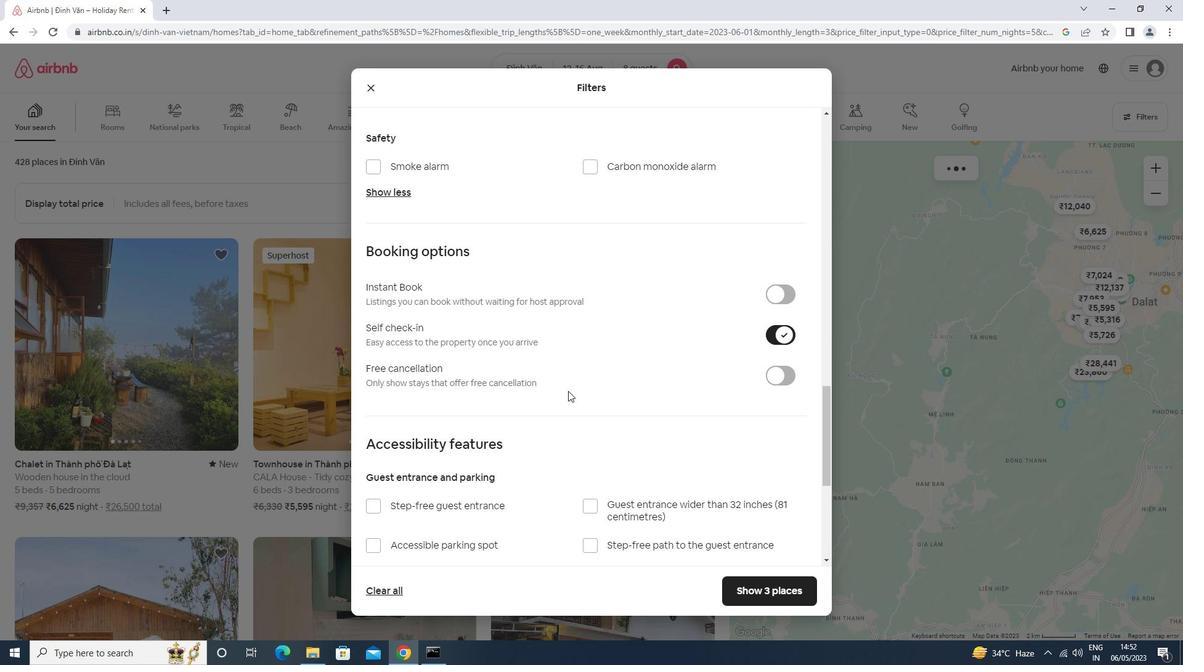 
Action: Mouse scrolled (561, 396) with delta (0, 0)
Screenshot: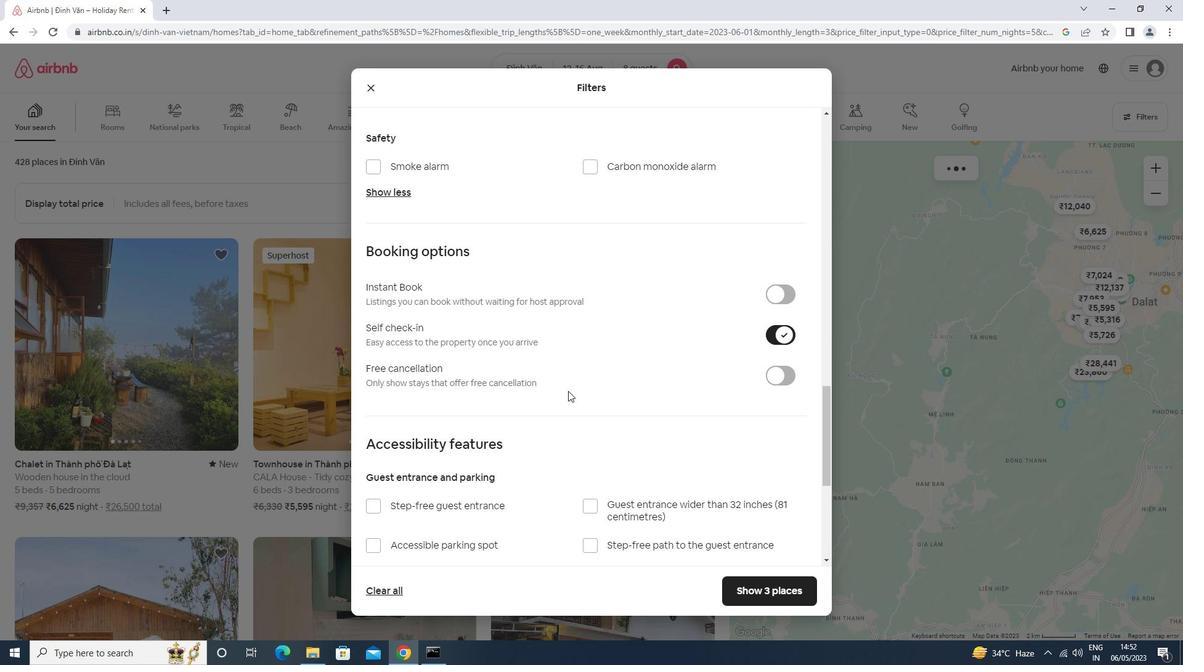 
Action: Mouse scrolled (561, 396) with delta (0, 0)
Screenshot: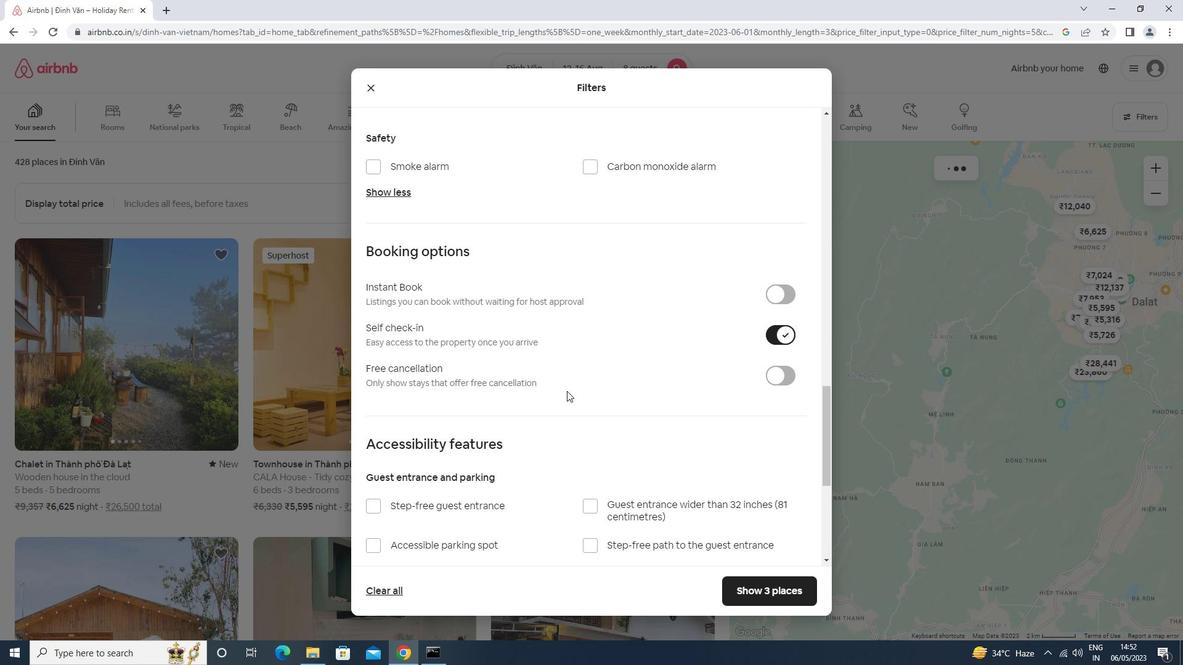 
Action: Mouse moved to (392, 479)
Screenshot: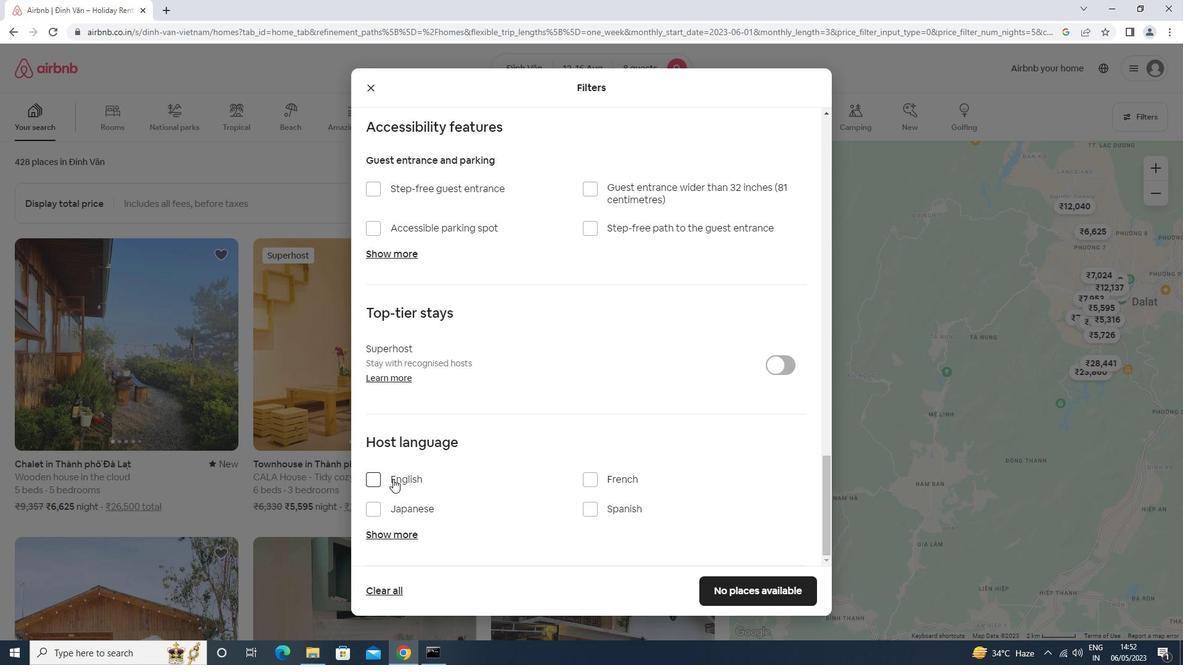 
Action: Mouse pressed left at (392, 479)
Screenshot: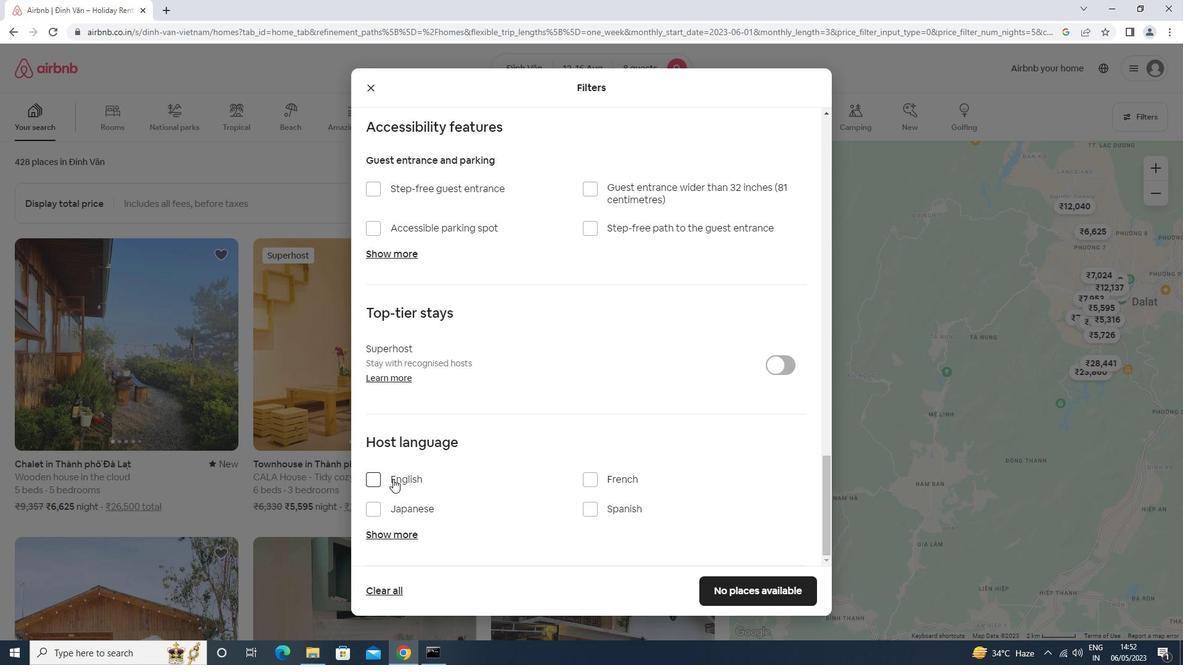 
Action: Mouse moved to (744, 589)
Screenshot: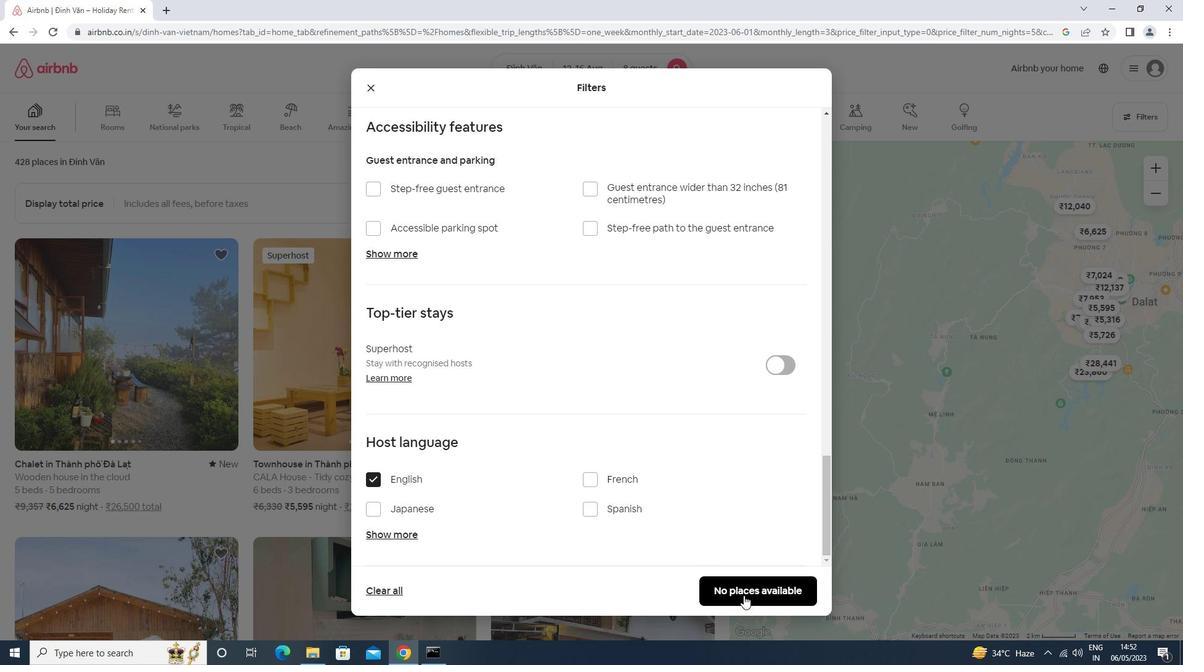 
Action: Mouse pressed left at (744, 589)
Screenshot: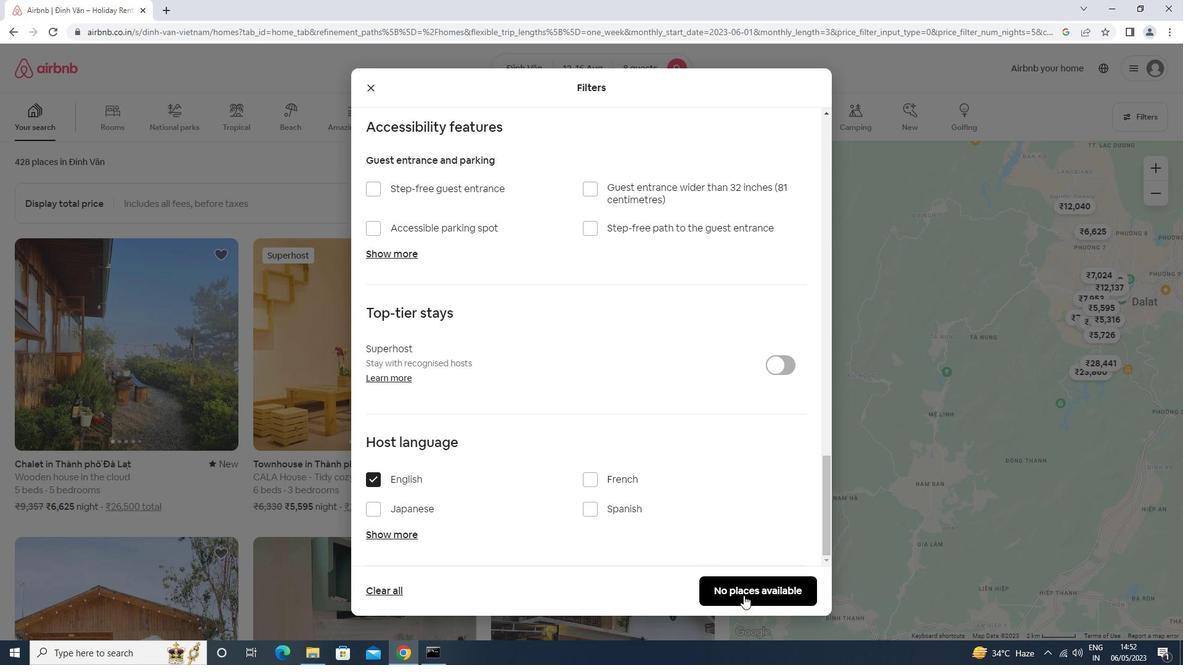 
Action: Mouse moved to (743, 586)
Screenshot: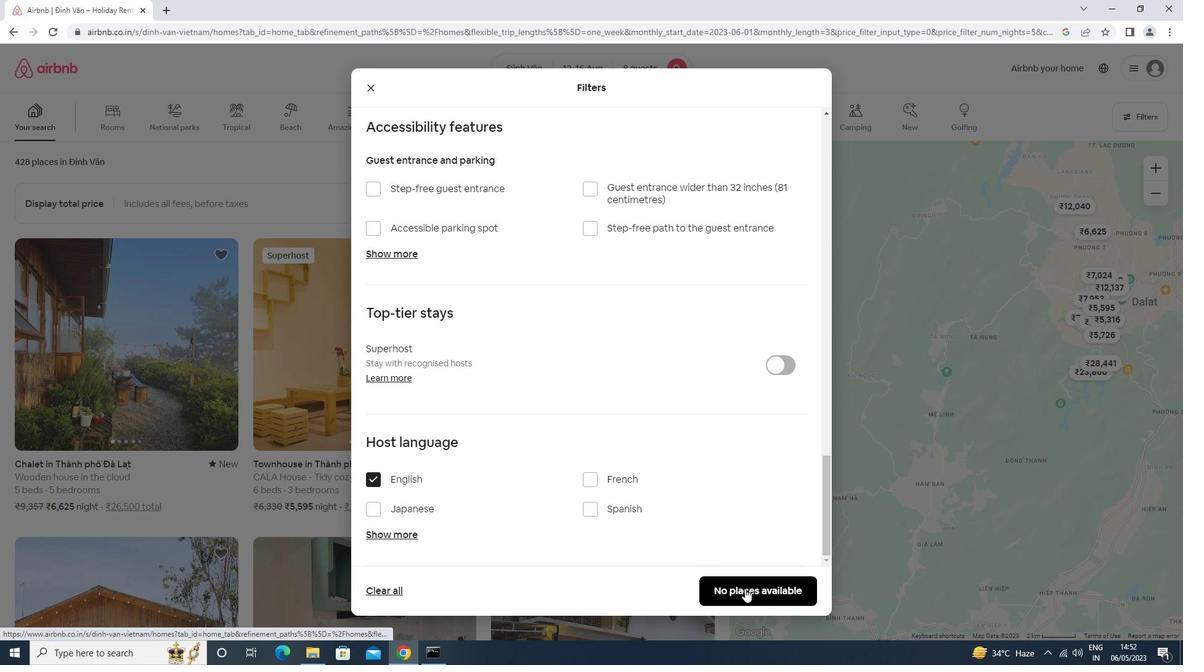 
